 Task: Research Airbnb accommodation in Chortoq, Uzbekistan from 13th December, 2023 to 16th December, 2023 for 4 adults. Place can be private room with 4 bedrooms having 4 beds and 4 bathrooms. Property type can be flat. Amenities needed are: wifi, TV, free parkinig on premises, gym, breakfast.
Action: Mouse moved to (520, 91)
Screenshot: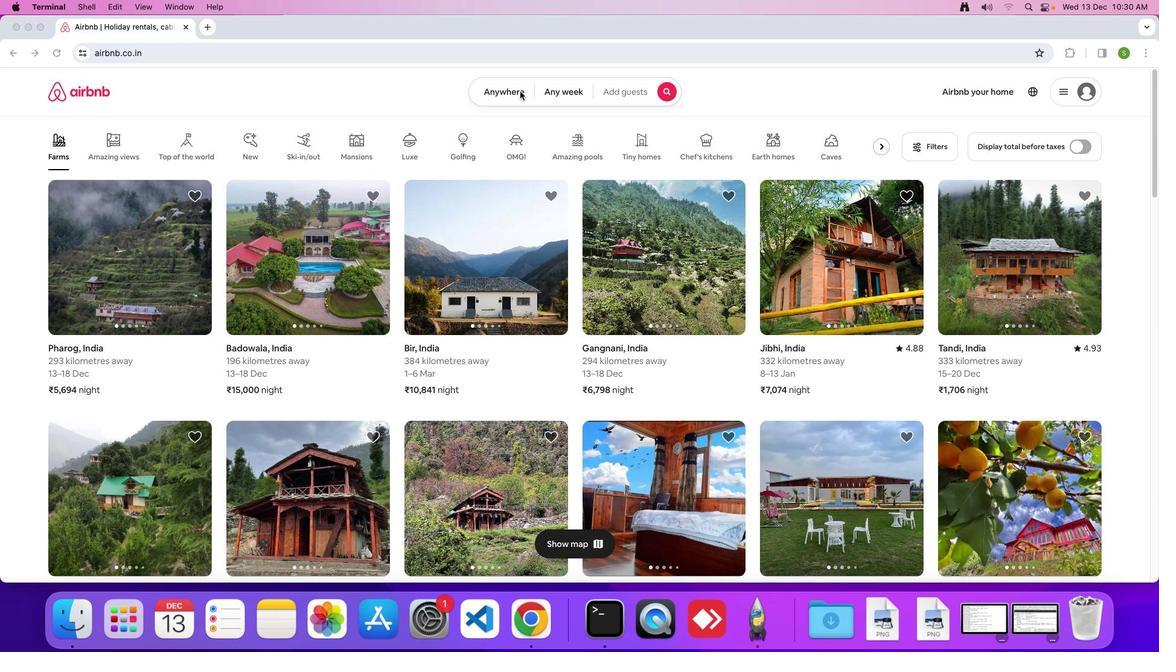 
Action: Mouse pressed left at (520, 91)
Screenshot: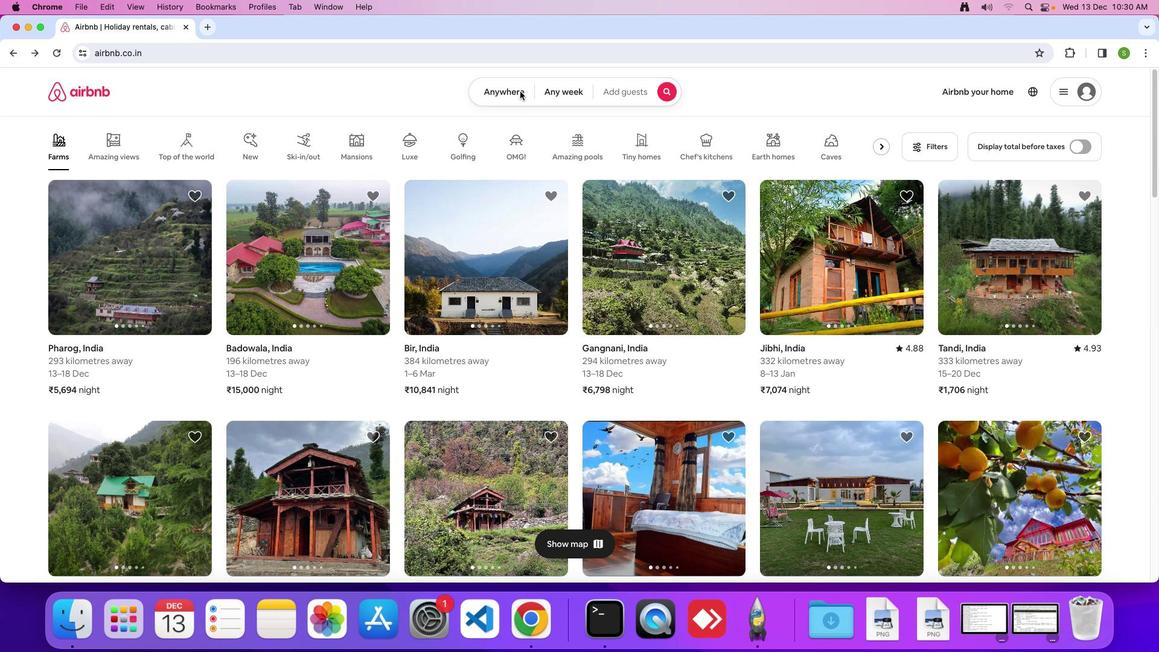 
Action: Mouse moved to (501, 87)
Screenshot: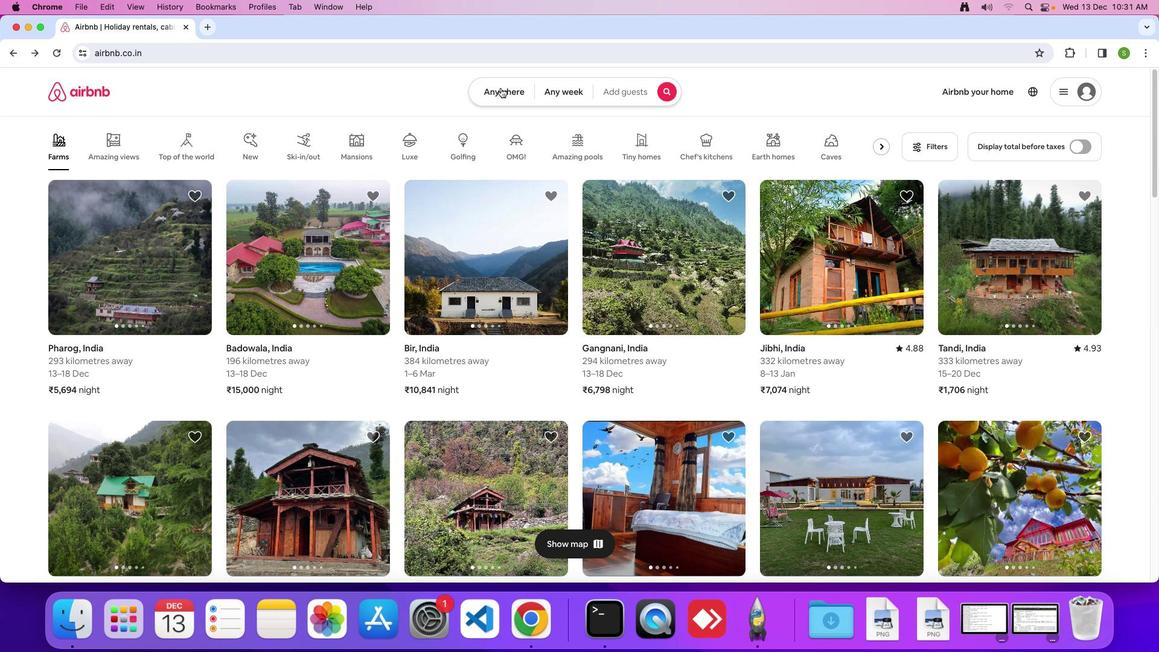 
Action: Mouse pressed left at (501, 87)
Screenshot: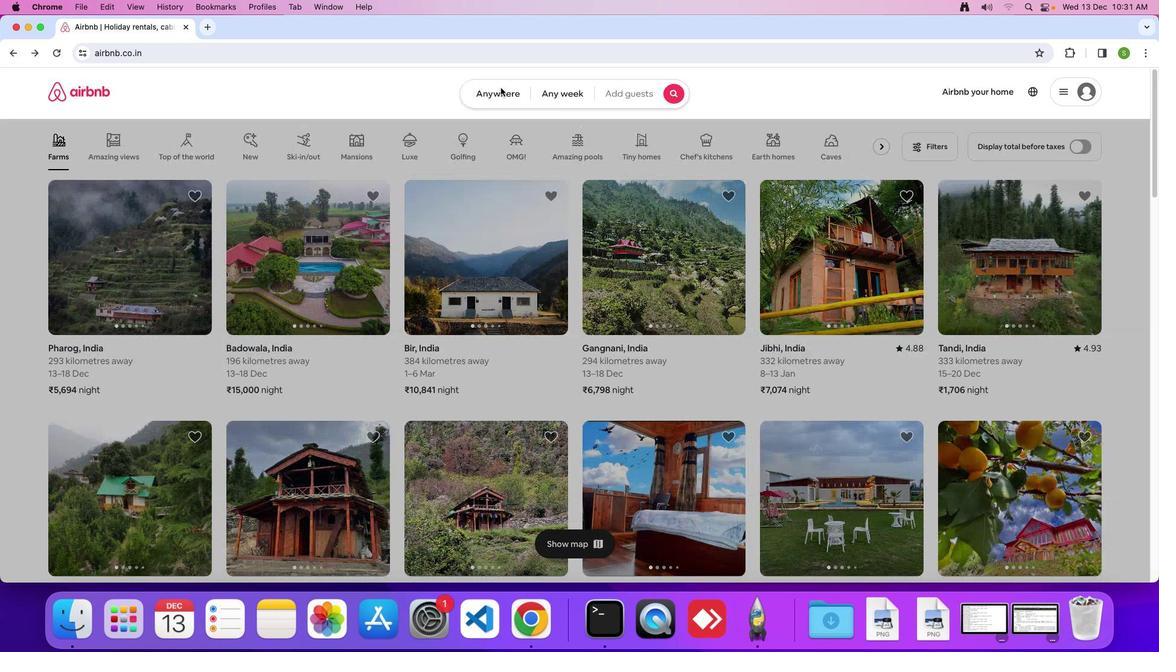 
Action: Mouse moved to (450, 137)
Screenshot: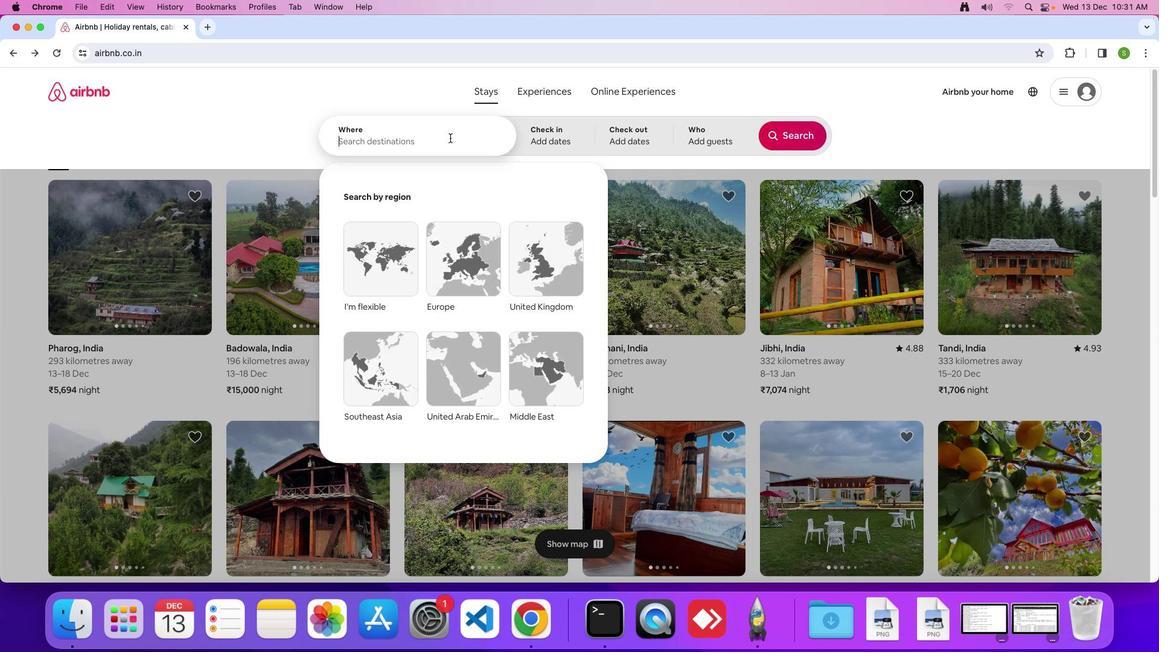 
Action: Mouse pressed left at (450, 137)
Screenshot: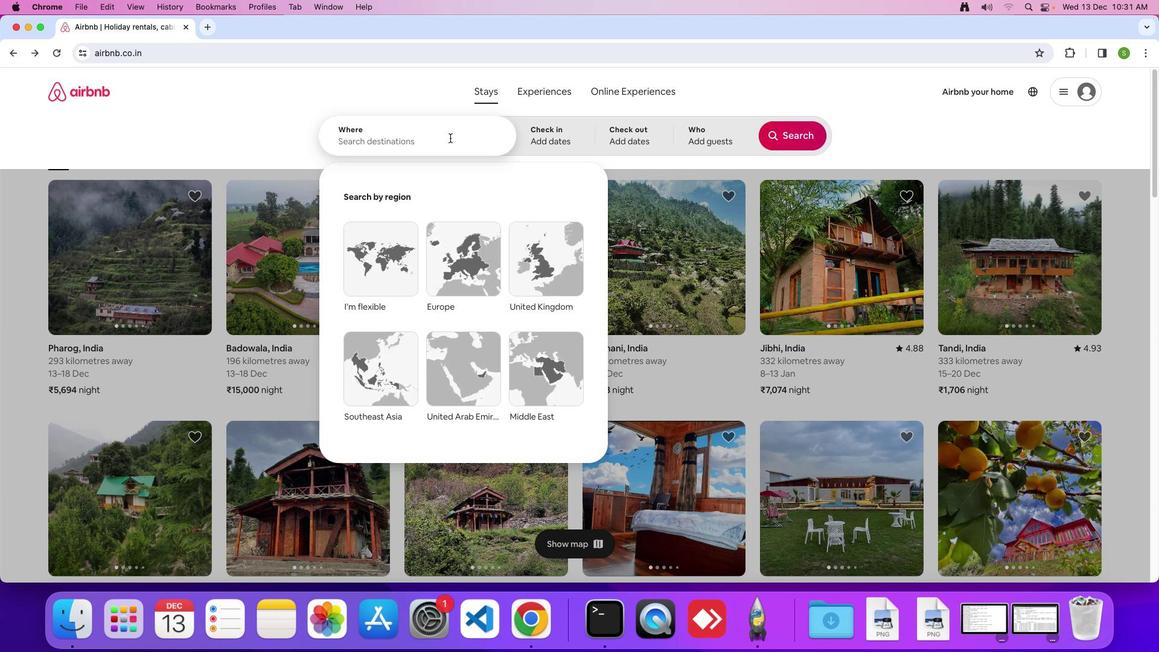 
Action: Key pressed 'C'Key.caps_lock'h''o''r''t''o''q'','Key.spaceKey.shift'U''z''b''e''k''i''s''t''a''n'Key.enter
Screenshot: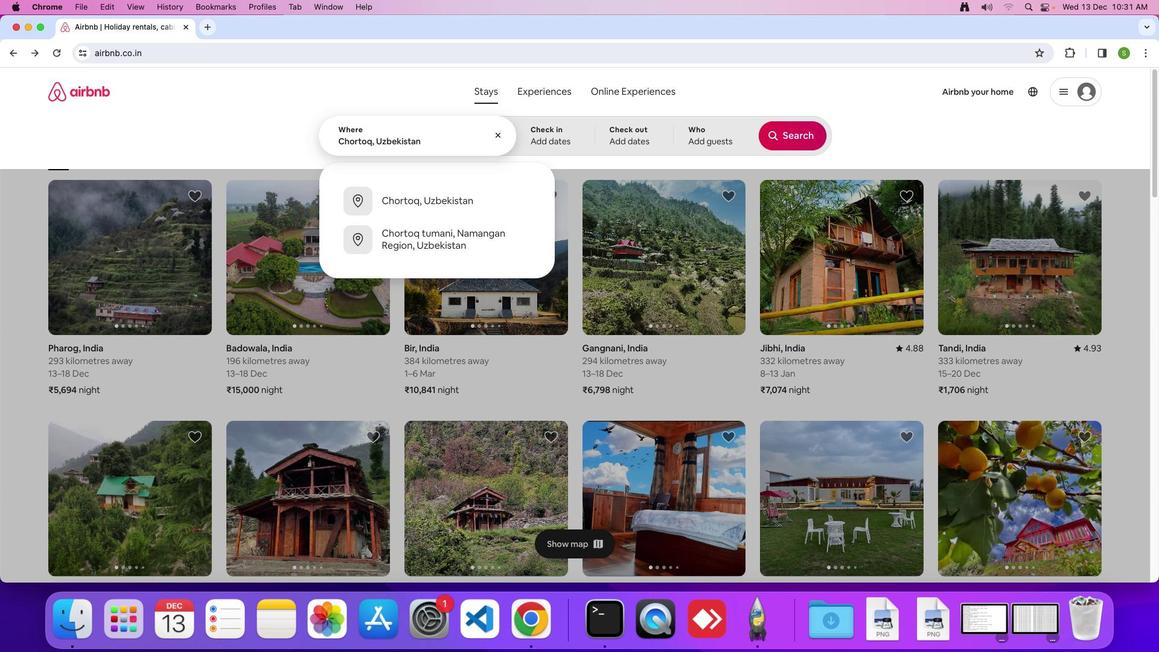 
Action: Mouse moved to (464, 340)
Screenshot: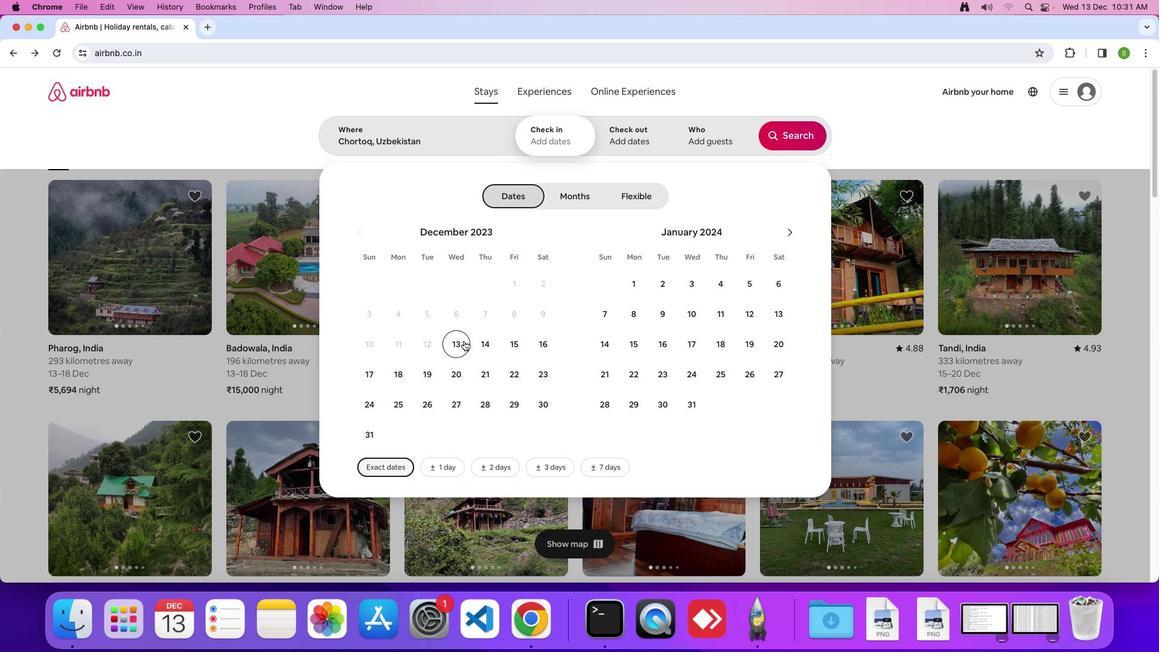 
Action: Mouse pressed left at (464, 340)
Screenshot: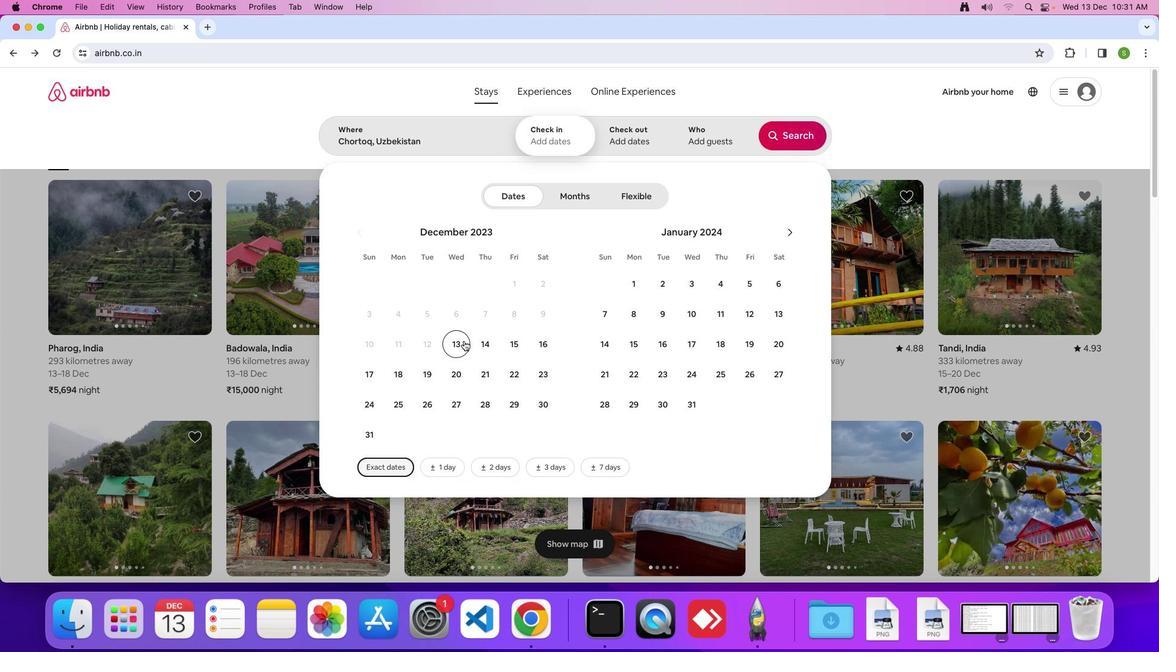 
Action: Mouse moved to (541, 339)
Screenshot: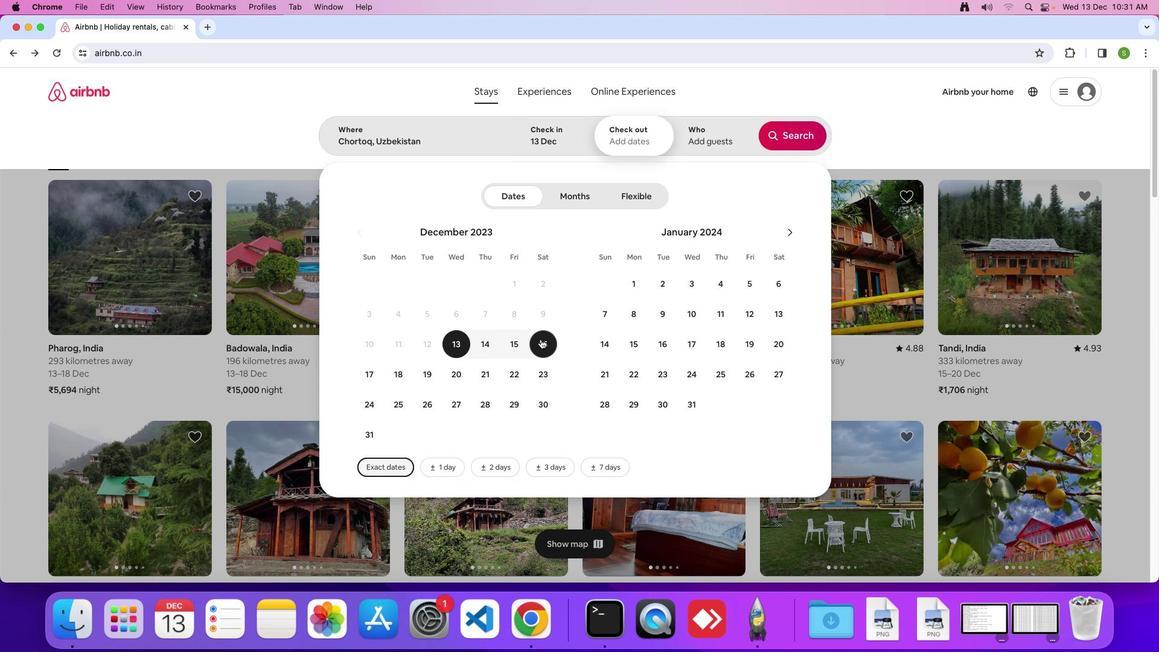 
Action: Mouse pressed left at (541, 339)
Screenshot: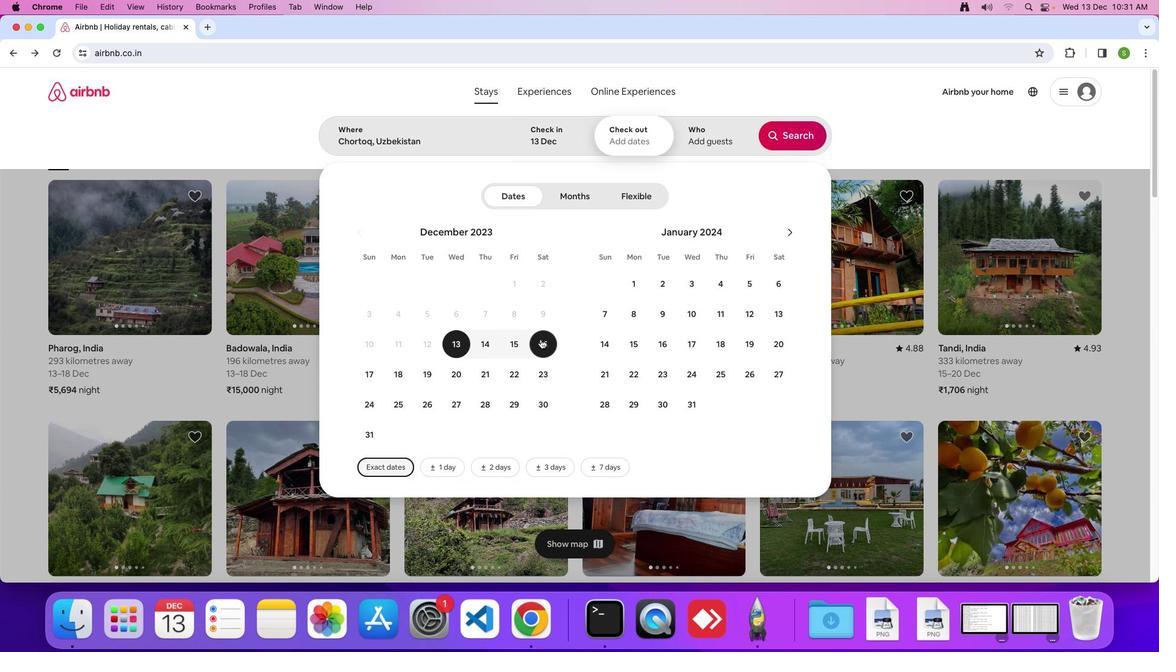 
Action: Mouse moved to (709, 136)
Screenshot: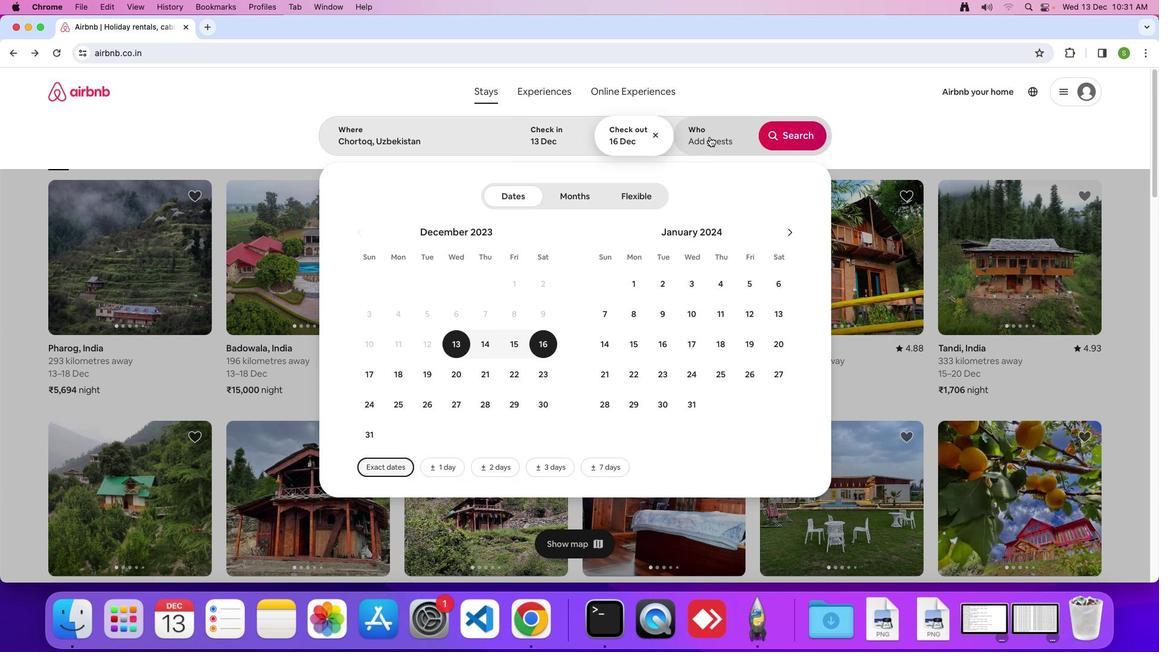 
Action: Mouse pressed left at (709, 136)
Screenshot: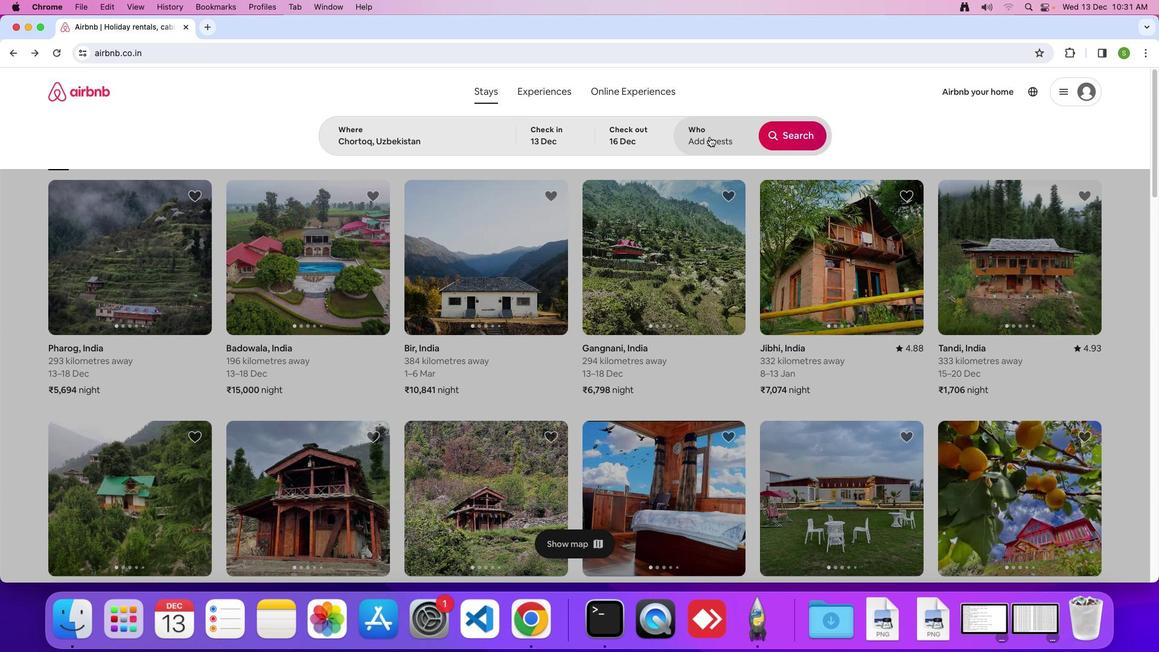 
Action: Mouse moved to (789, 203)
Screenshot: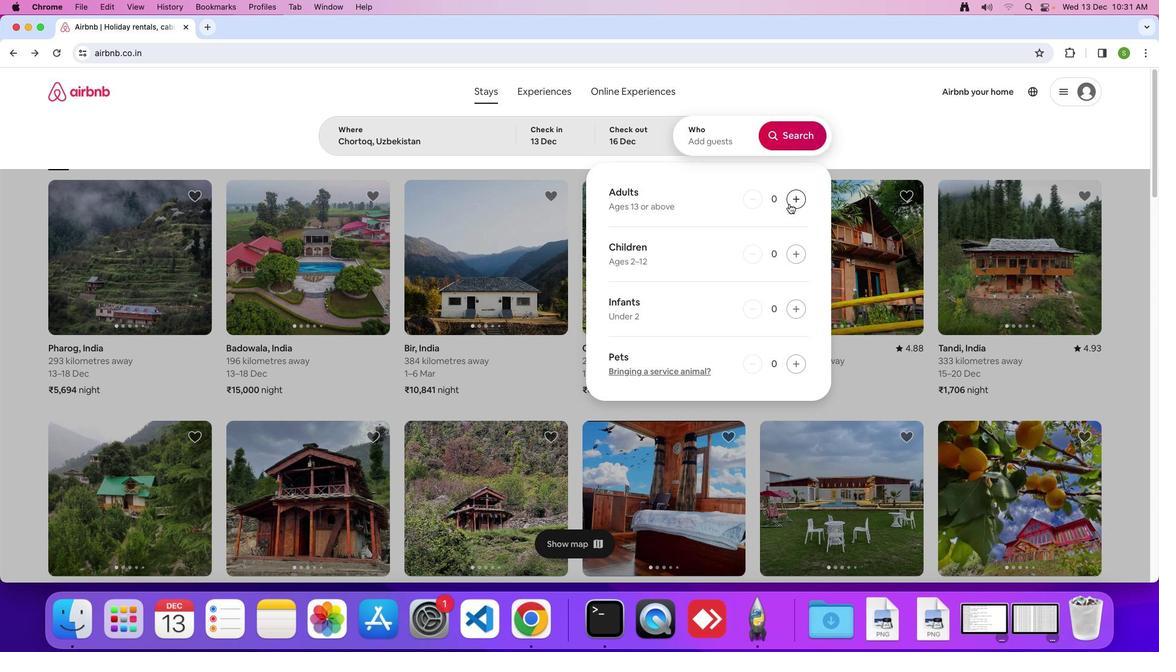 
Action: Mouse pressed left at (789, 203)
Screenshot: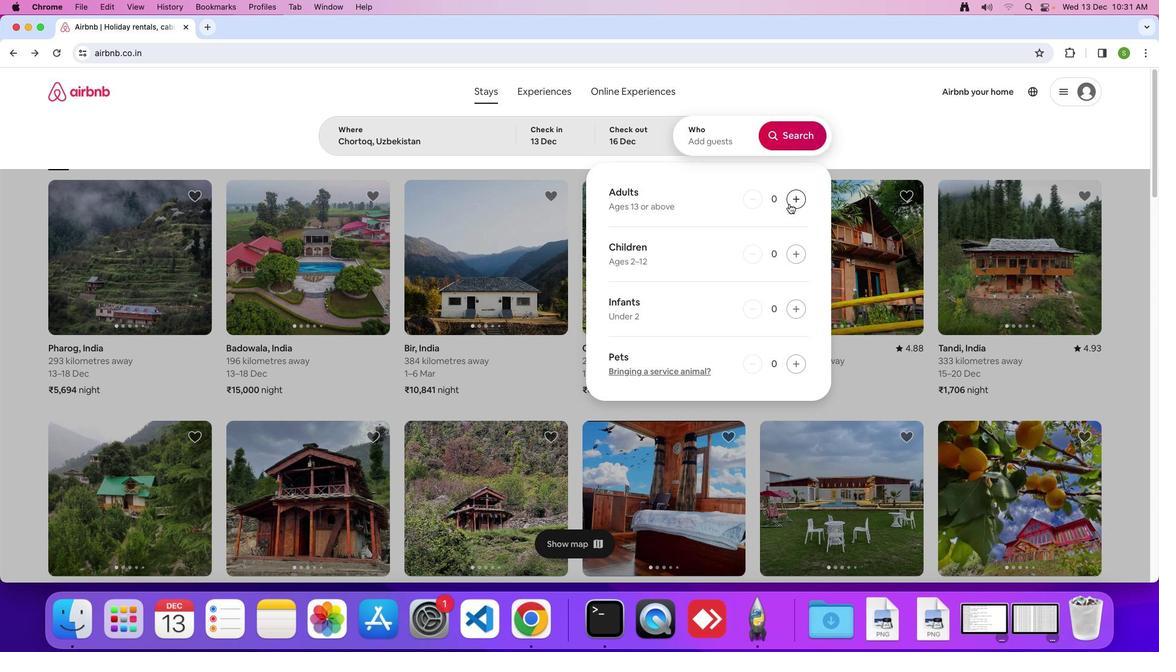 
Action: Mouse moved to (790, 202)
Screenshot: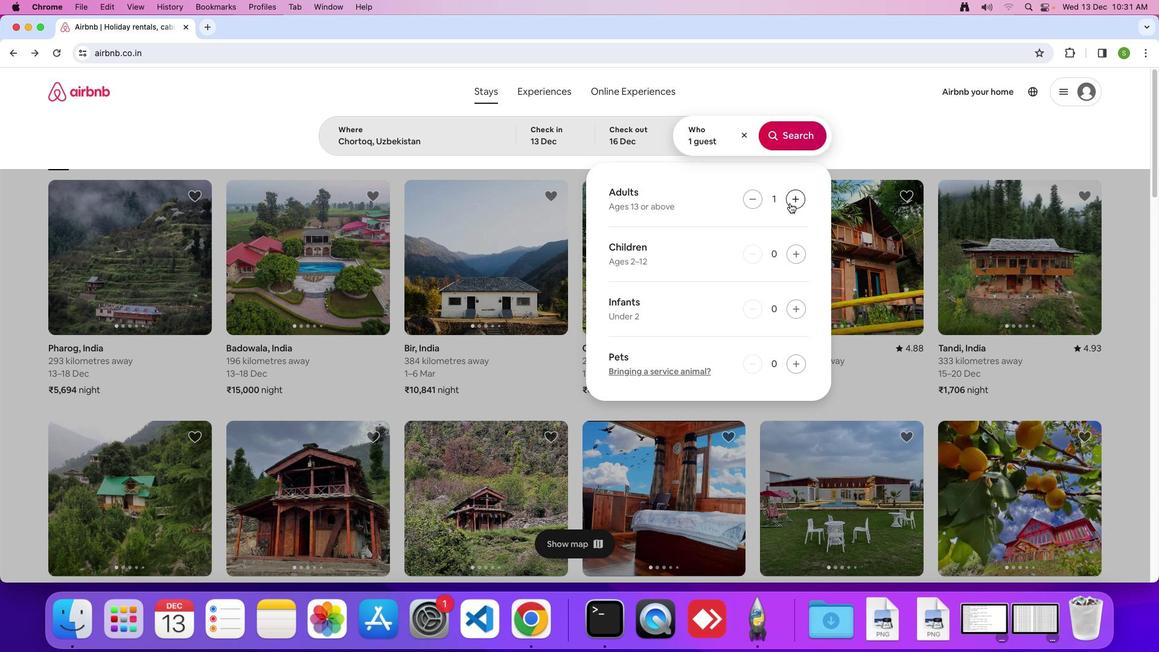 
Action: Mouse pressed left at (790, 202)
Screenshot: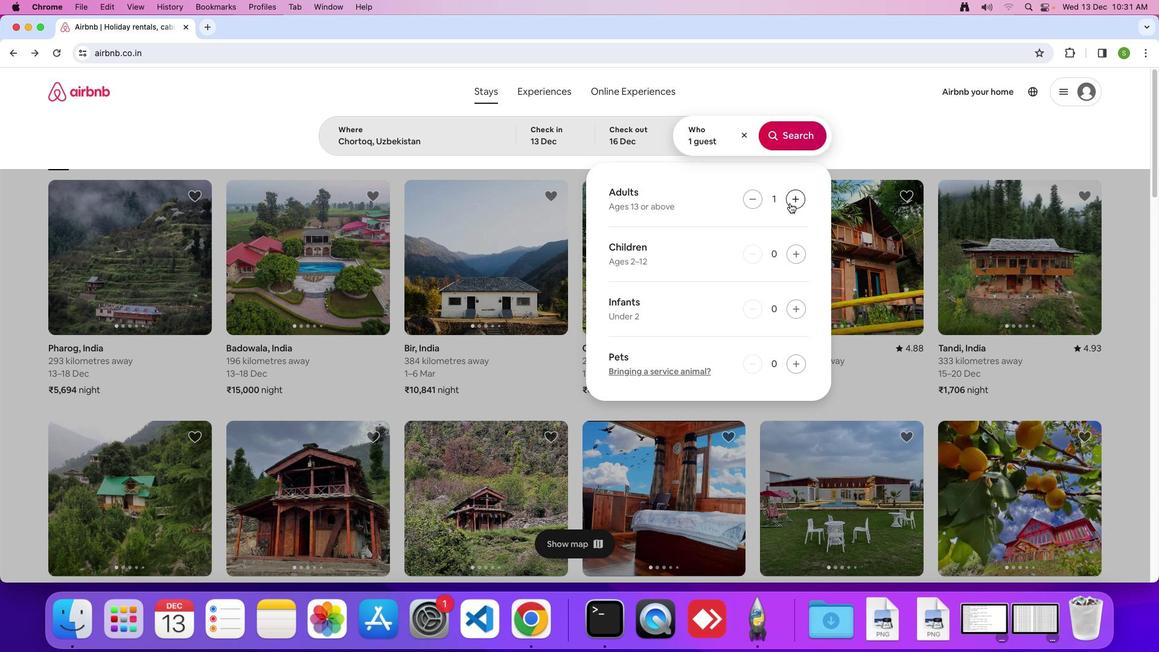 
Action: Mouse moved to (791, 201)
Screenshot: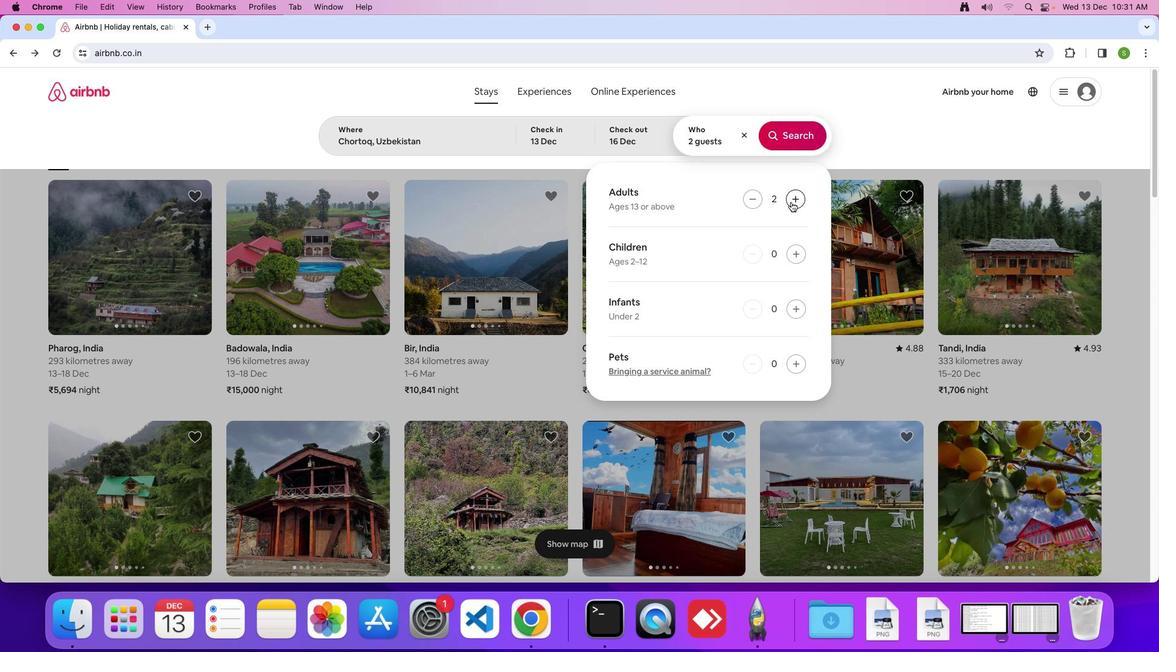 
Action: Mouse pressed left at (791, 201)
Screenshot: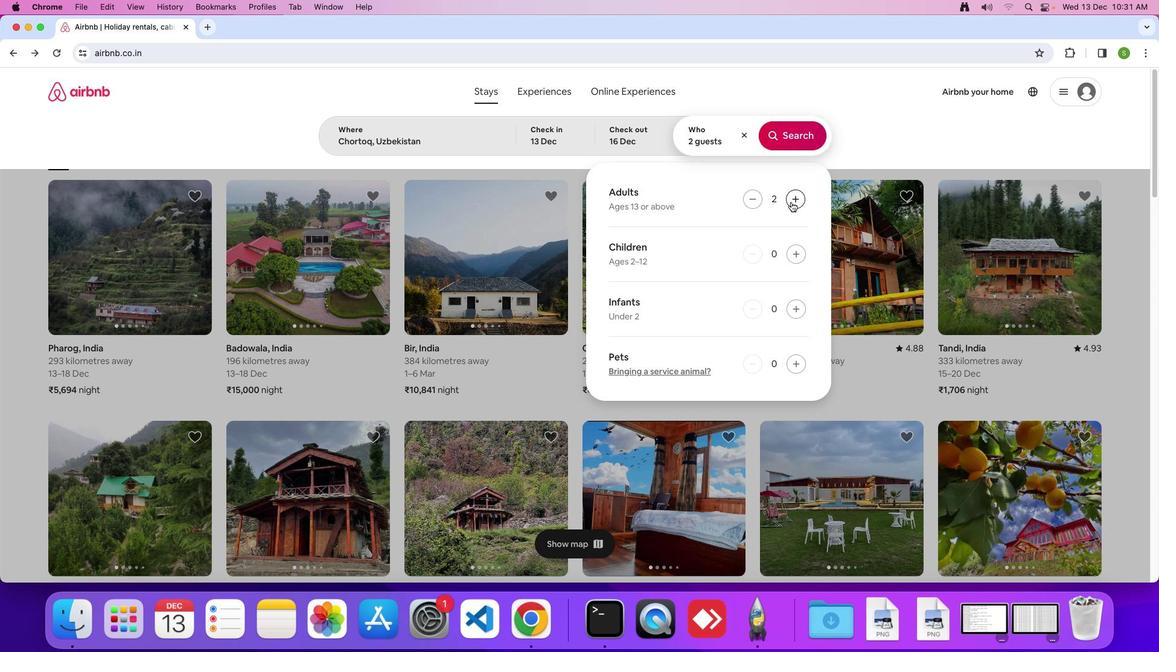 
Action: Mouse pressed left at (791, 201)
Screenshot: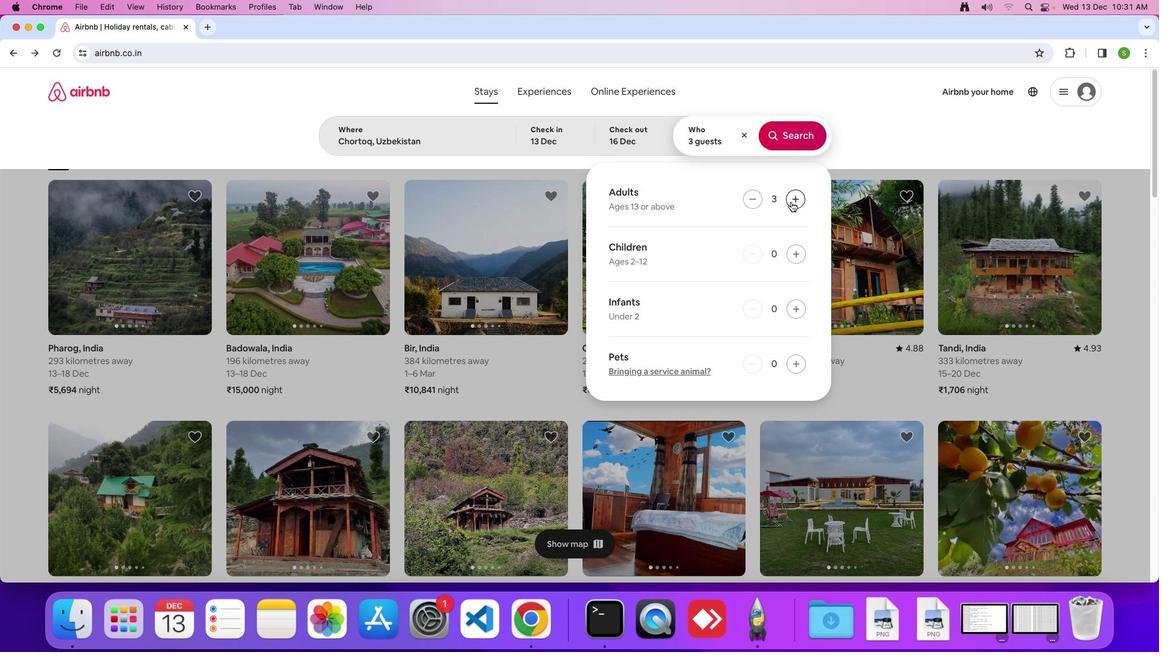 
Action: Mouse moved to (787, 138)
Screenshot: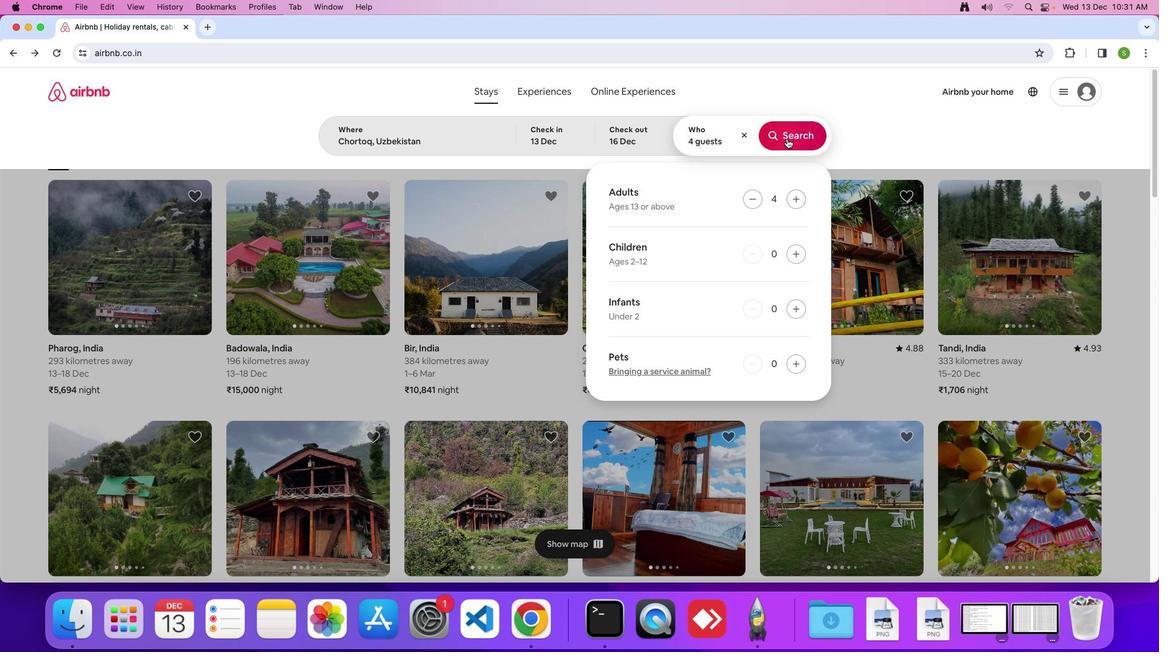 
Action: Mouse pressed left at (787, 138)
Screenshot: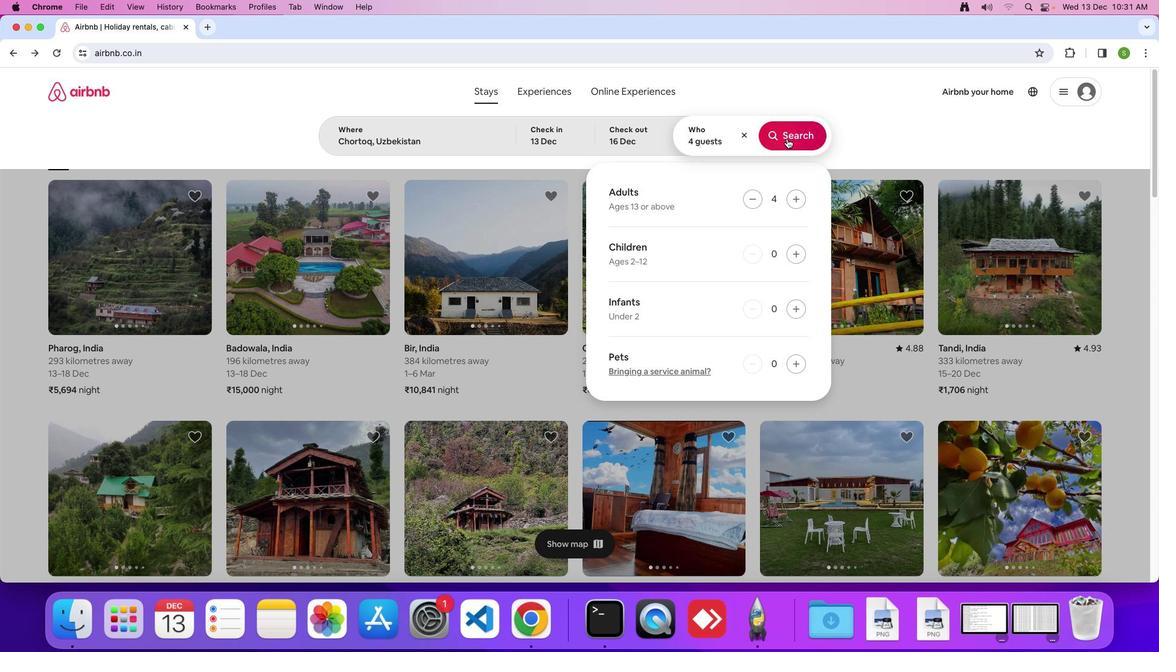 
Action: Mouse moved to (966, 145)
Screenshot: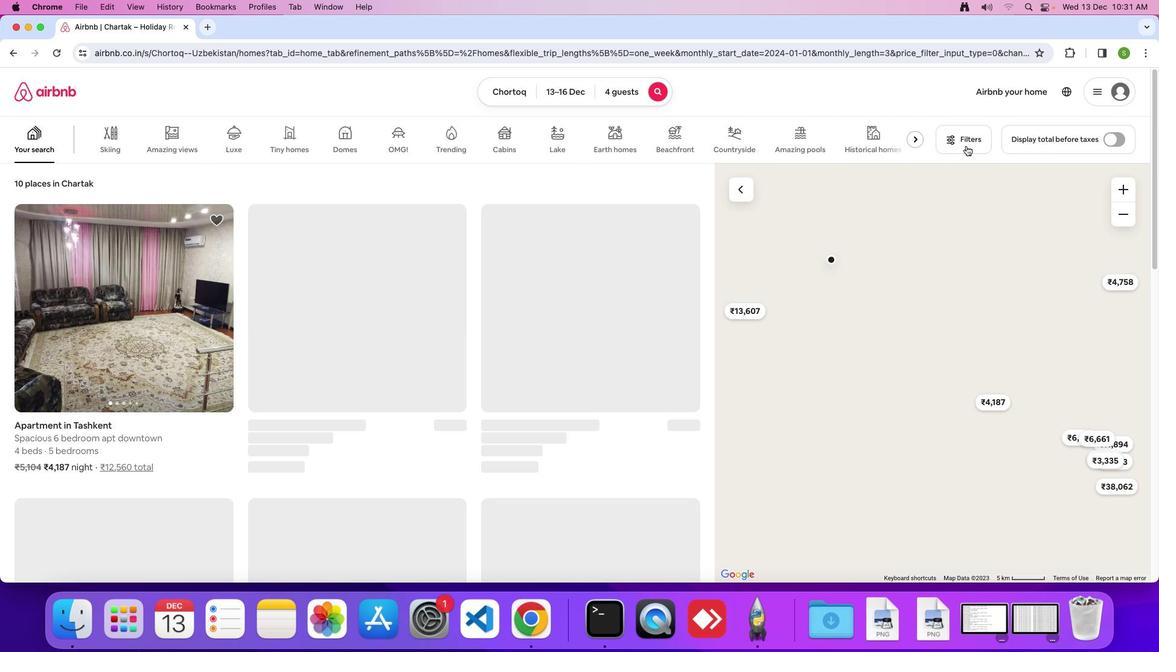
Action: Mouse pressed left at (966, 145)
Screenshot: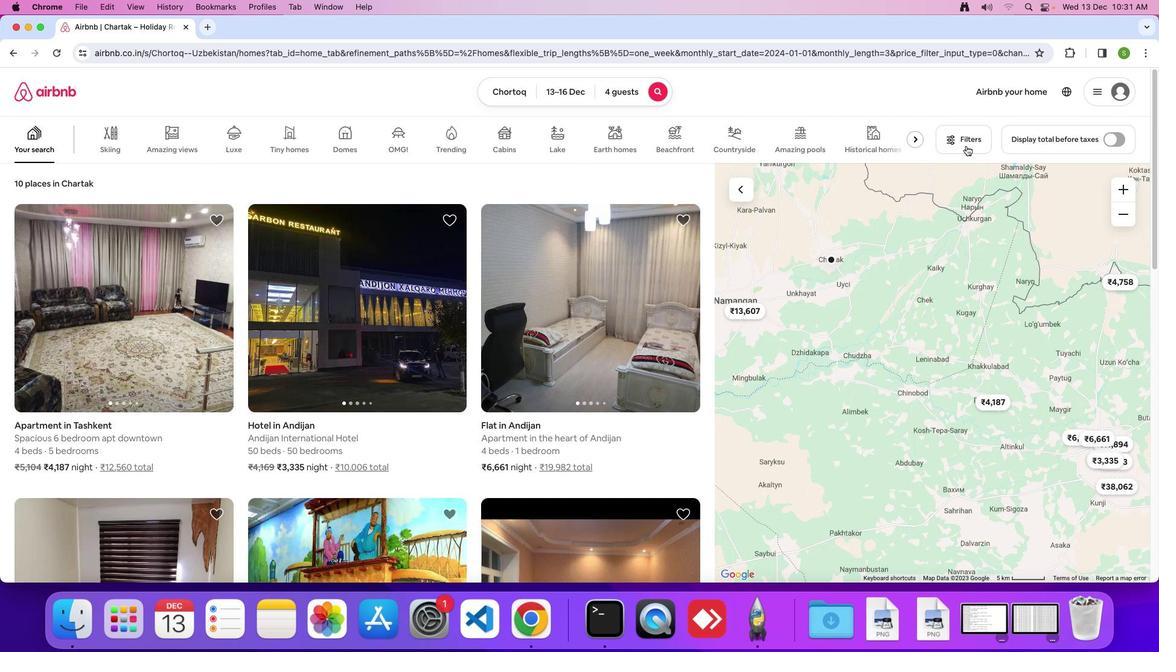 
Action: Mouse moved to (617, 352)
Screenshot: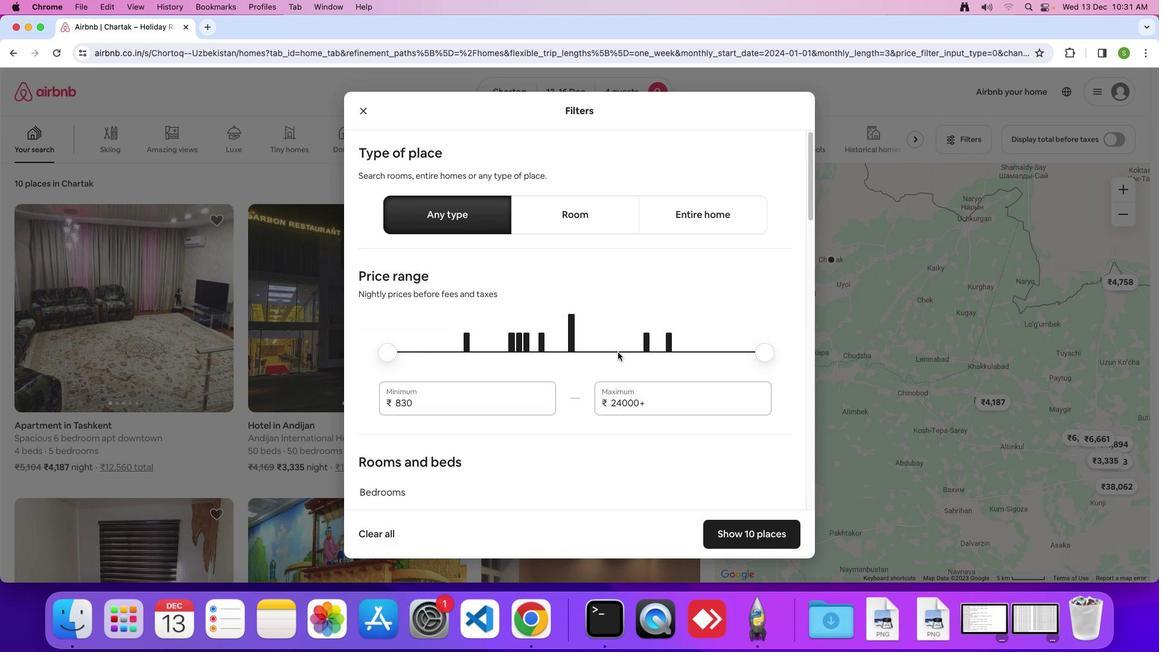 
Action: Mouse scrolled (617, 352) with delta (0, 0)
Screenshot: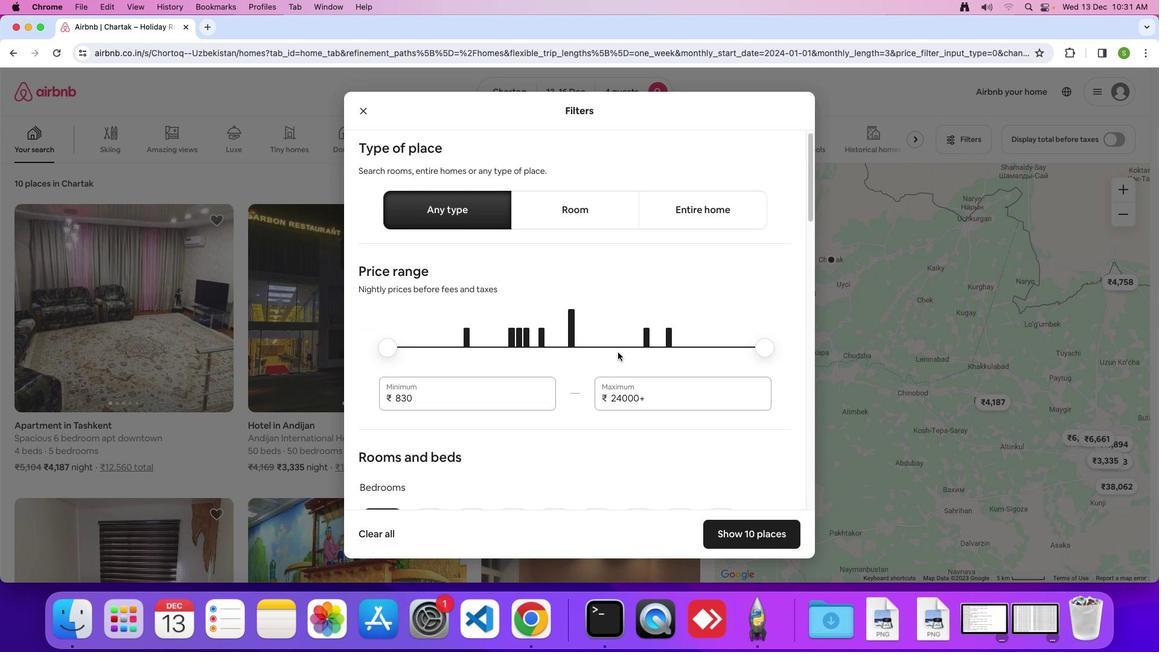 
Action: Mouse scrolled (617, 352) with delta (0, 0)
Screenshot: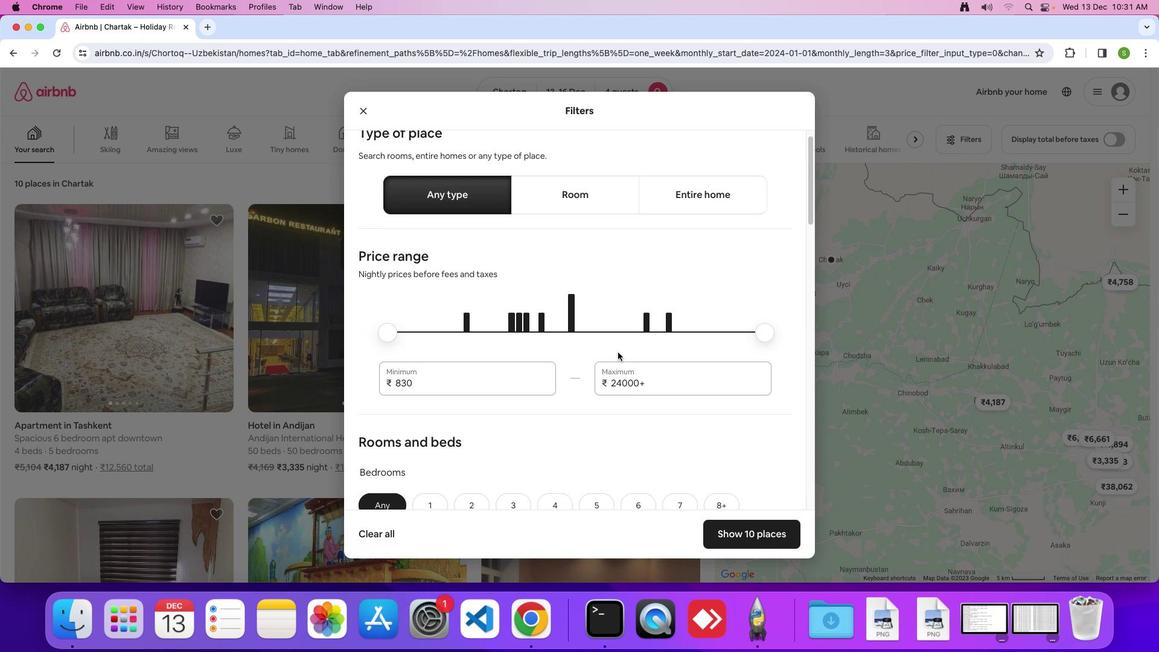 
Action: Mouse scrolled (617, 352) with delta (0, 0)
Screenshot: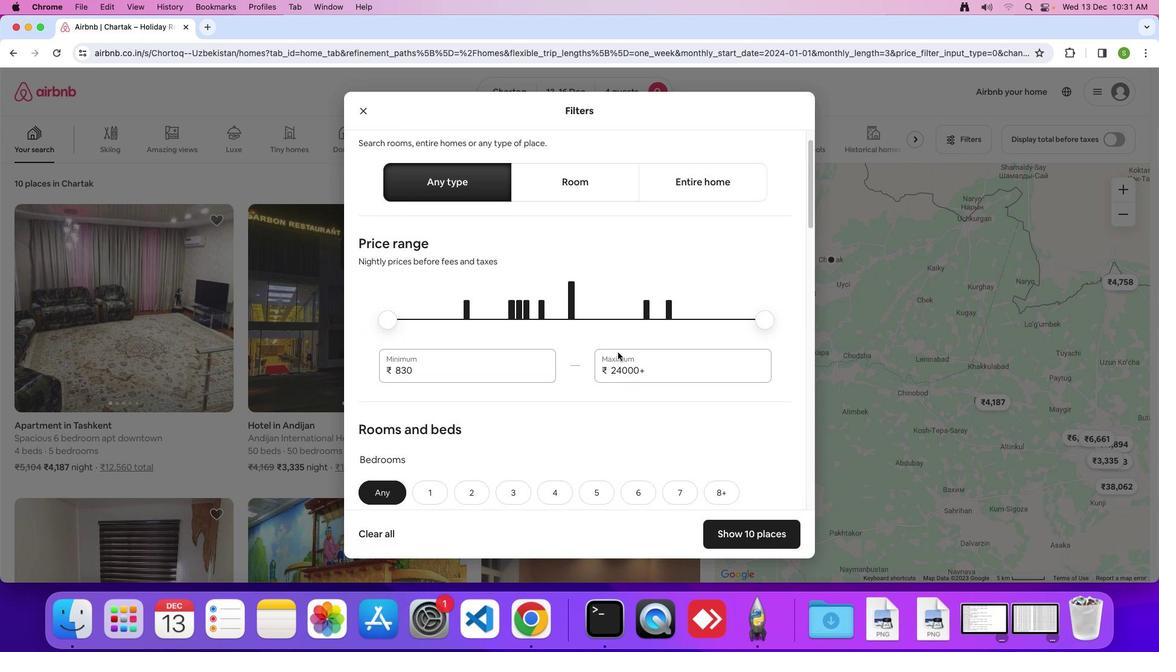
Action: Mouse scrolled (617, 352) with delta (0, 0)
Screenshot: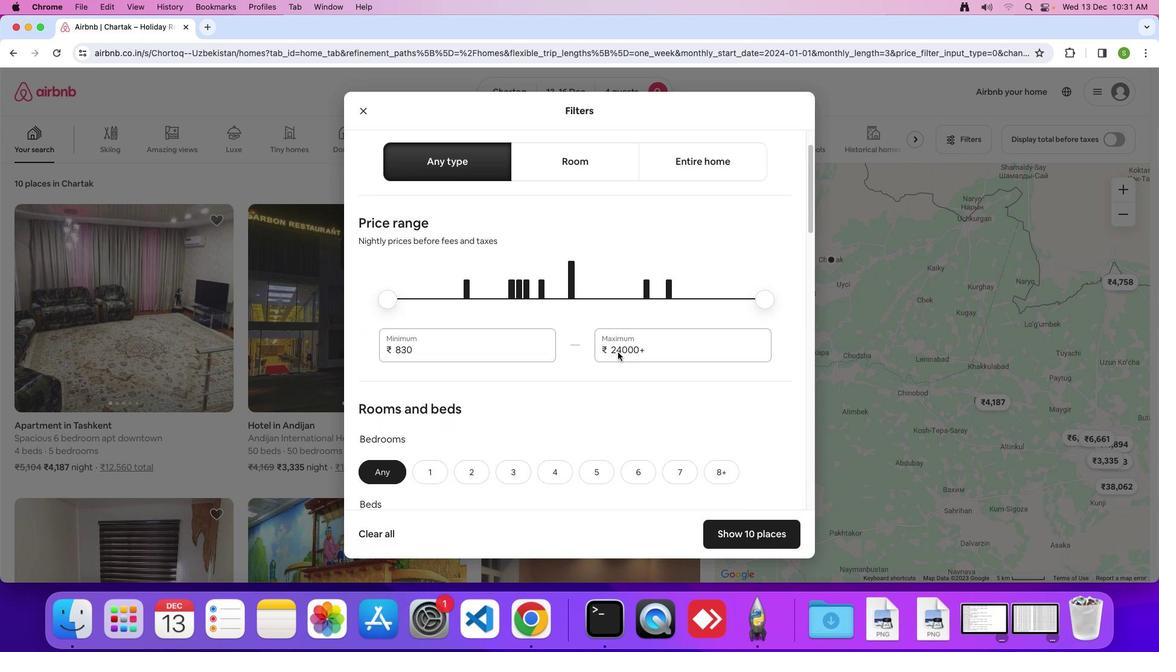 
Action: Mouse scrolled (617, 352) with delta (0, -1)
Screenshot: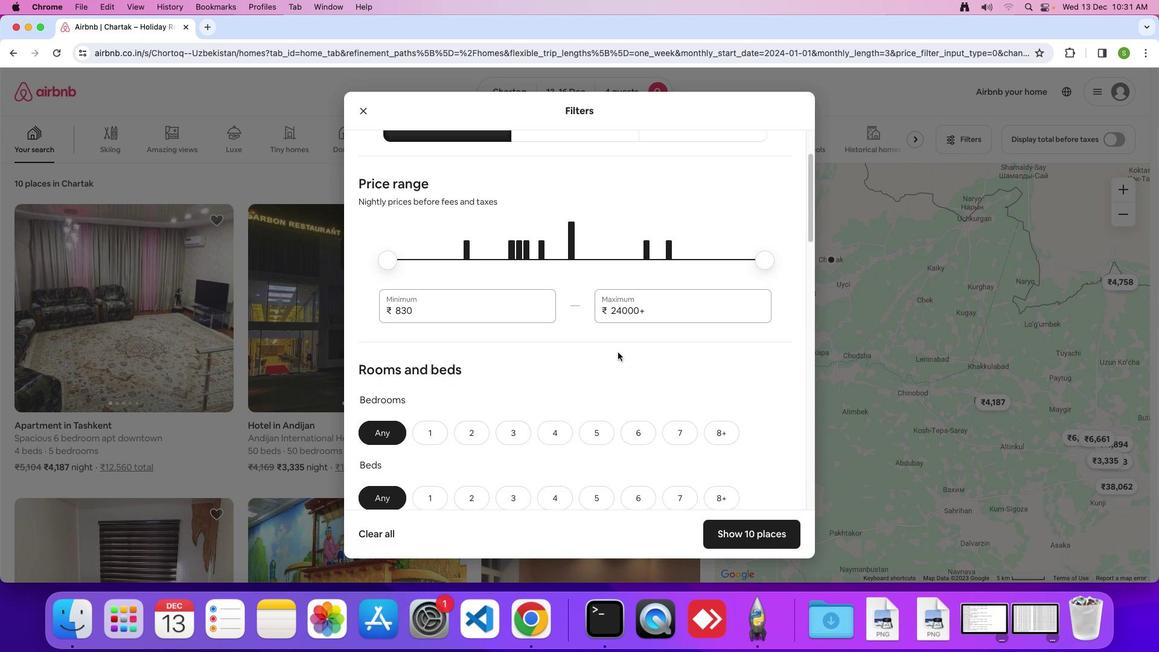 
Action: Mouse scrolled (617, 352) with delta (0, 0)
Screenshot: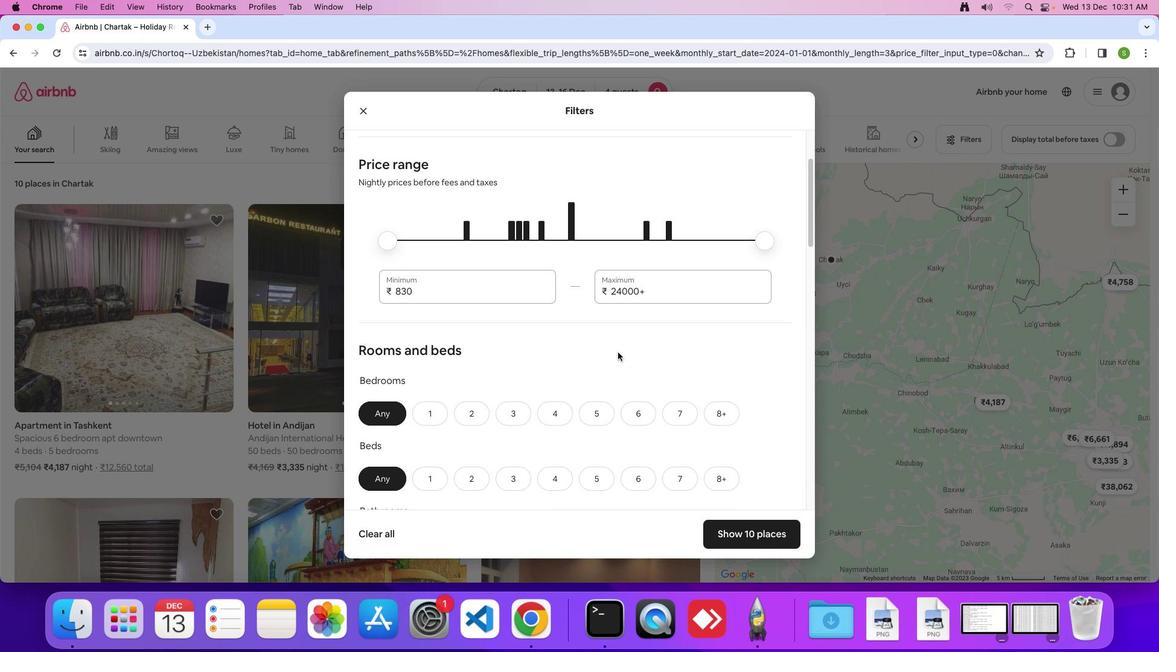 
Action: Mouse scrolled (617, 352) with delta (0, 0)
Screenshot: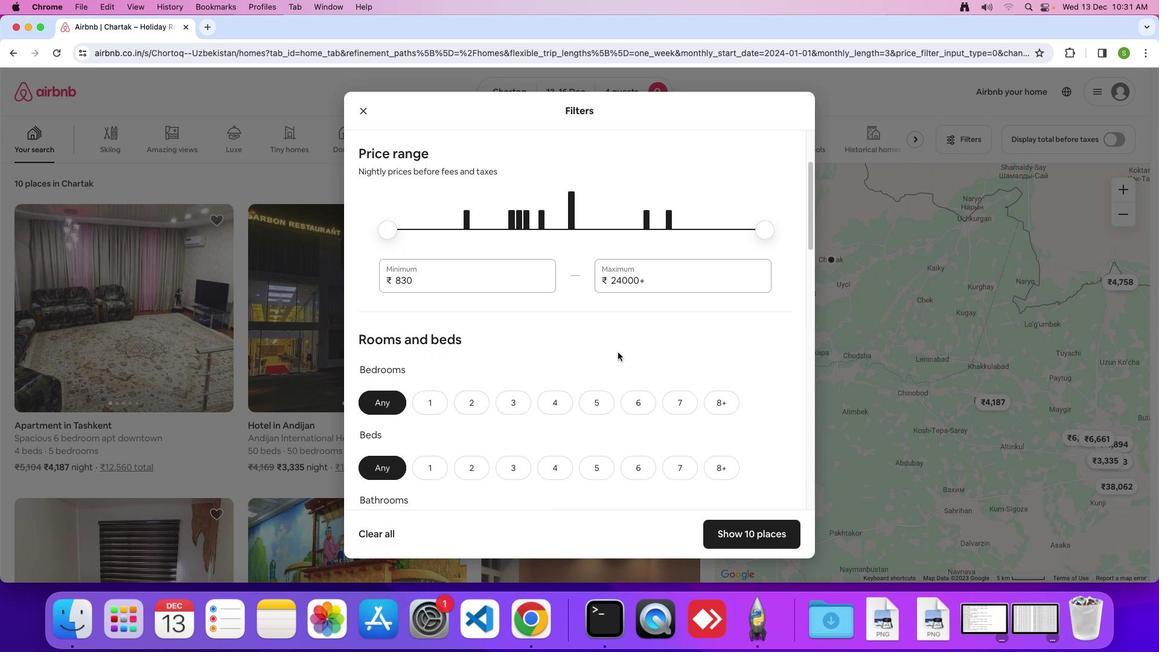 
Action: Mouse scrolled (617, 352) with delta (0, 0)
Screenshot: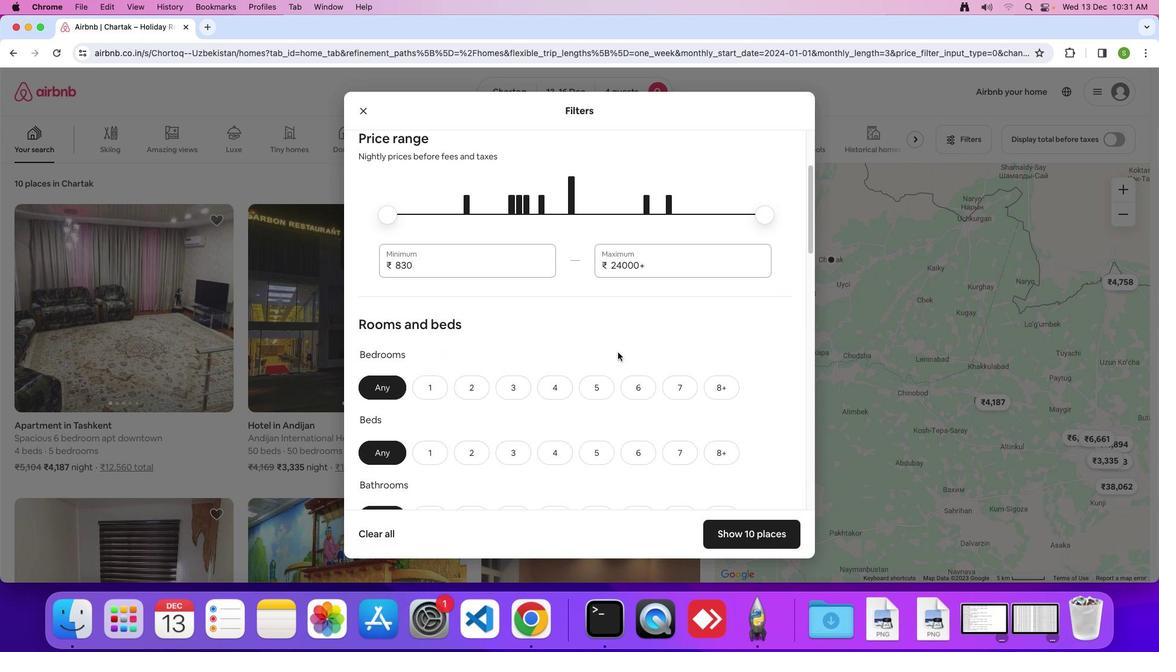 
Action: Mouse scrolled (617, 352) with delta (0, 0)
Screenshot: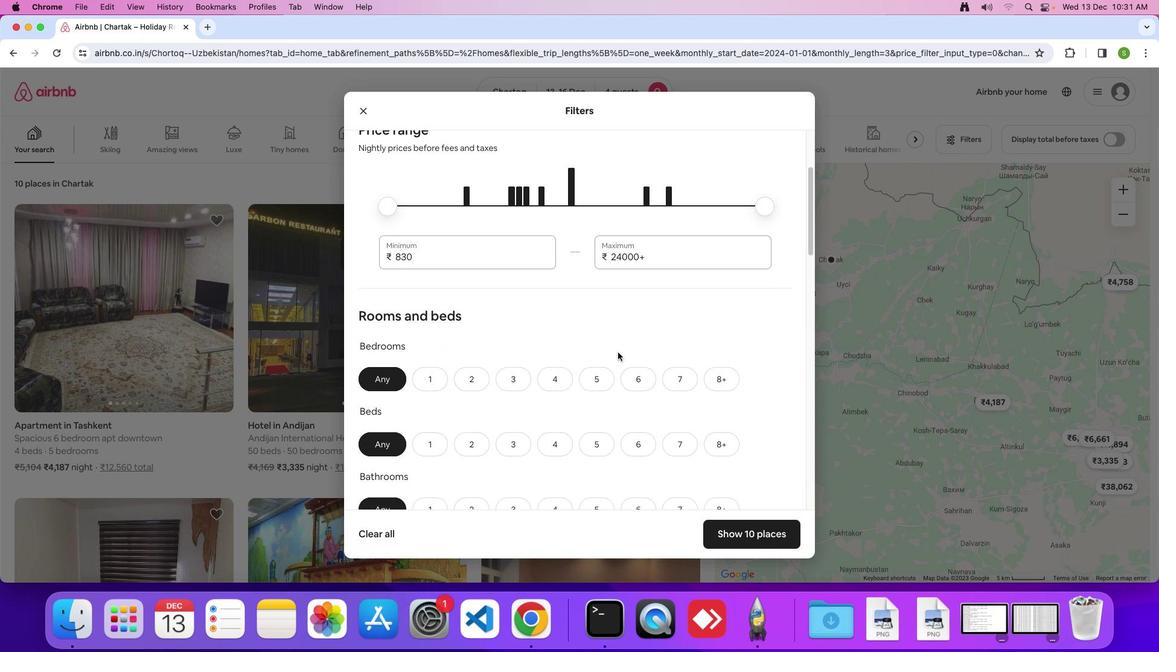 
Action: Mouse scrolled (617, 352) with delta (0, -1)
Screenshot: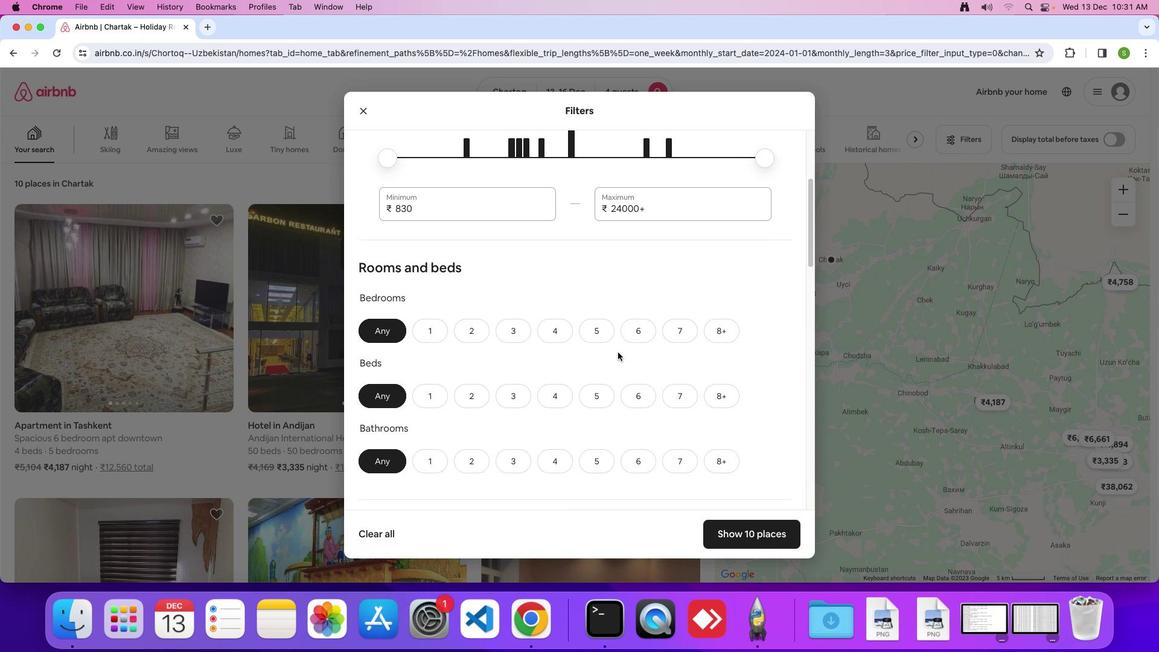 
Action: Mouse scrolled (617, 352) with delta (0, 0)
Screenshot: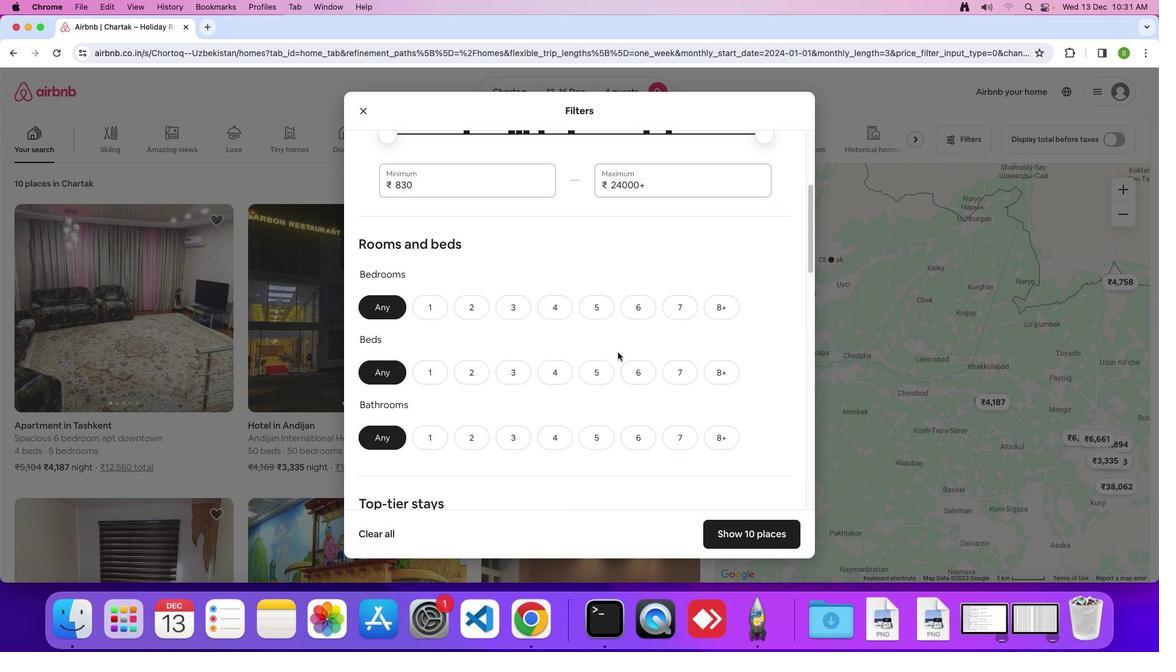 
Action: Mouse scrolled (617, 352) with delta (0, 0)
Screenshot: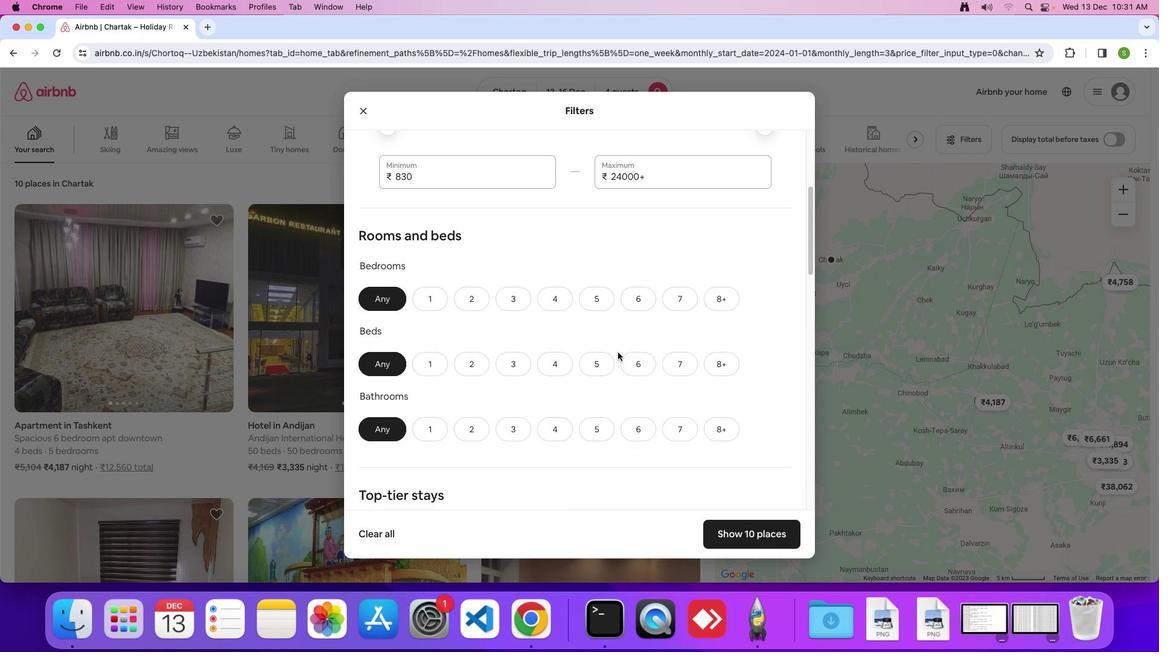 
Action: Mouse scrolled (617, 352) with delta (0, 0)
Screenshot: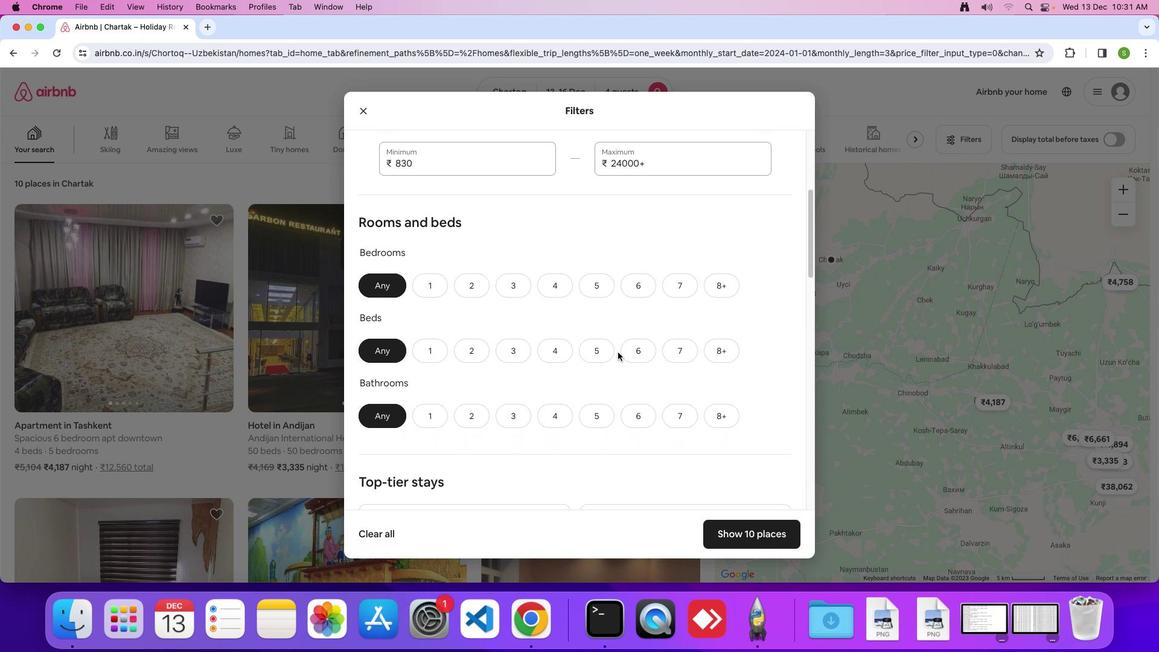 
Action: Mouse scrolled (617, 352) with delta (0, 0)
Screenshot: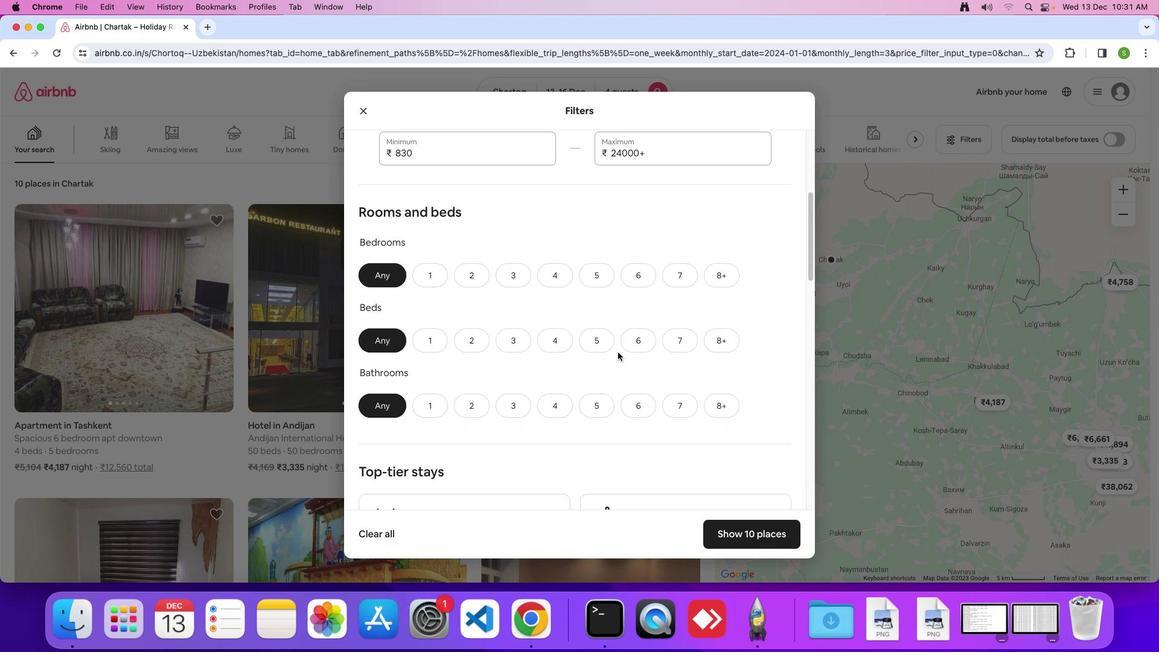
Action: Mouse scrolled (617, 352) with delta (0, 0)
Screenshot: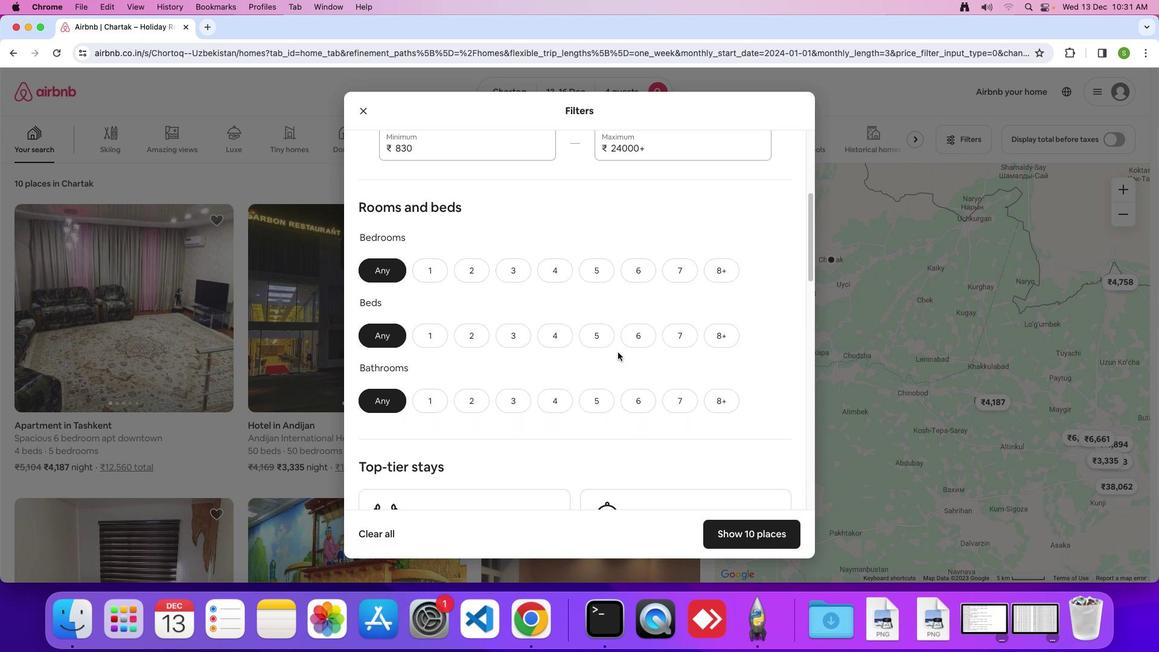 
Action: Mouse scrolled (617, 352) with delta (0, 0)
Screenshot: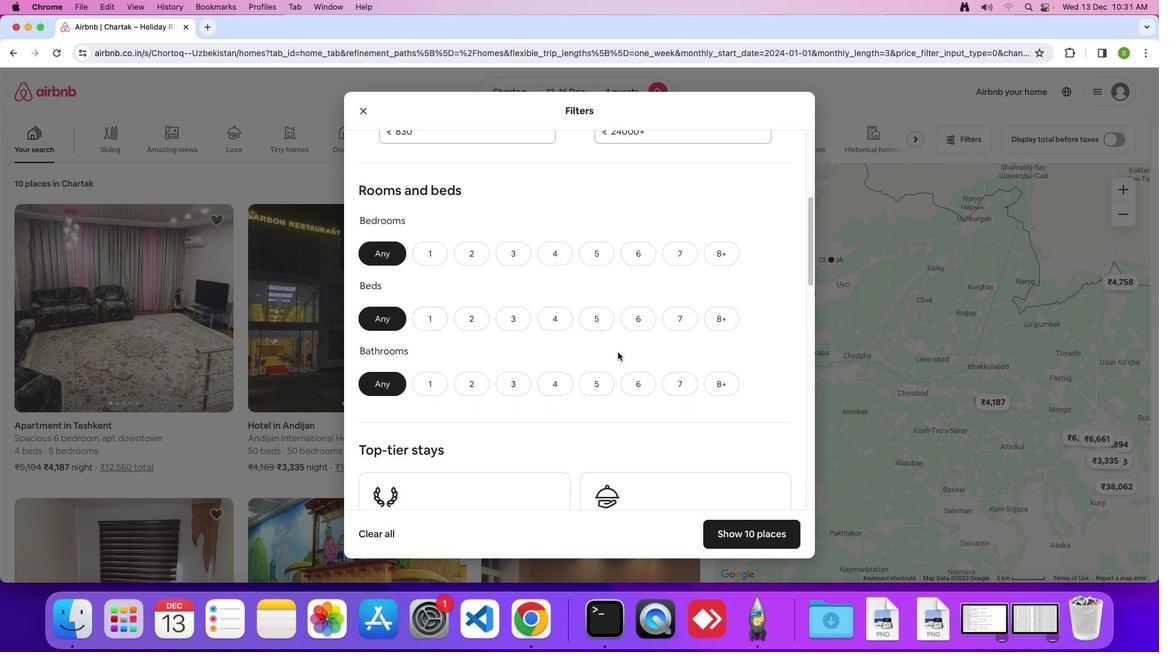
Action: Mouse scrolled (617, 352) with delta (0, 0)
Screenshot: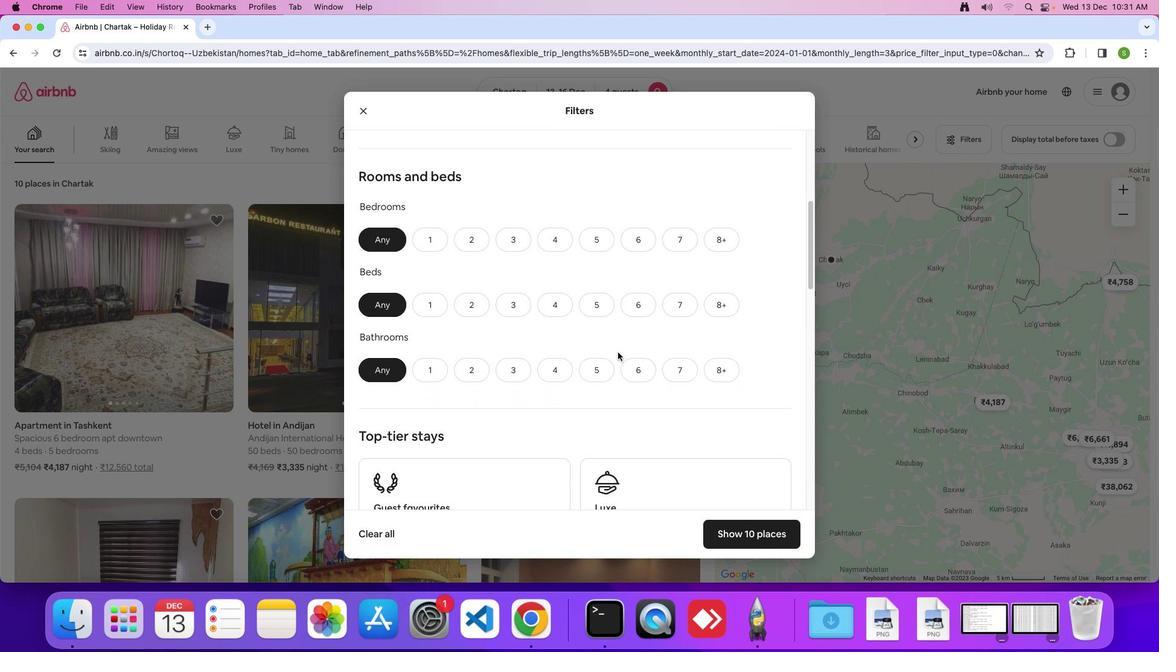 
Action: Mouse scrolled (617, 352) with delta (0, 0)
Screenshot: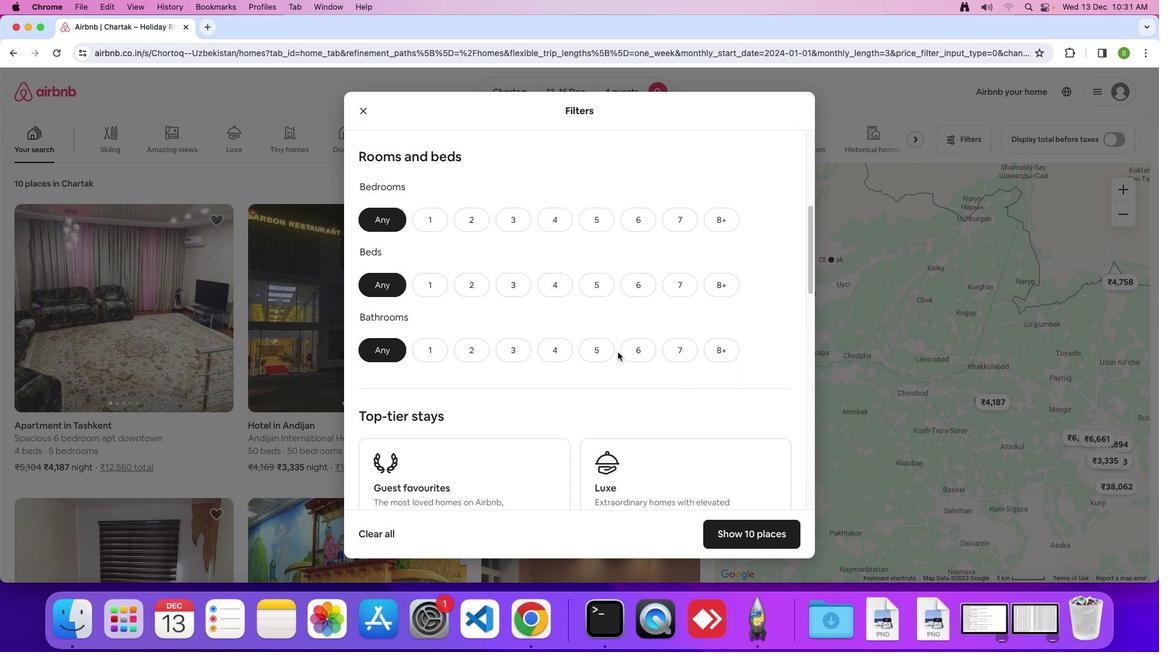 
Action: Mouse scrolled (617, 352) with delta (0, 0)
Screenshot: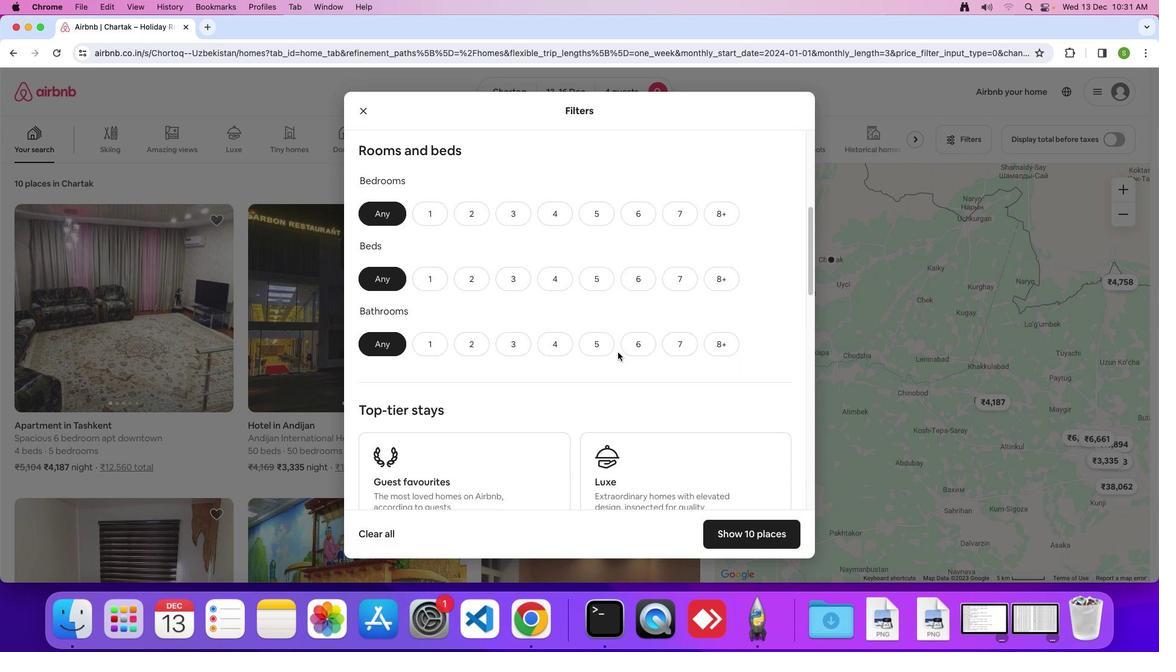 
Action: Mouse moved to (564, 211)
Screenshot: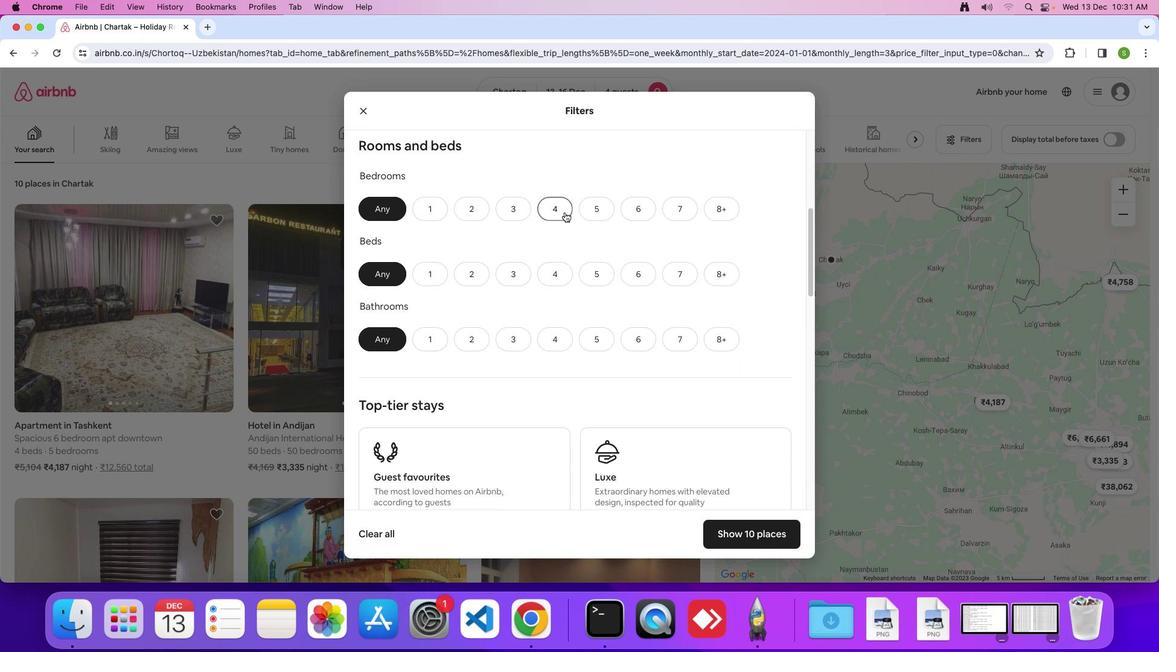 
Action: Mouse pressed left at (564, 211)
Screenshot: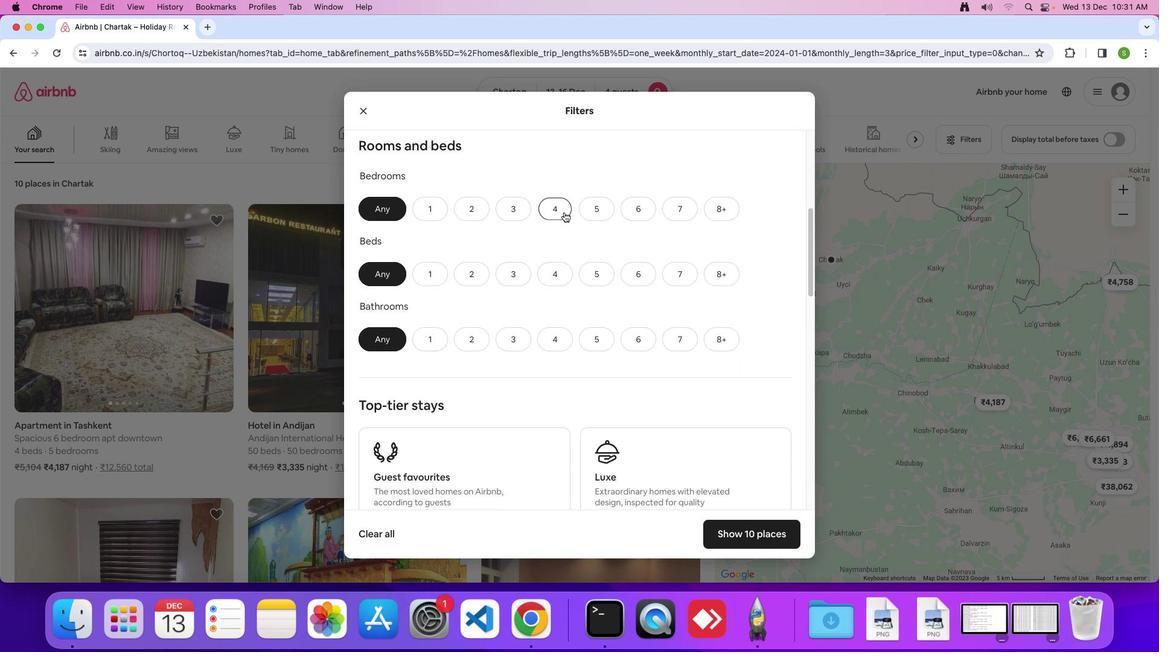 
Action: Mouse moved to (556, 274)
Screenshot: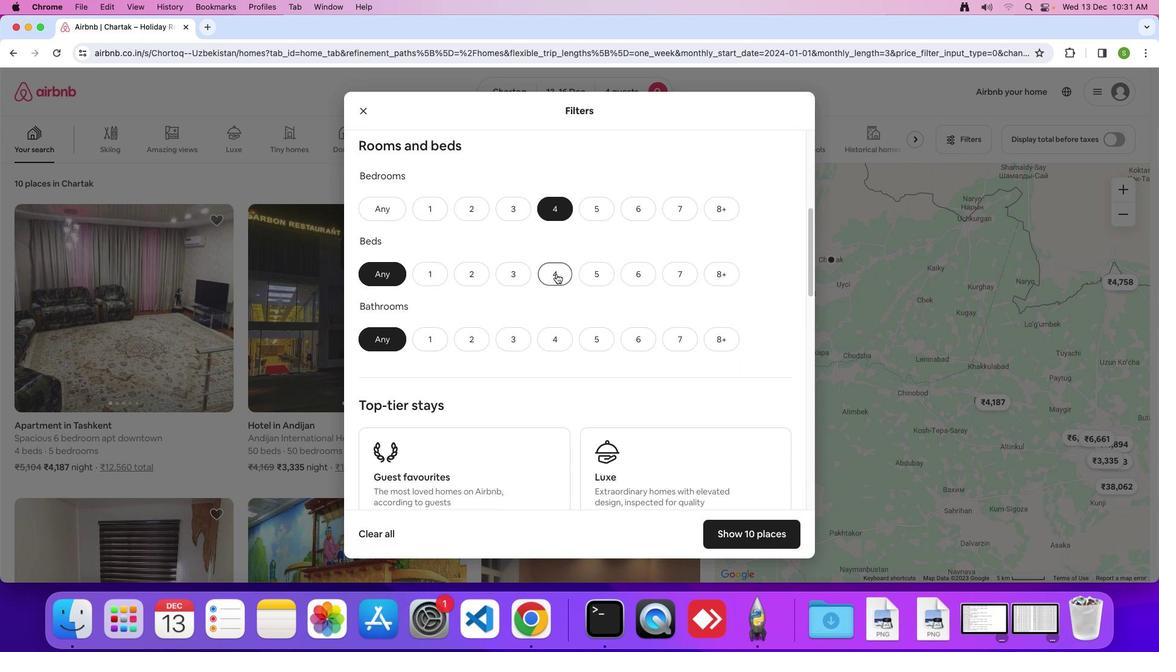 
Action: Mouse pressed left at (556, 274)
Screenshot: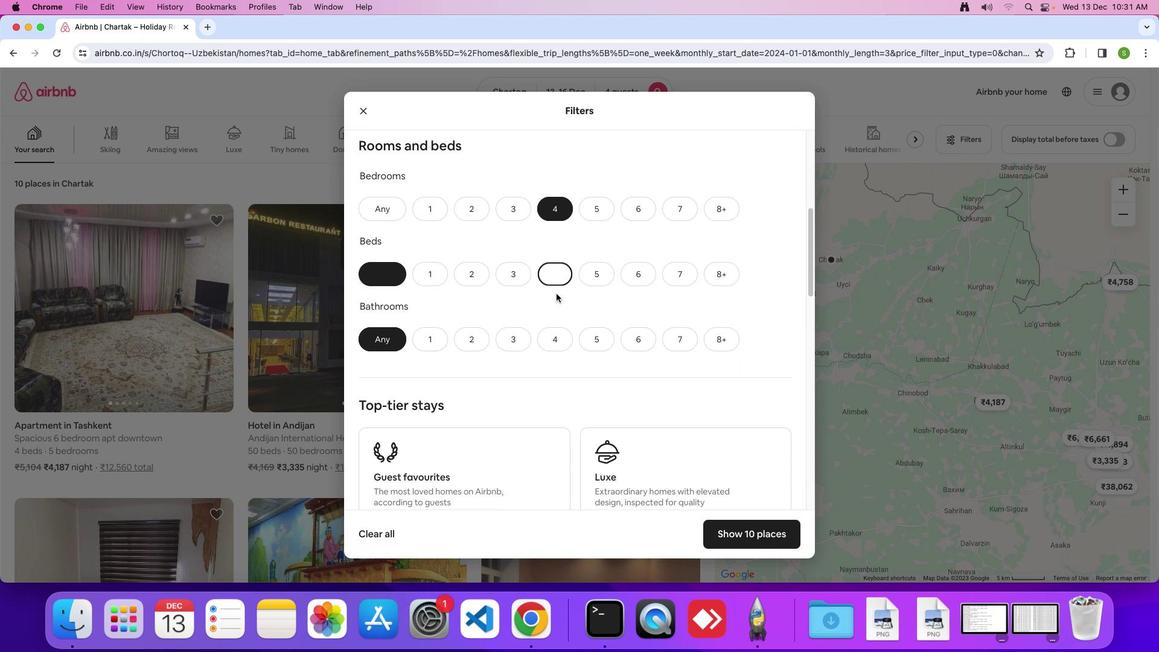 
Action: Mouse moved to (551, 338)
Screenshot: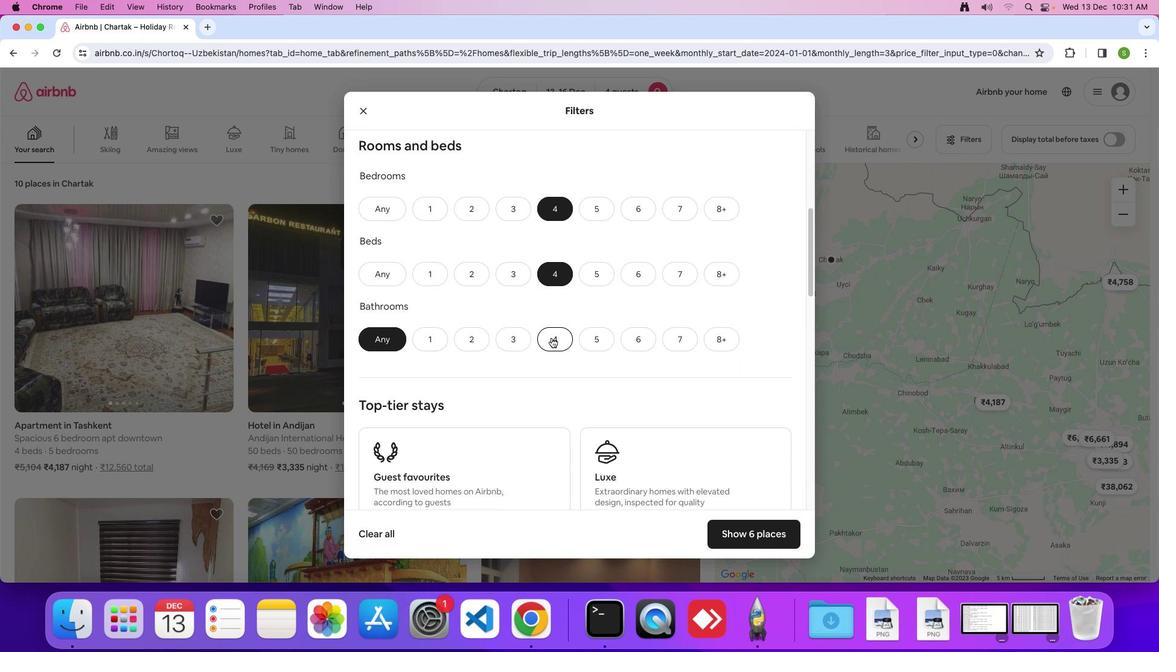 
Action: Mouse pressed left at (551, 338)
Screenshot: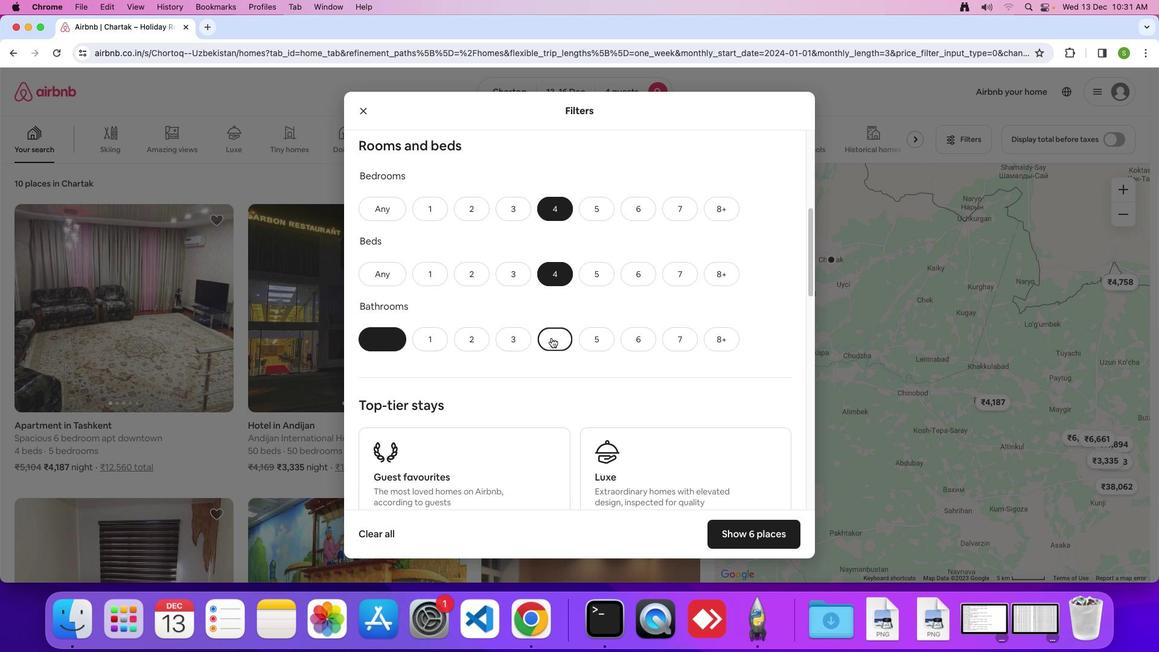 
Action: Mouse moved to (614, 315)
Screenshot: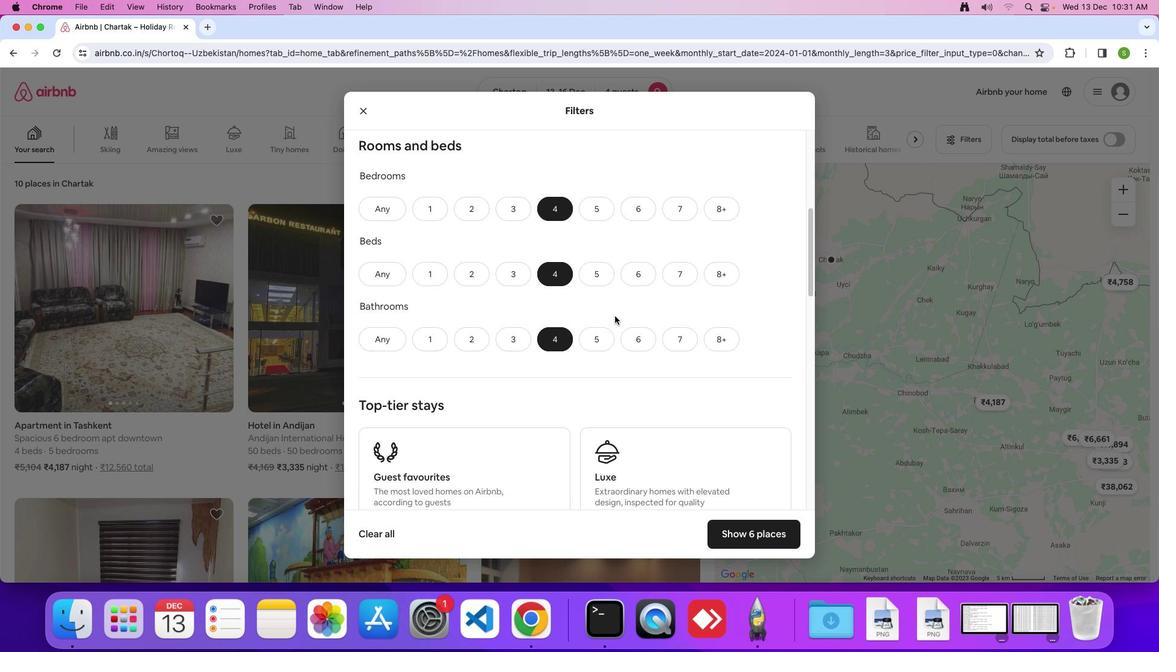 
Action: Mouse scrolled (614, 315) with delta (0, 0)
Screenshot: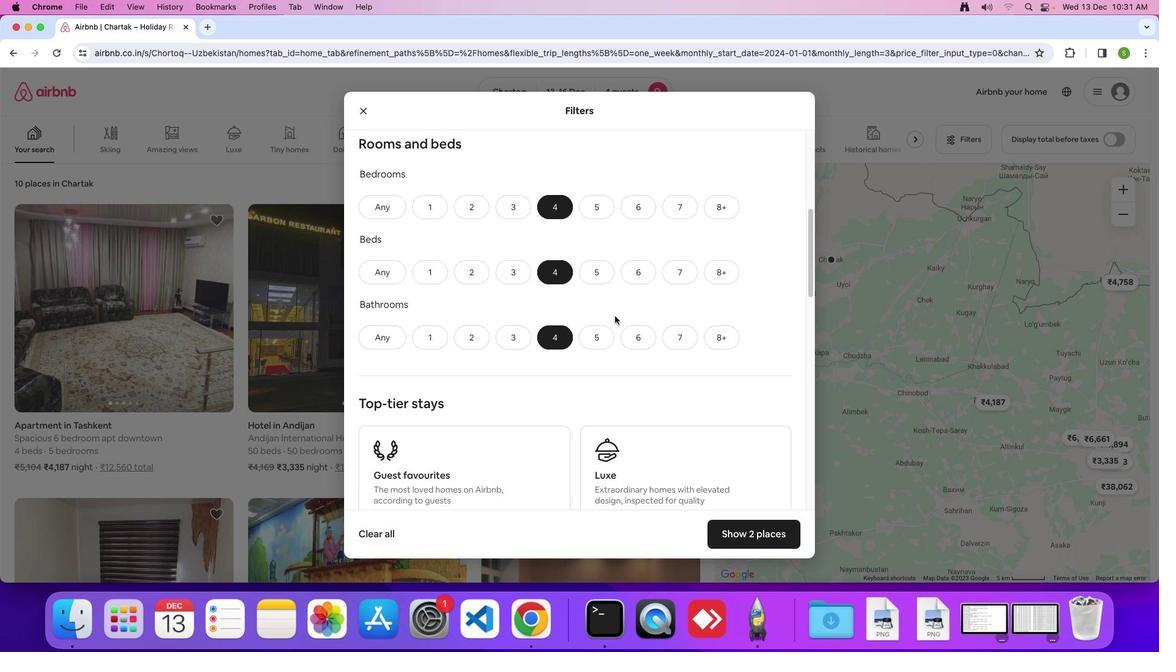 
Action: Mouse scrolled (614, 315) with delta (0, 0)
Screenshot: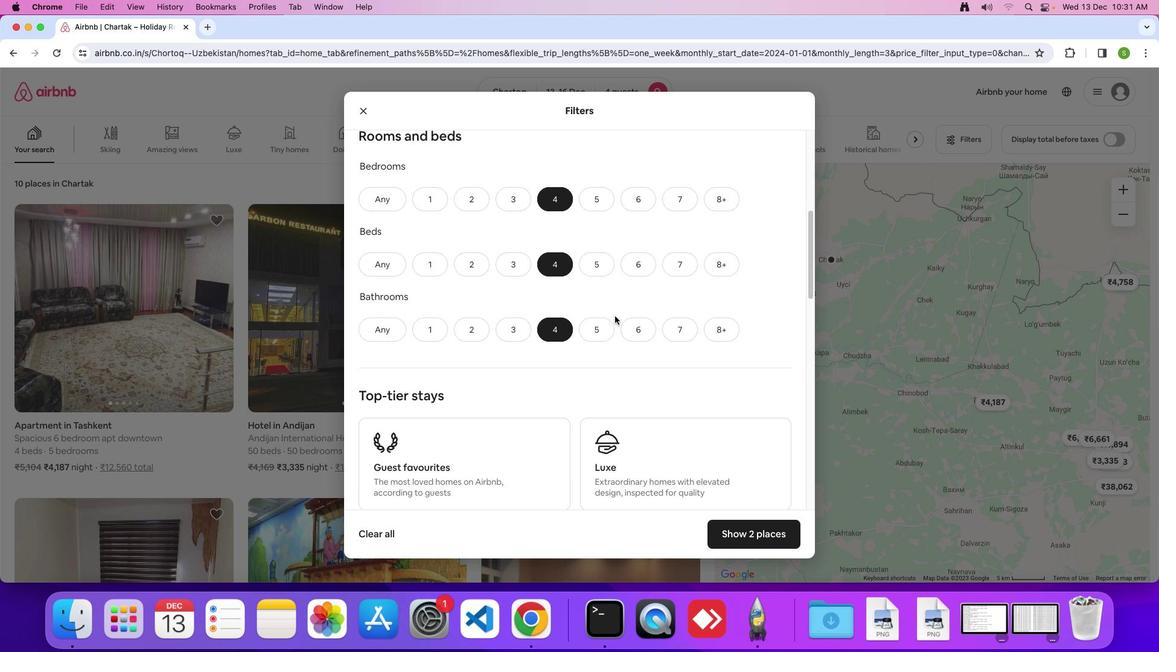 
Action: Mouse scrolled (614, 315) with delta (0, 0)
Screenshot: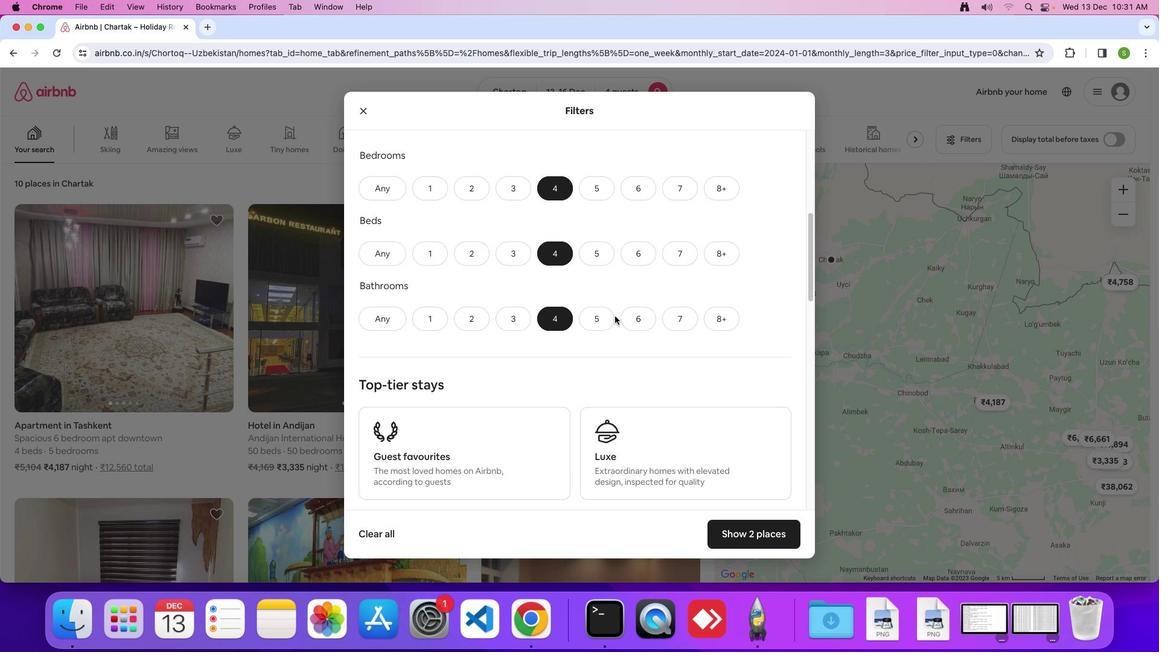 
Action: Mouse scrolled (614, 315) with delta (0, 0)
Screenshot: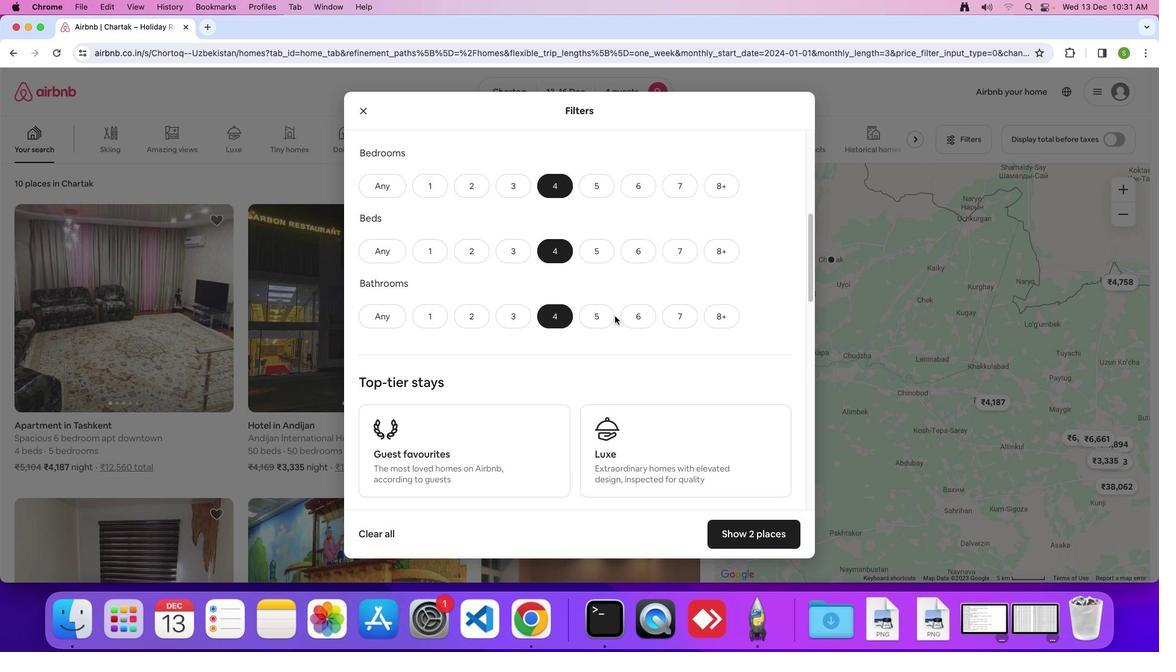 
Action: Mouse scrolled (614, 315) with delta (0, 0)
Screenshot: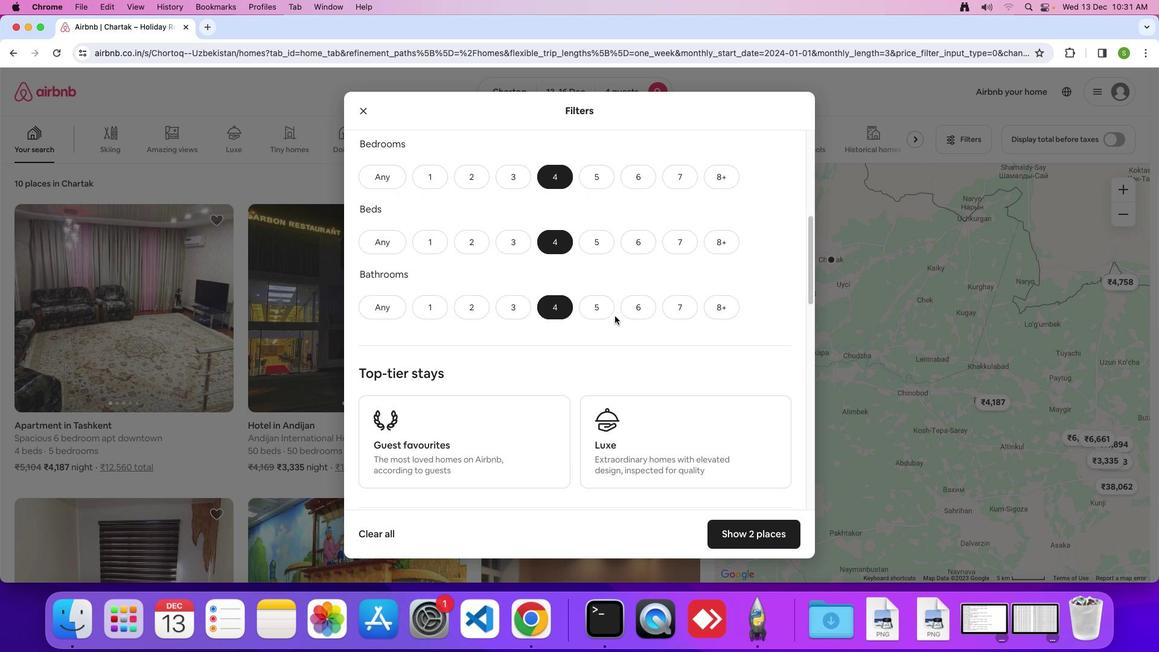 
Action: Mouse scrolled (614, 315) with delta (0, 0)
Screenshot: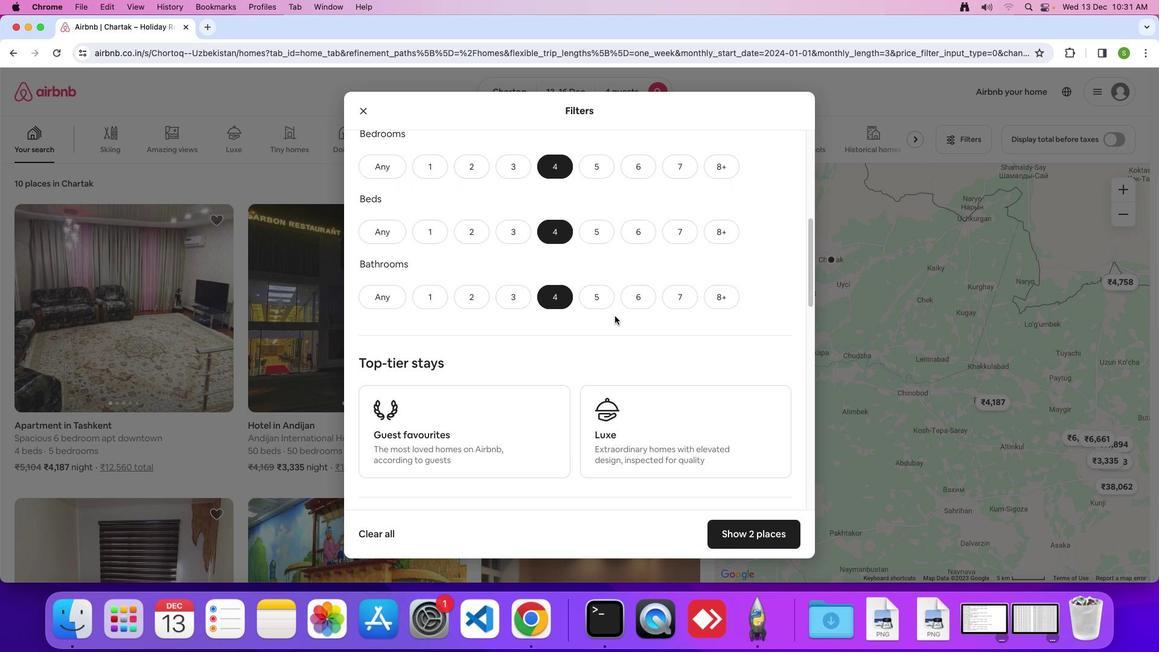 
Action: Mouse scrolled (614, 315) with delta (0, 0)
Screenshot: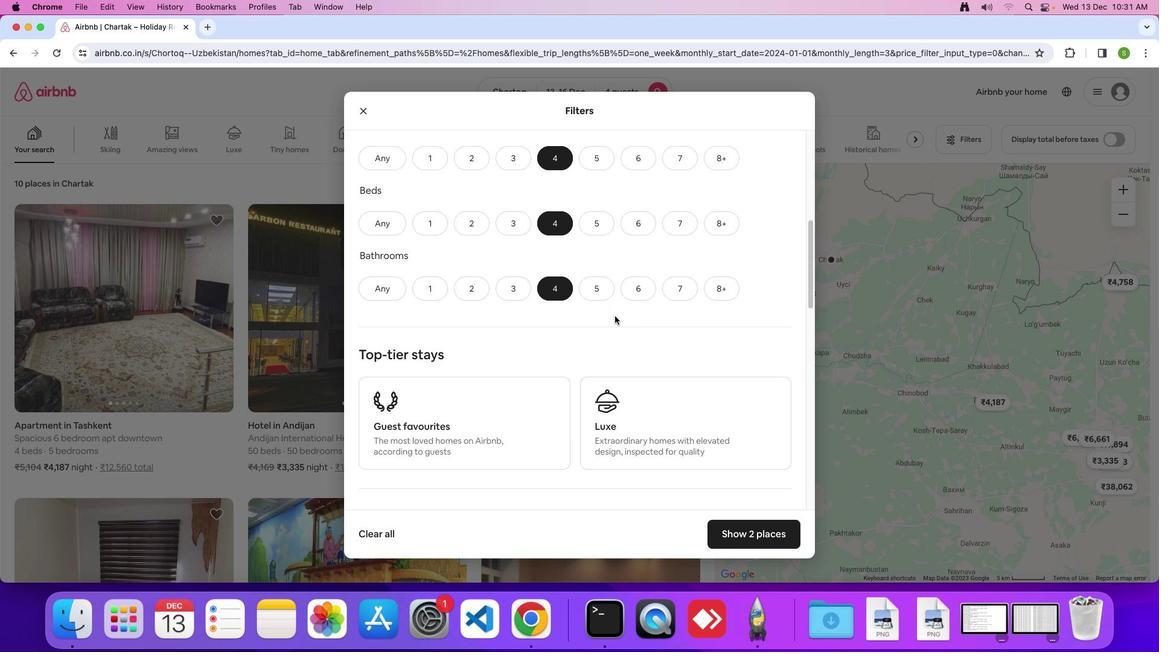 
Action: Mouse scrolled (614, 315) with delta (0, 0)
Screenshot: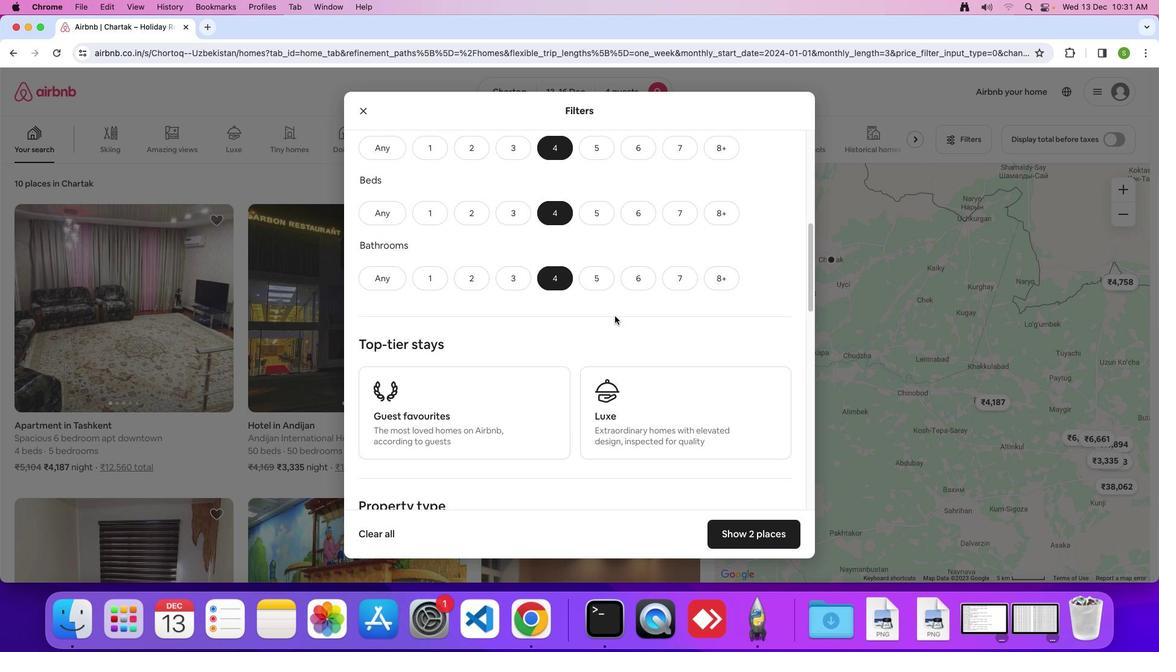 
Action: Mouse scrolled (614, 315) with delta (0, 0)
Screenshot: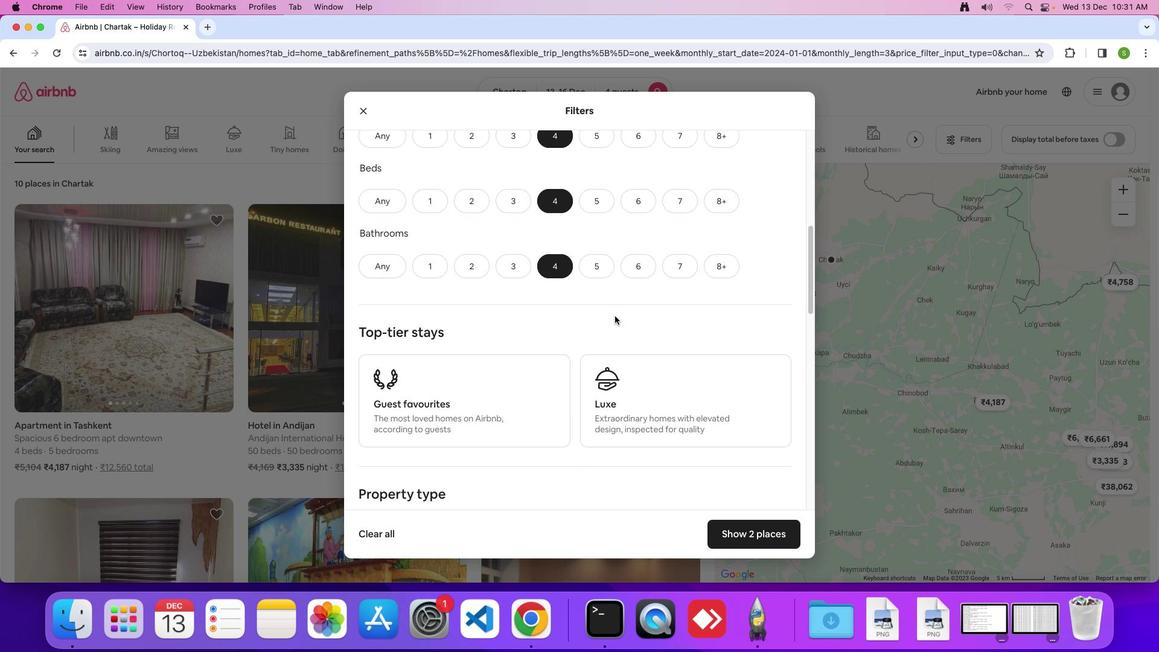 
Action: Mouse scrolled (614, 315) with delta (0, -1)
Screenshot: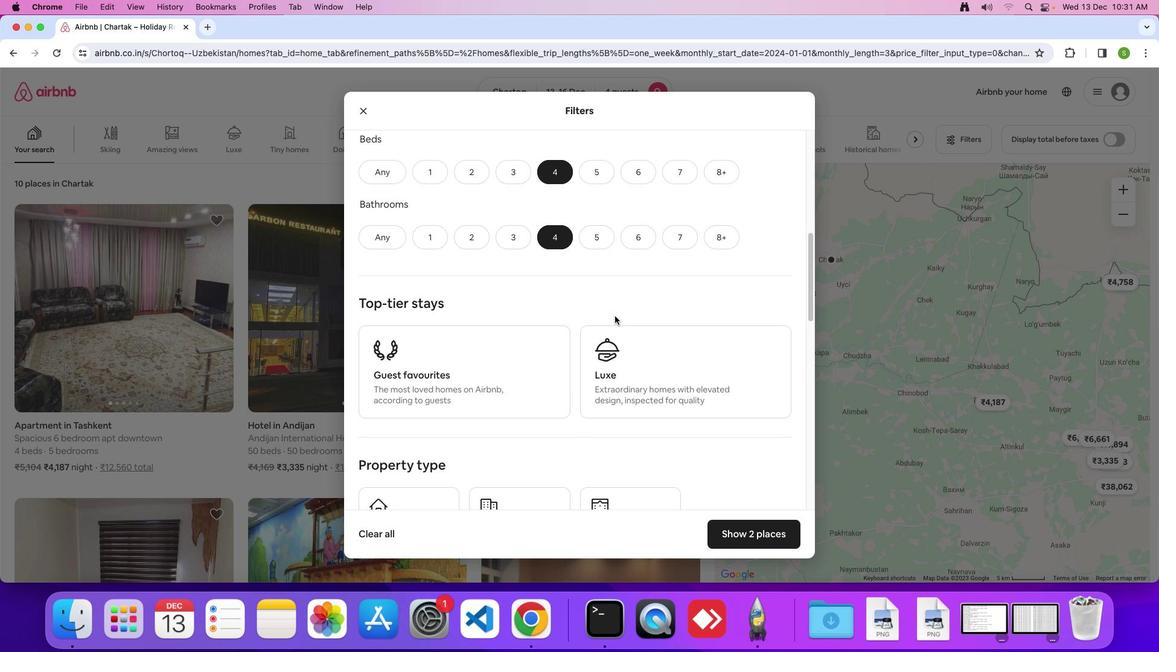 
Action: Mouse scrolled (614, 315) with delta (0, 0)
Screenshot: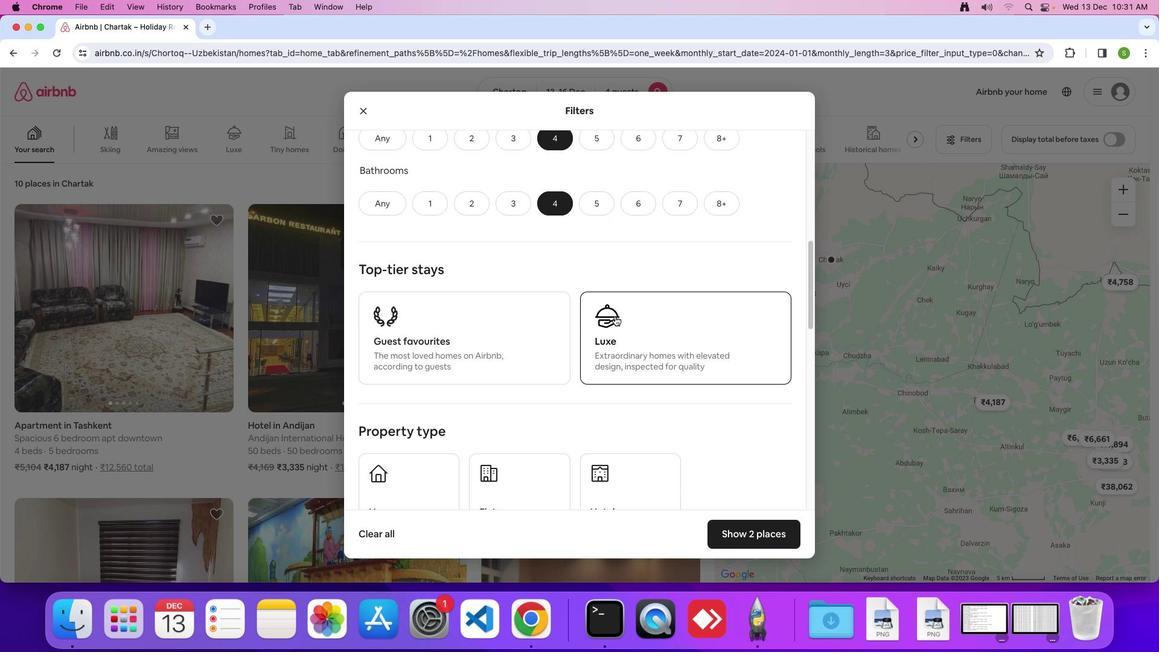 
Action: Mouse scrolled (614, 315) with delta (0, 0)
Screenshot: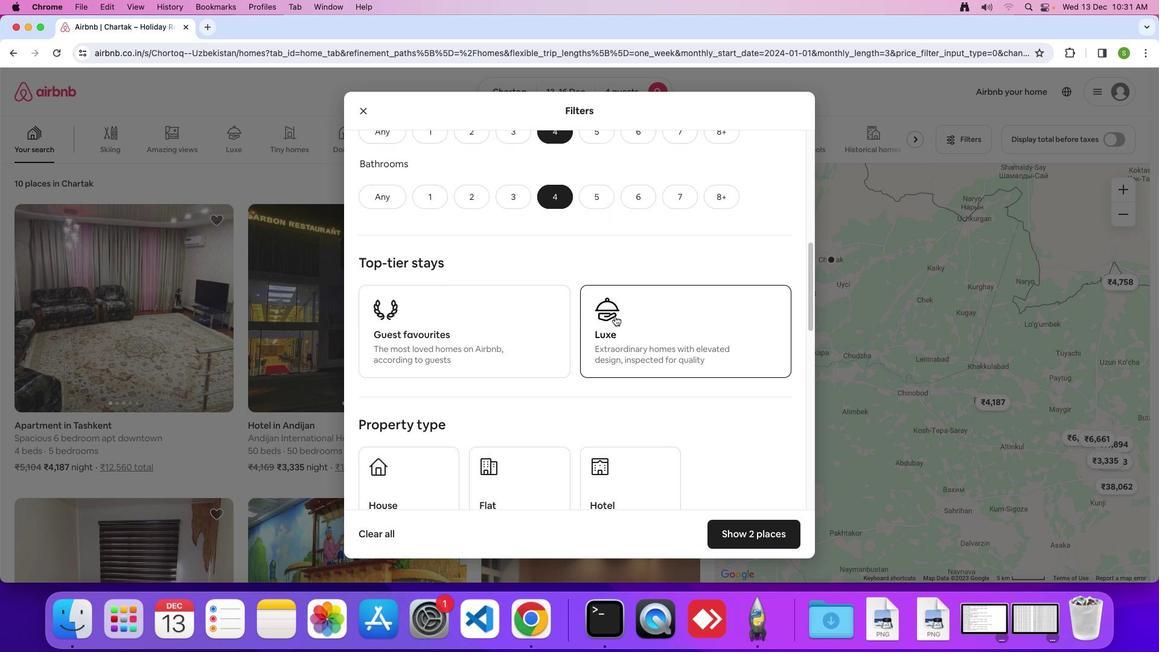 
Action: Mouse scrolled (614, 315) with delta (0, 0)
Screenshot: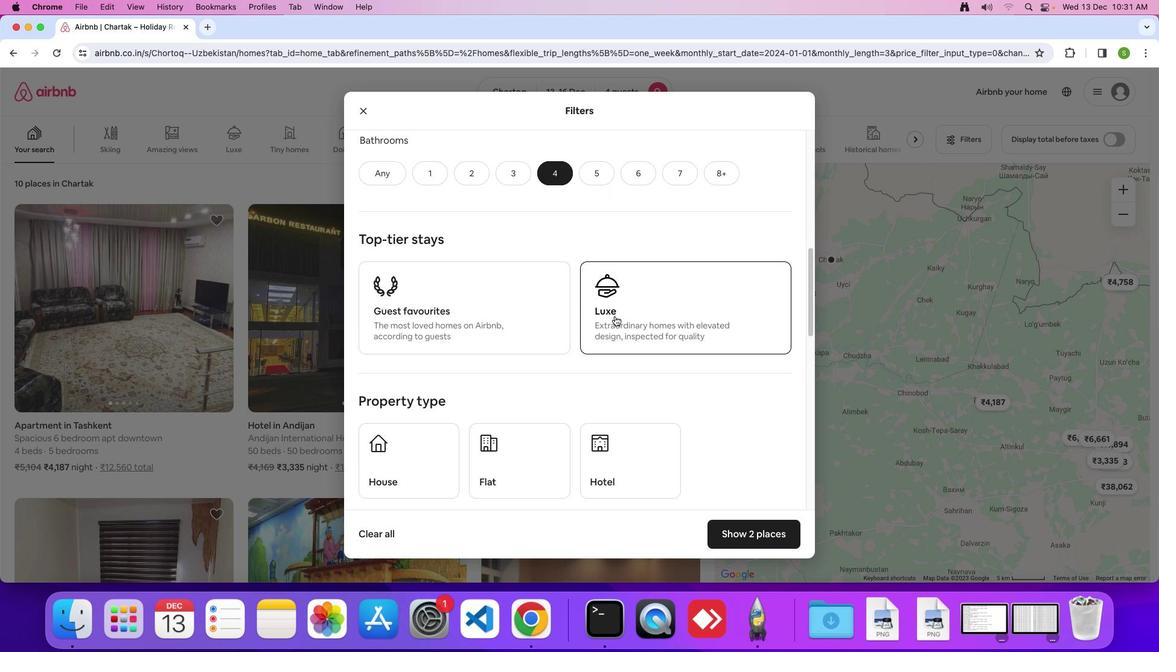 
Action: Mouse scrolled (614, 315) with delta (0, 0)
Screenshot: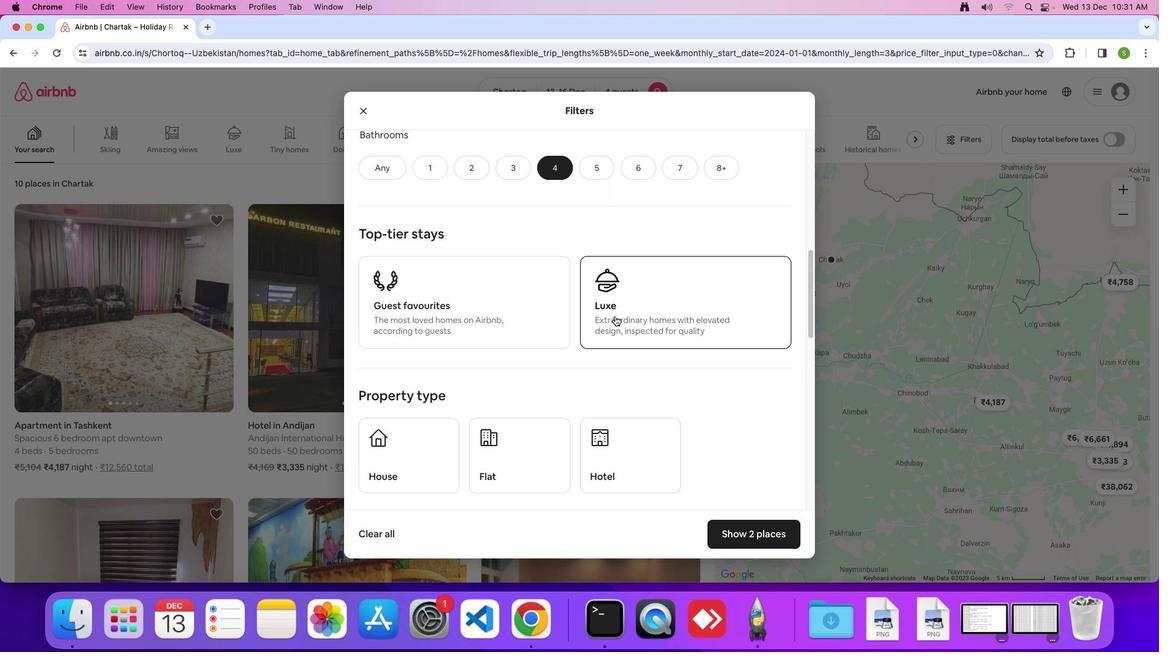 
Action: Mouse scrolled (614, 315) with delta (0, -1)
Screenshot: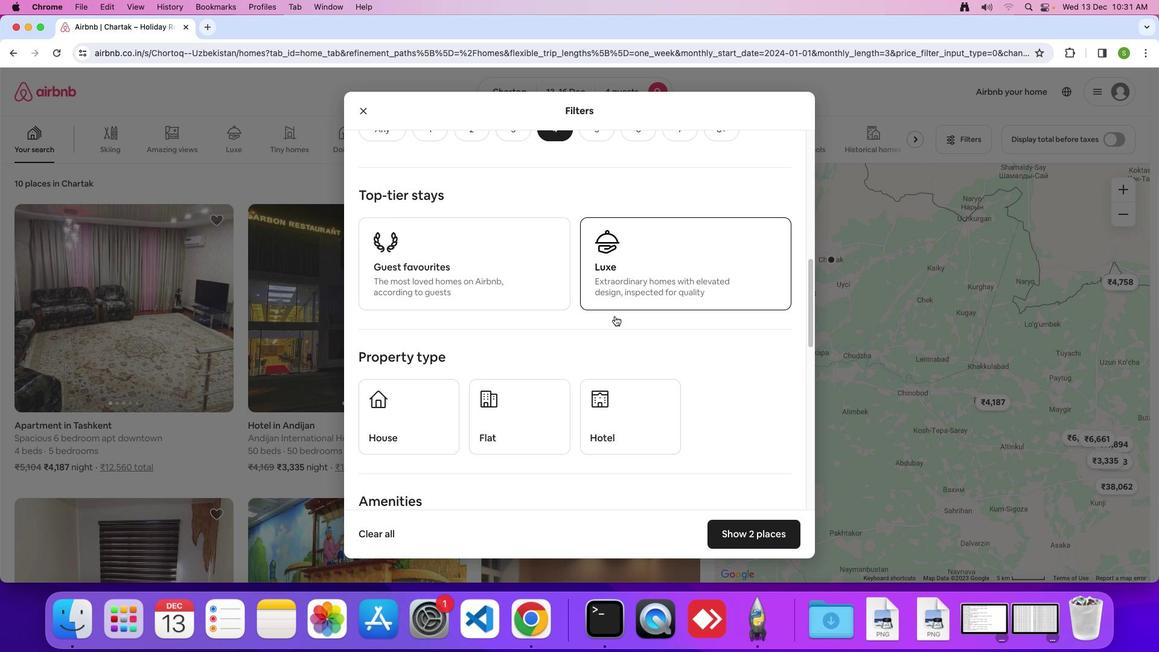 
Action: Mouse scrolled (614, 315) with delta (0, 0)
Screenshot: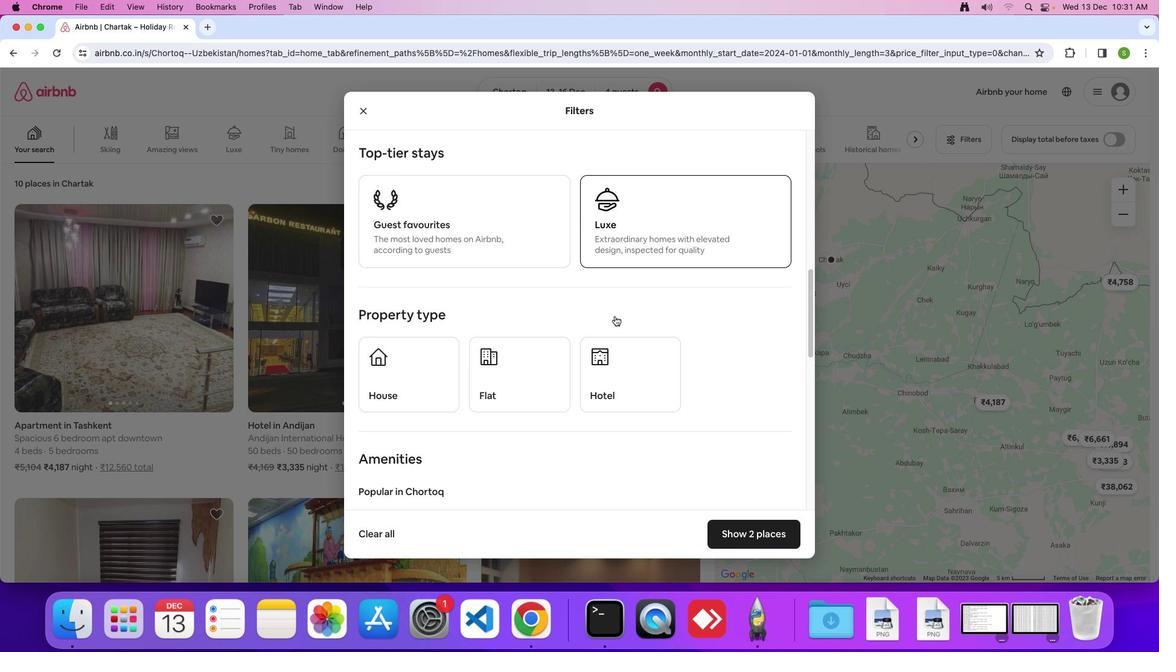 
Action: Mouse scrolled (614, 315) with delta (0, 0)
Screenshot: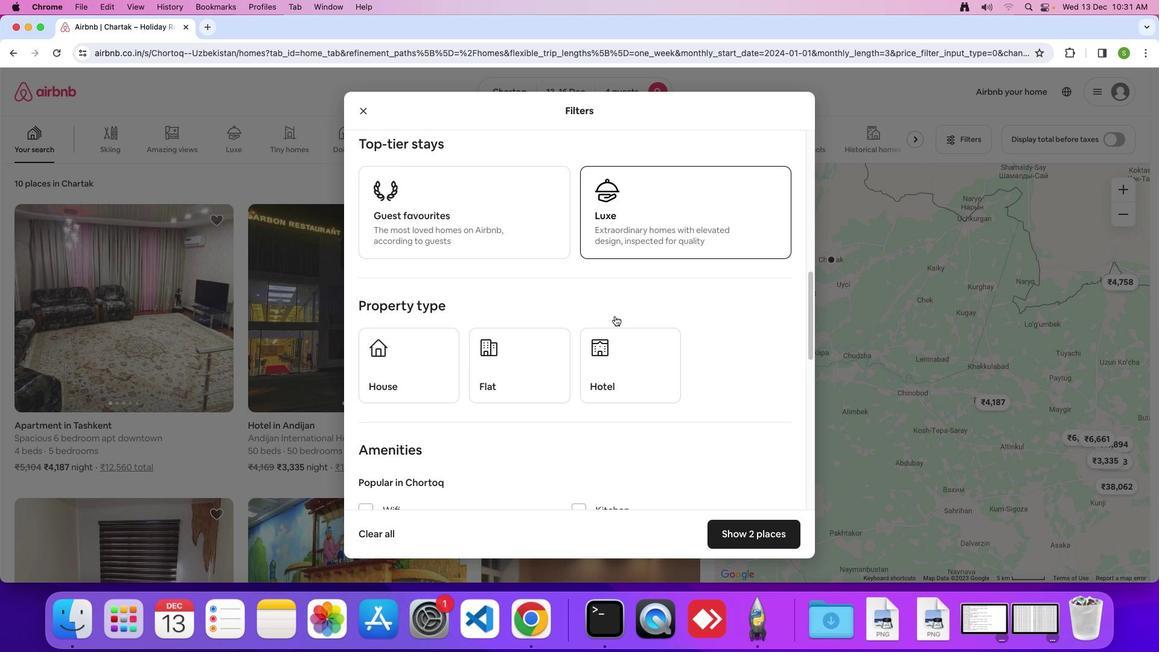 
Action: Mouse moved to (539, 329)
Screenshot: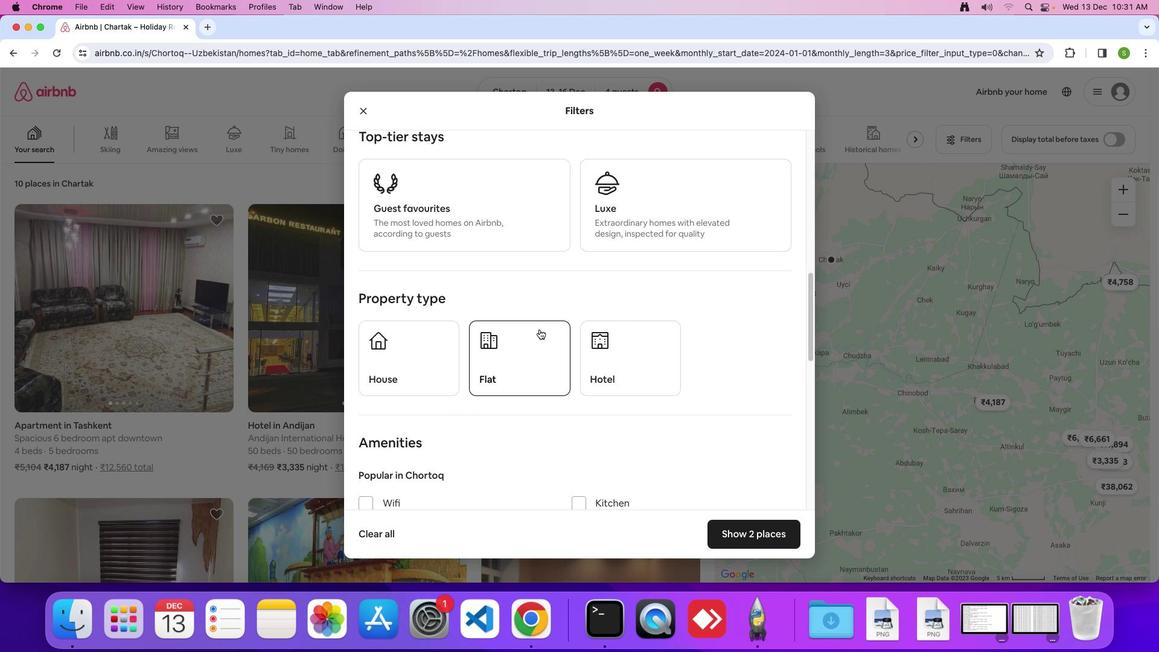 
Action: Mouse pressed left at (539, 329)
Screenshot: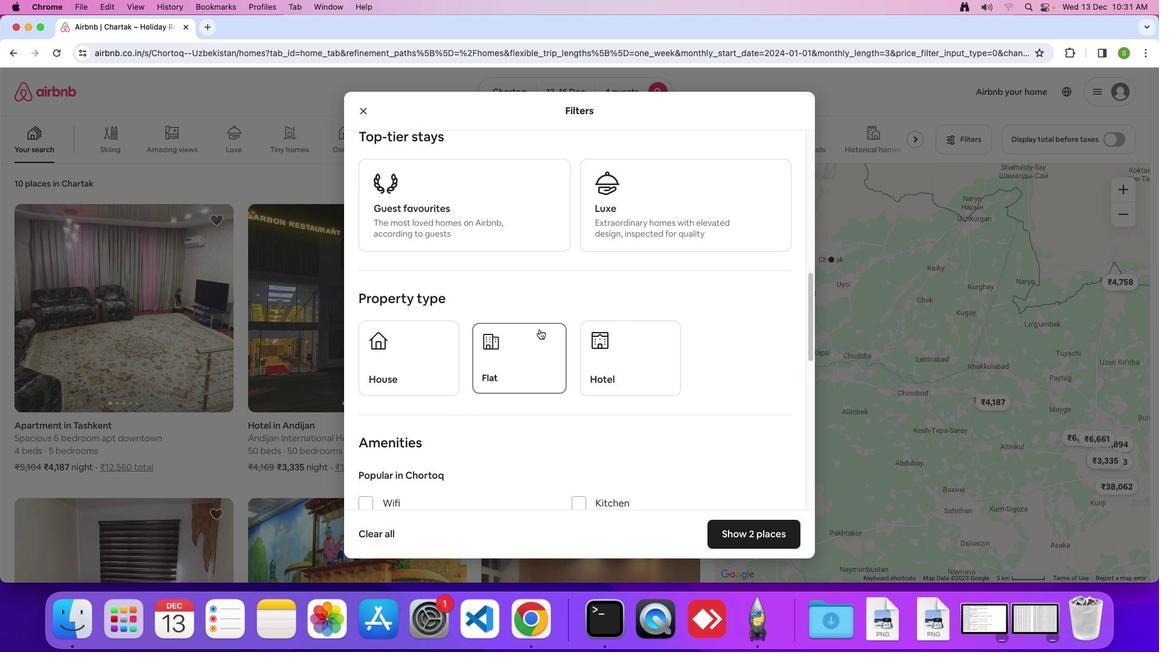 
Action: Mouse moved to (665, 315)
Screenshot: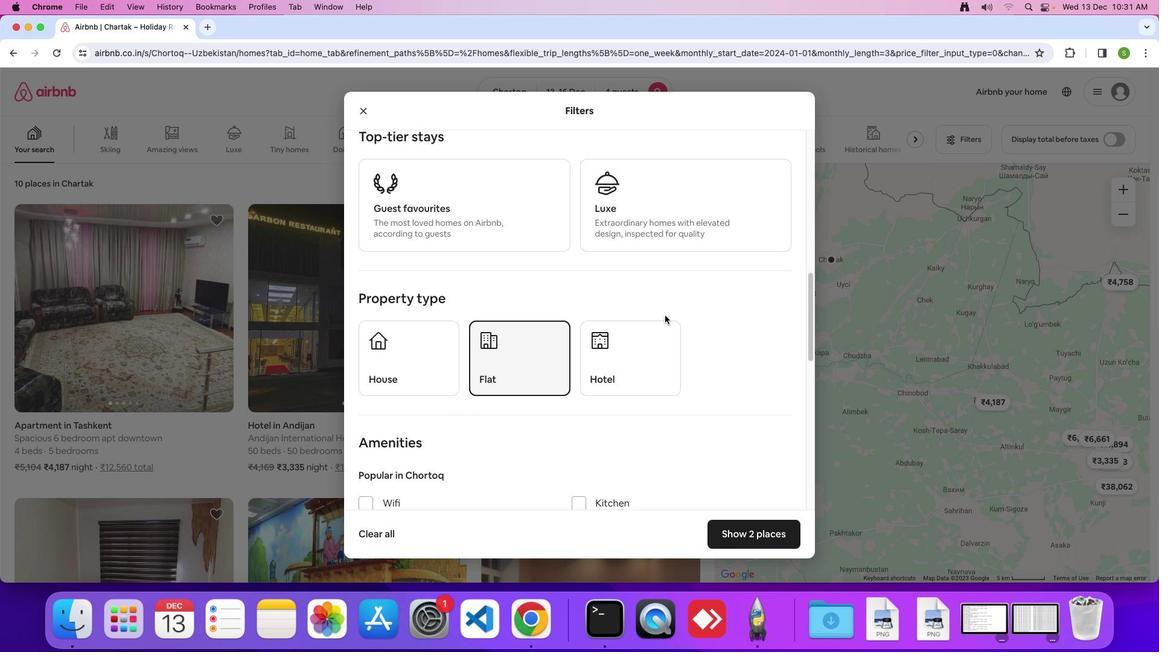 
Action: Mouse scrolled (665, 315) with delta (0, 0)
Screenshot: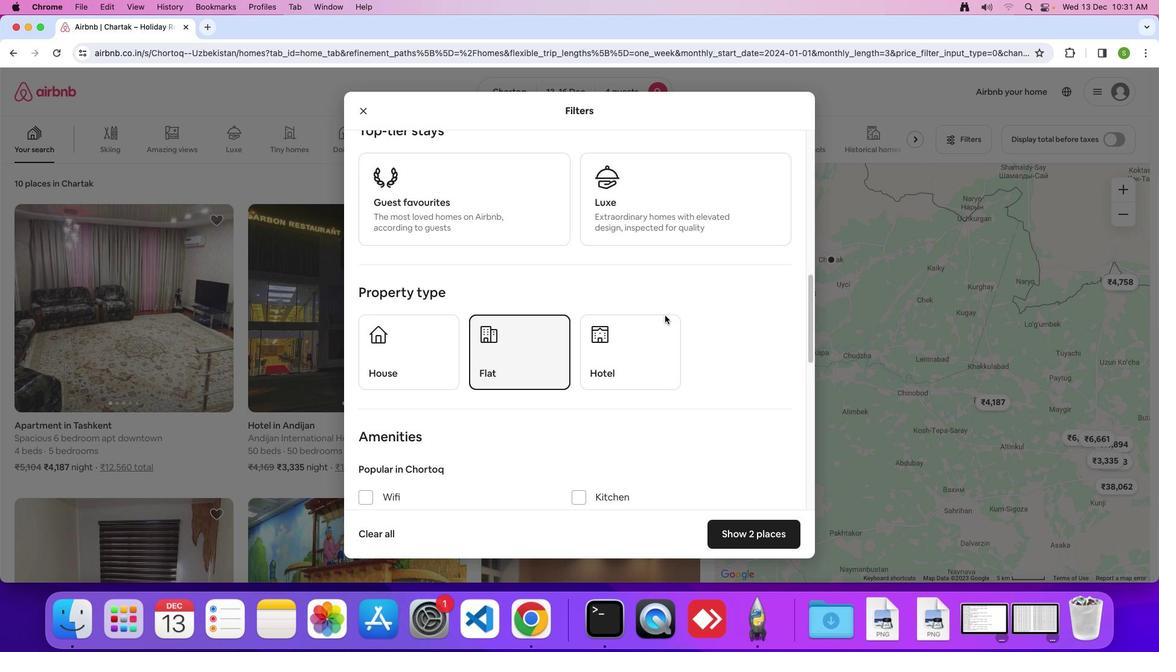 
Action: Mouse scrolled (665, 315) with delta (0, 0)
Screenshot: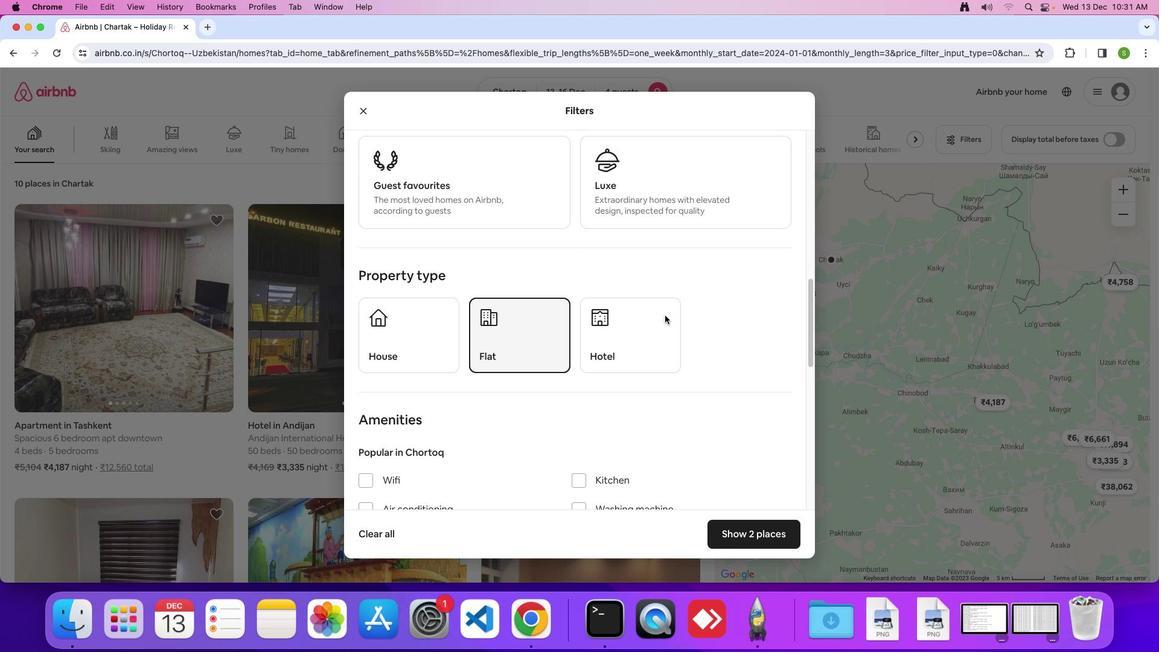 
Action: Mouse scrolled (665, 315) with delta (0, -1)
Screenshot: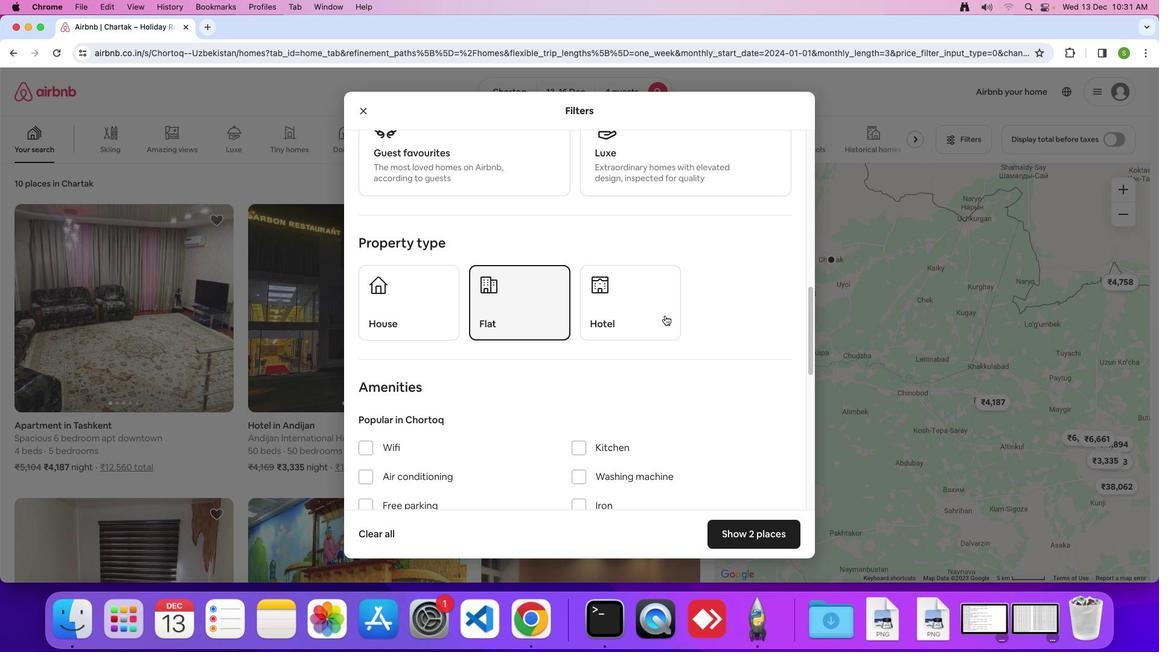 
Action: Mouse scrolled (665, 315) with delta (0, 0)
Screenshot: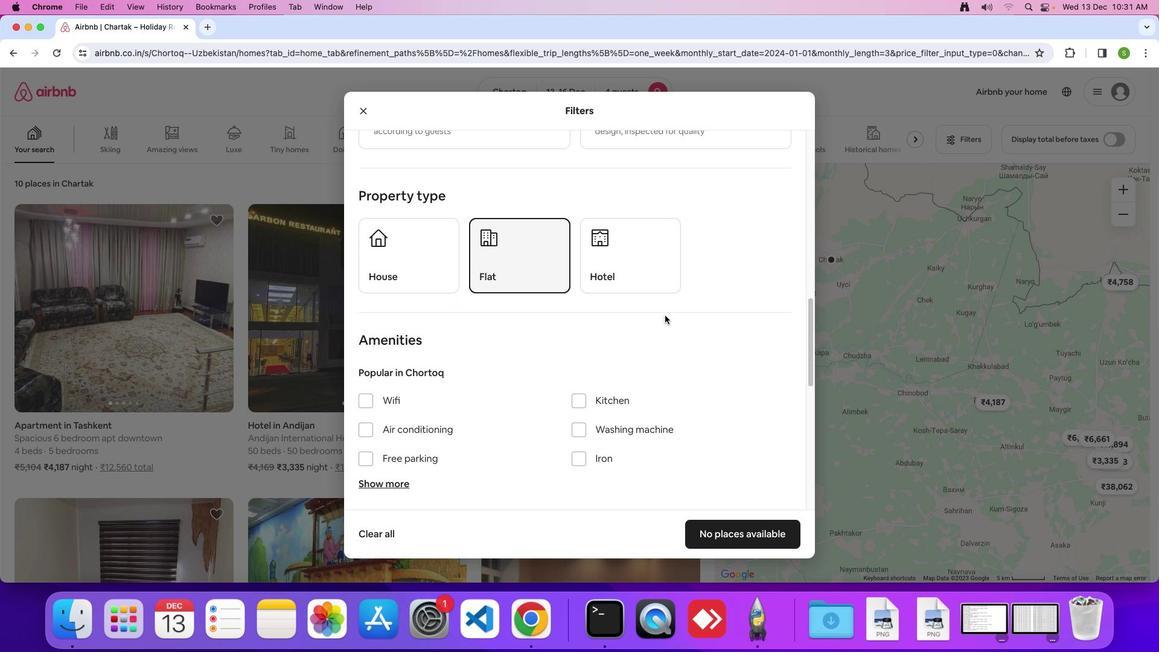 
Action: Mouse scrolled (665, 315) with delta (0, 0)
Screenshot: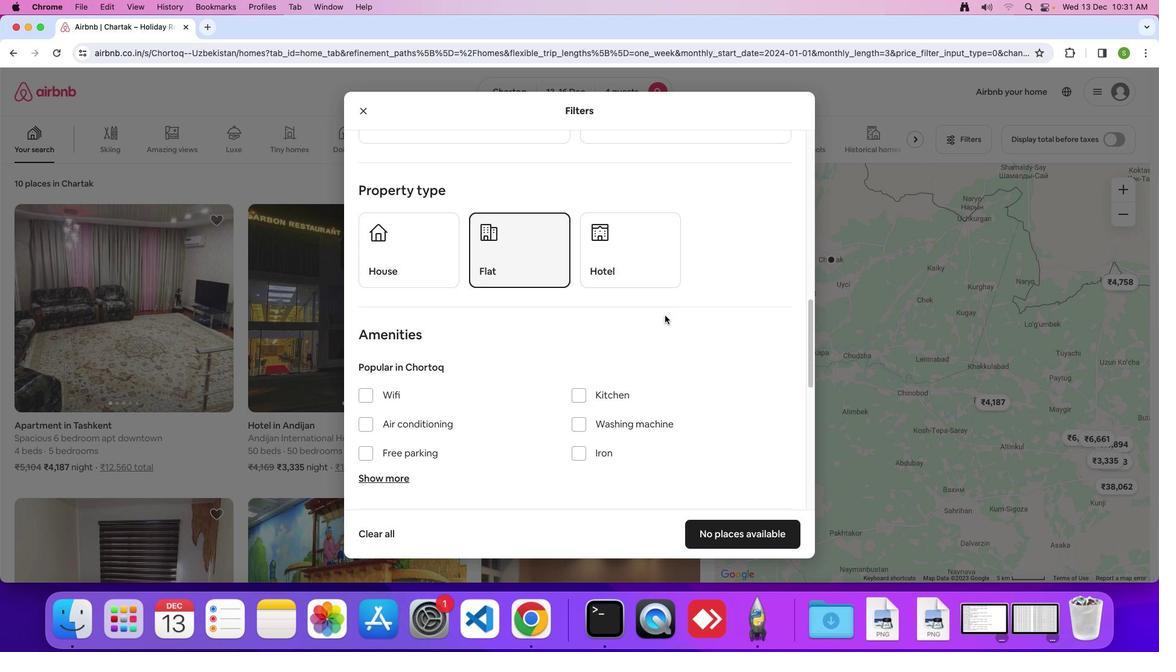 
Action: Mouse scrolled (665, 315) with delta (0, 0)
Screenshot: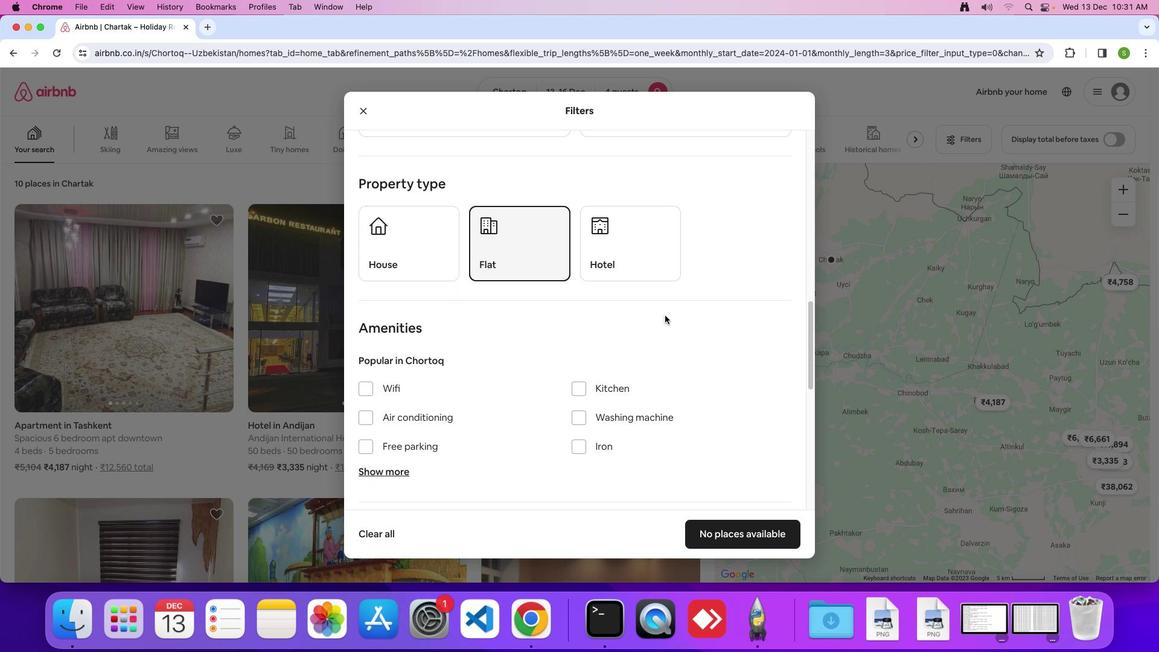 
Action: Mouse scrolled (665, 315) with delta (0, 0)
Screenshot: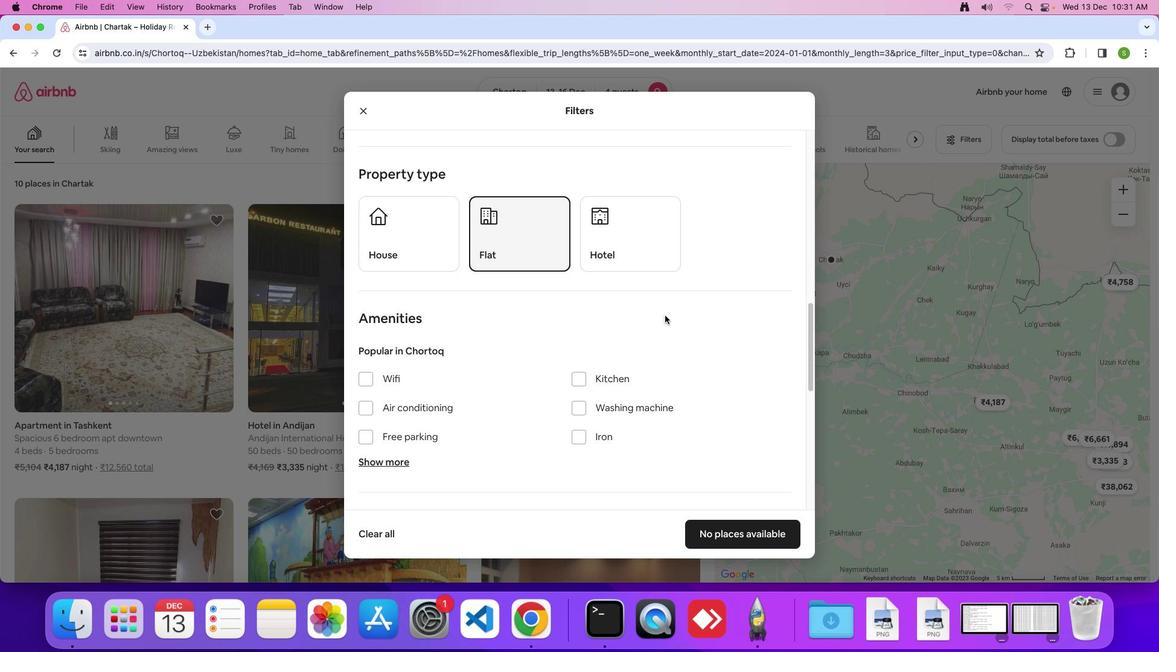
Action: Mouse scrolled (665, 315) with delta (0, 0)
Screenshot: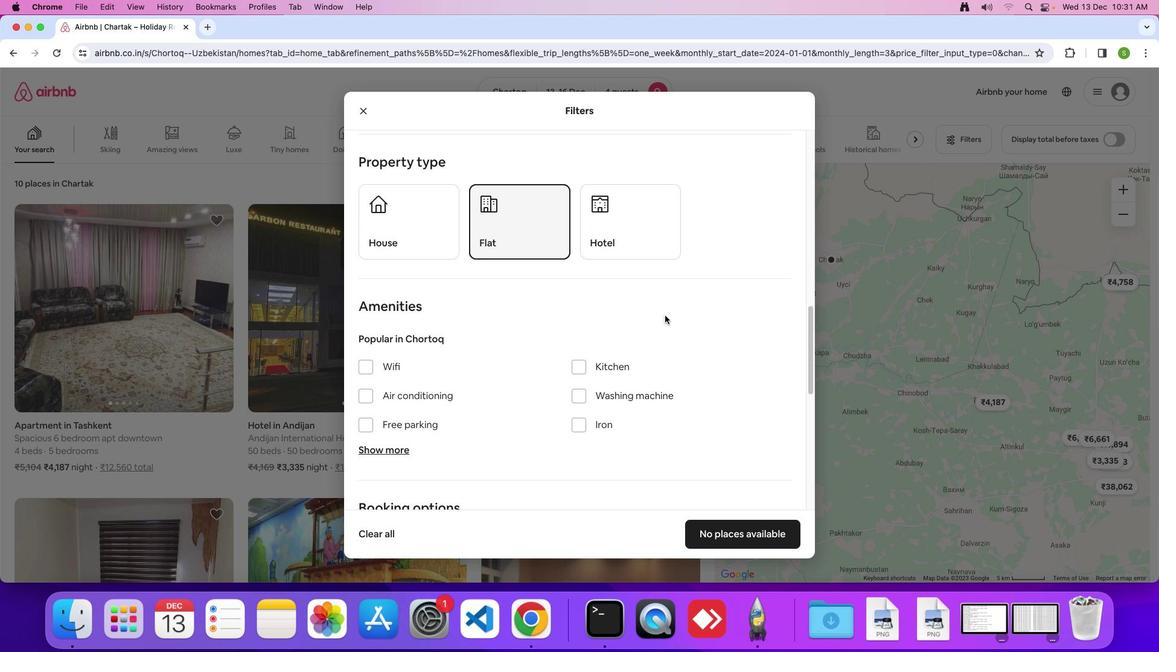 
Action: Mouse scrolled (665, 315) with delta (0, 0)
Screenshot: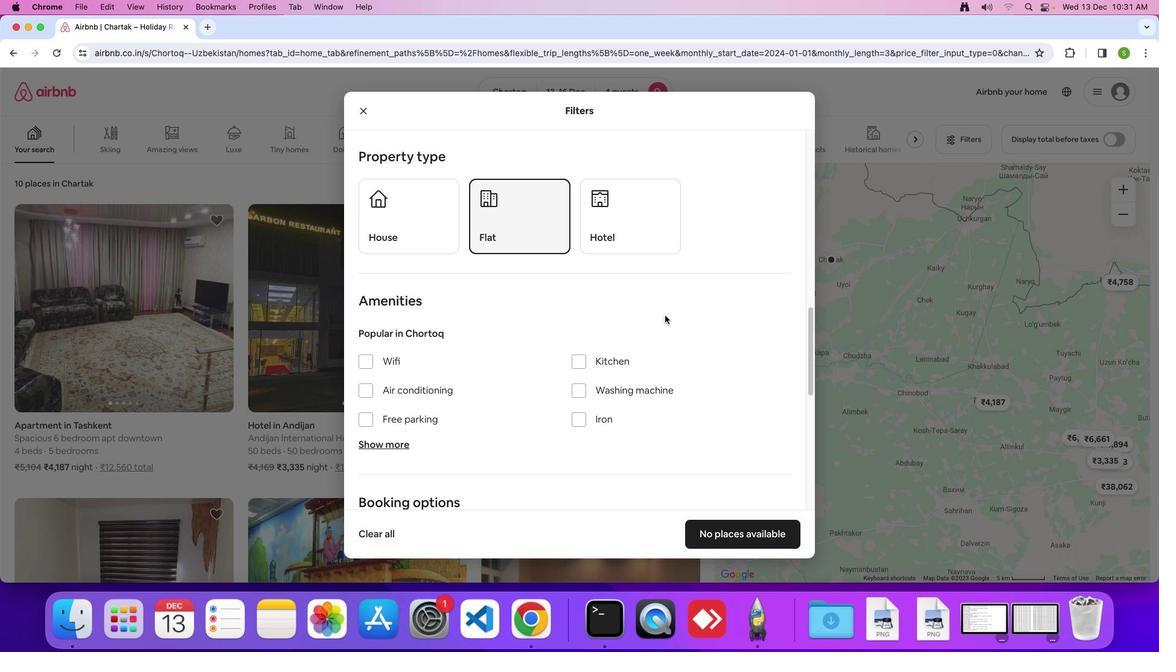
Action: Mouse scrolled (665, 315) with delta (0, 0)
Screenshot: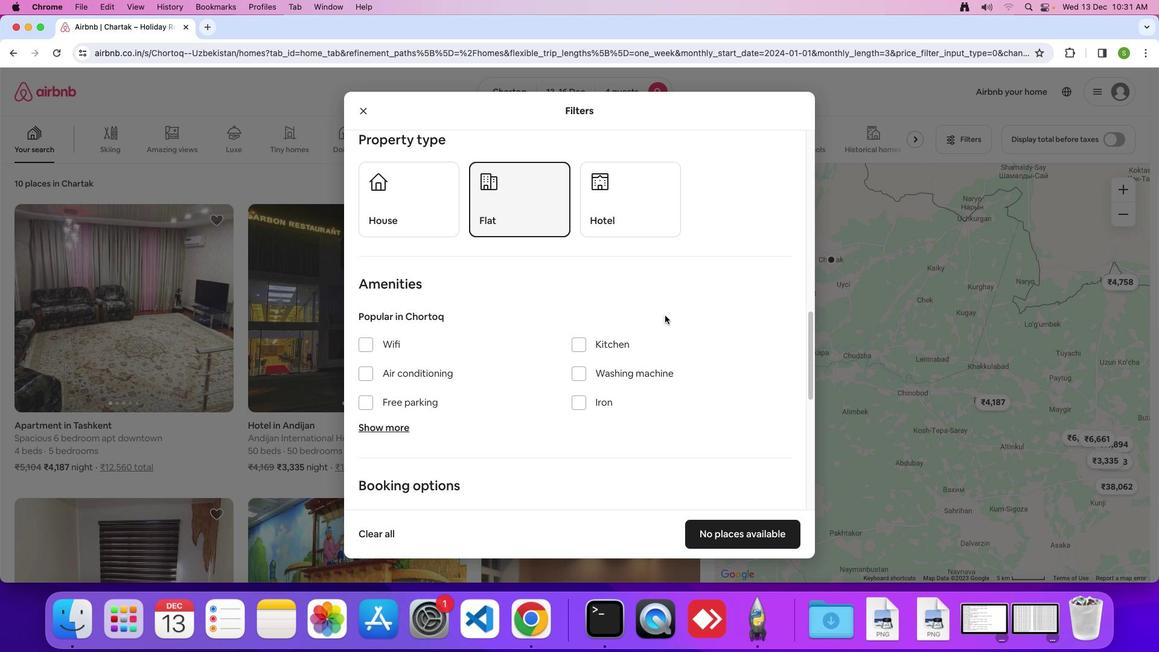 
Action: Mouse scrolled (665, 315) with delta (0, 0)
Screenshot: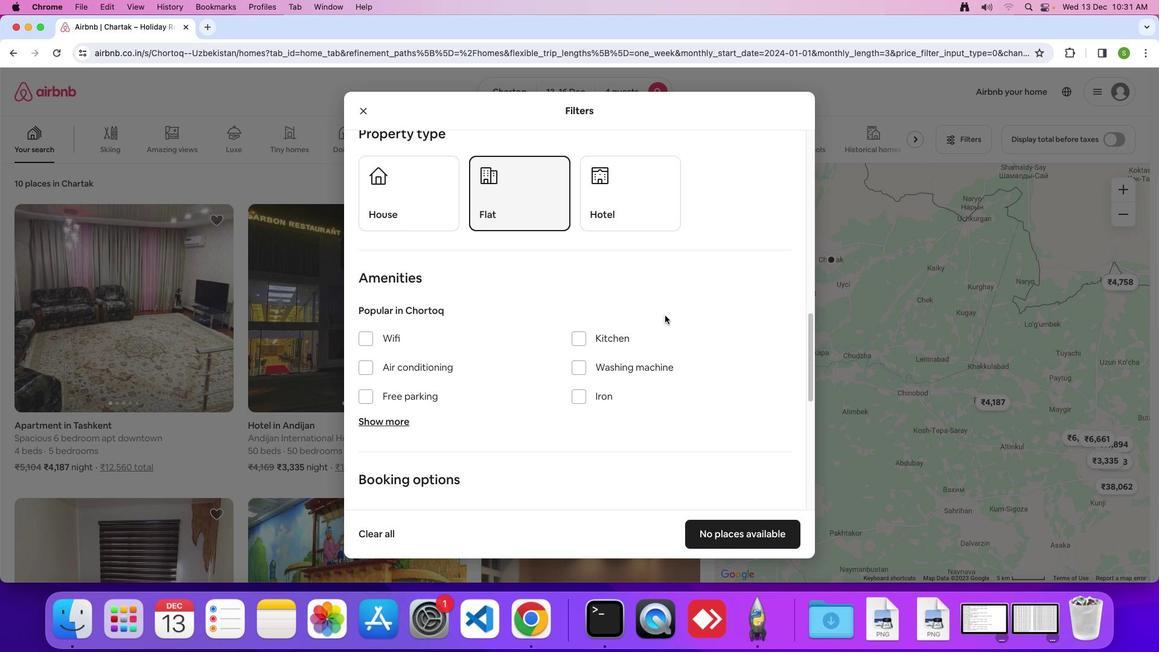 
Action: Mouse scrolled (665, 315) with delta (0, 0)
Screenshot: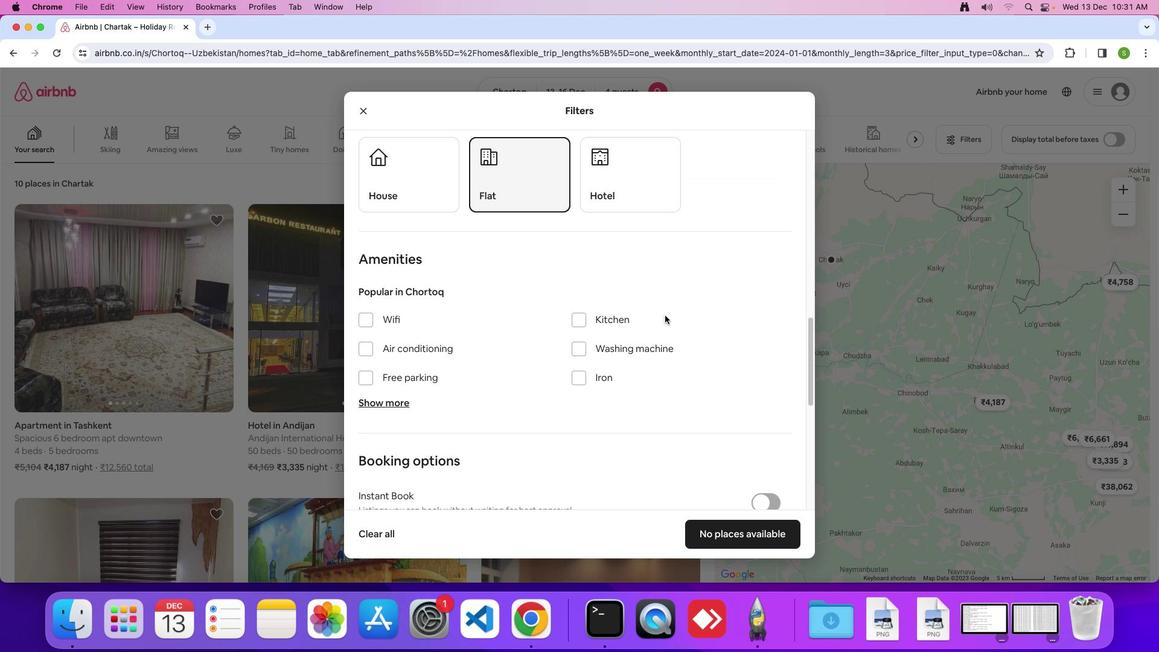 
Action: Mouse scrolled (665, 315) with delta (0, 0)
Screenshot: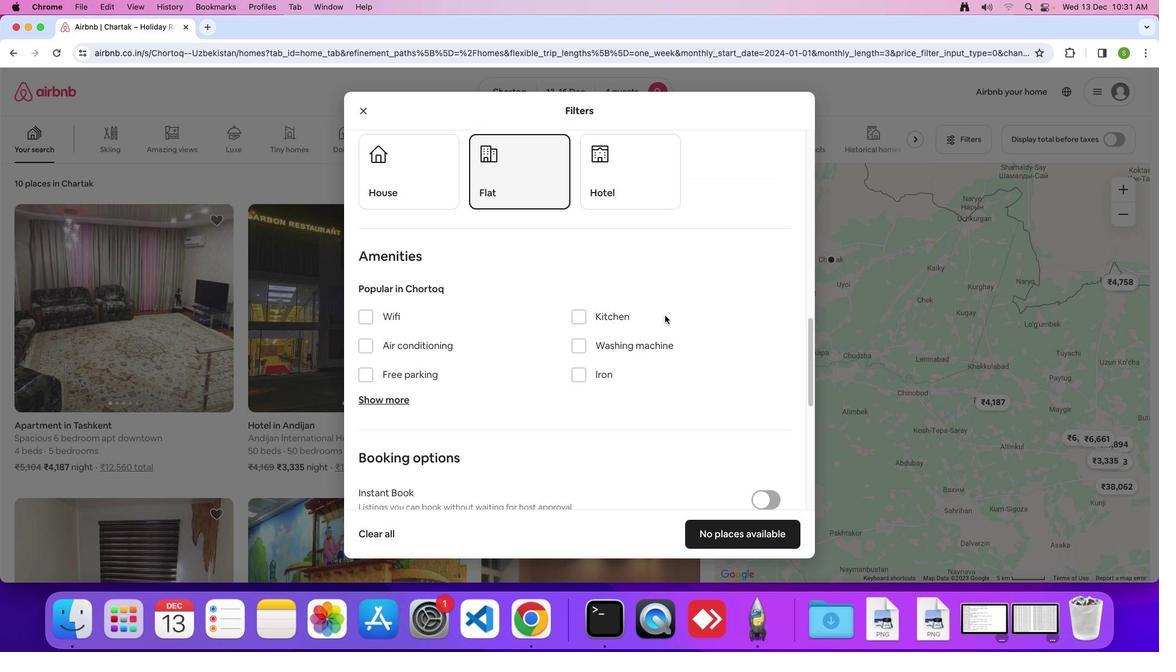 
Action: Mouse scrolled (665, 315) with delta (0, 0)
Screenshot: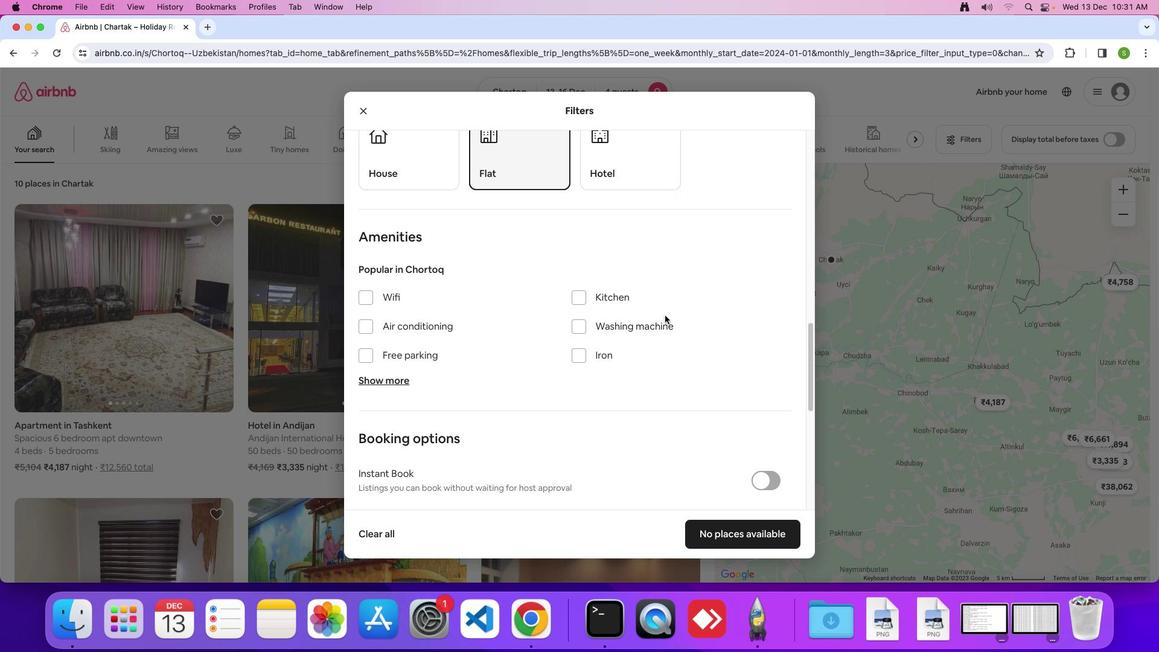 
Action: Mouse scrolled (665, 315) with delta (0, 0)
Screenshot: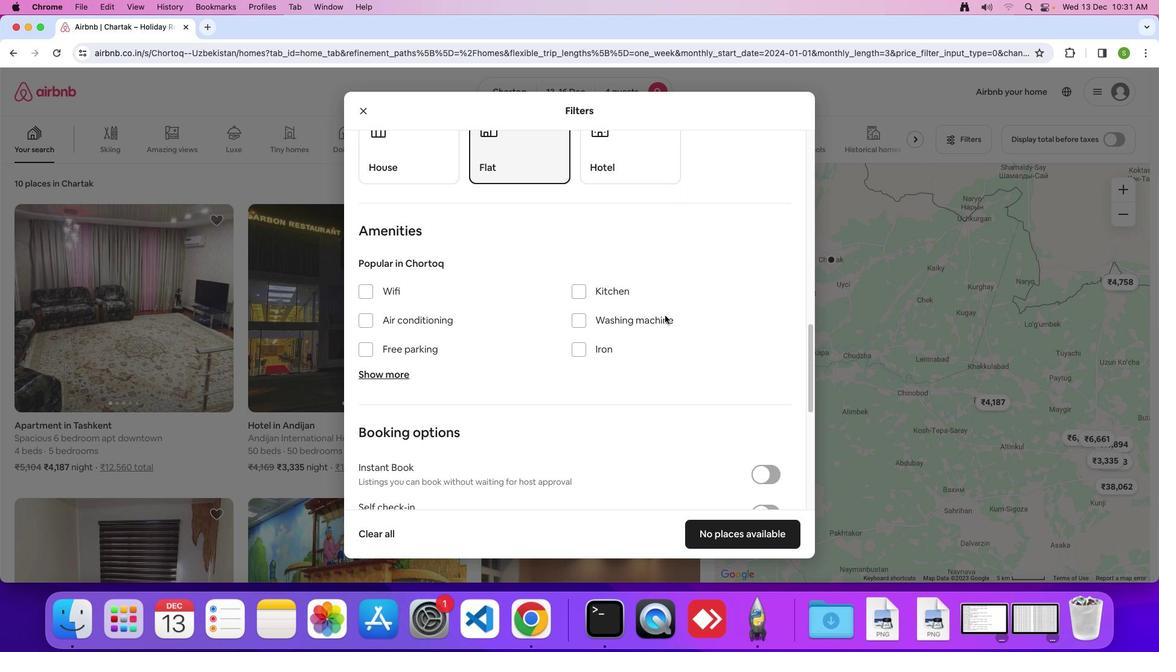 
Action: Mouse scrolled (665, 315) with delta (0, -1)
Screenshot: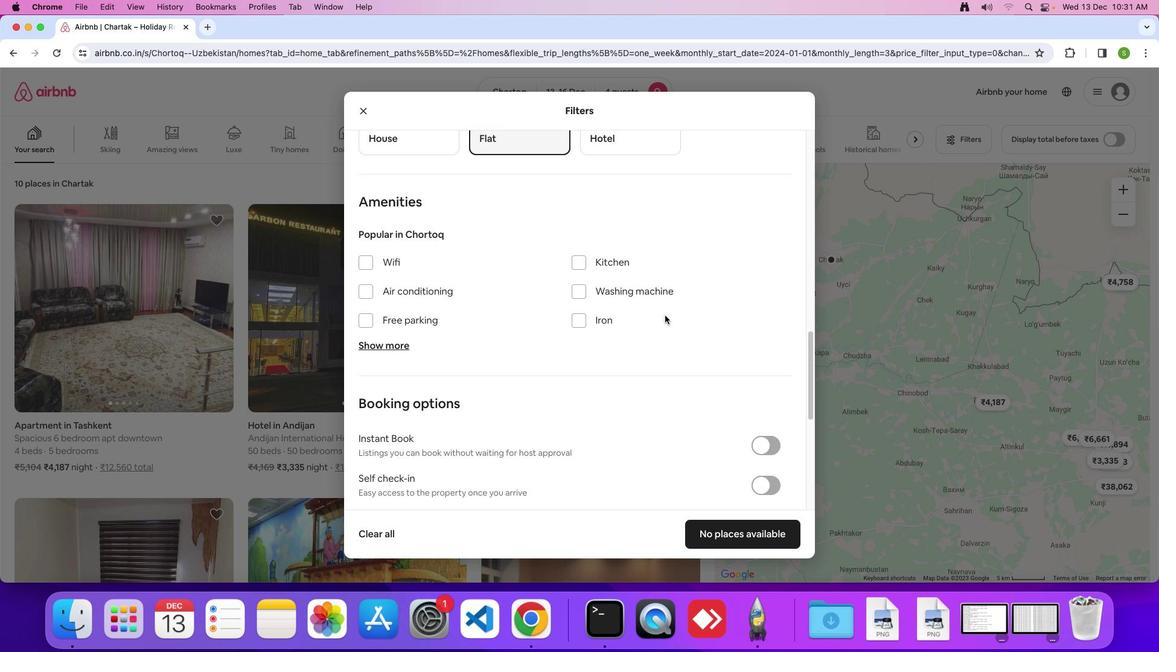 
Action: Mouse scrolled (665, 315) with delta (0, 0)
Screenshot: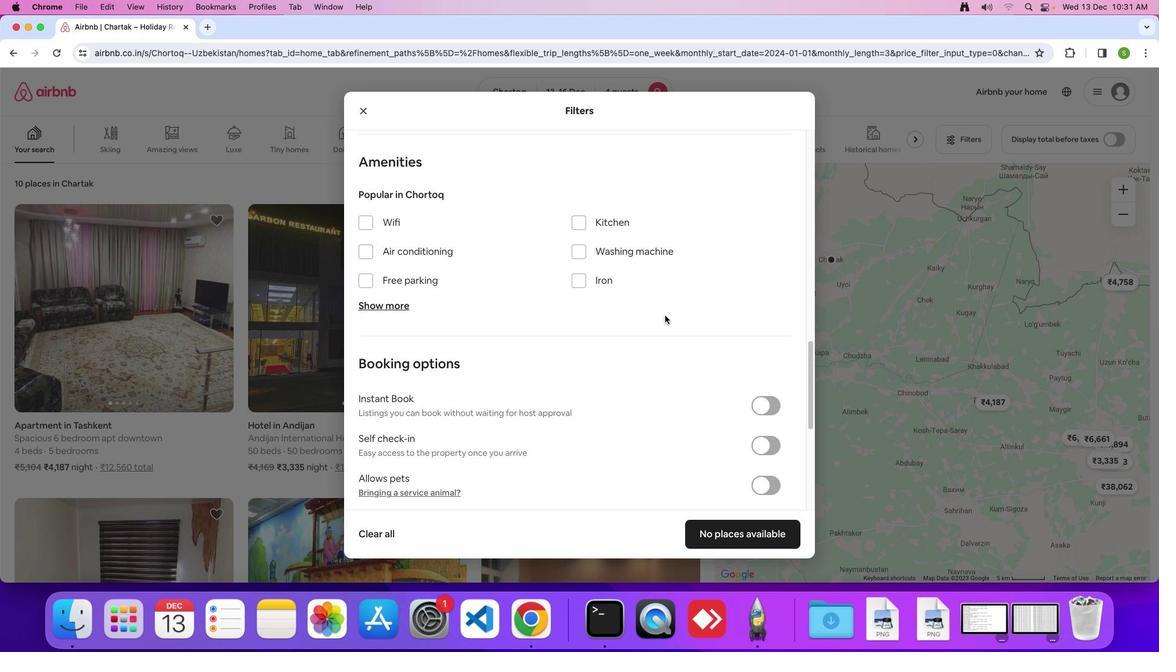
Action: Mouse scrolled (665, 315) with delta (0, 0)
Screenshot: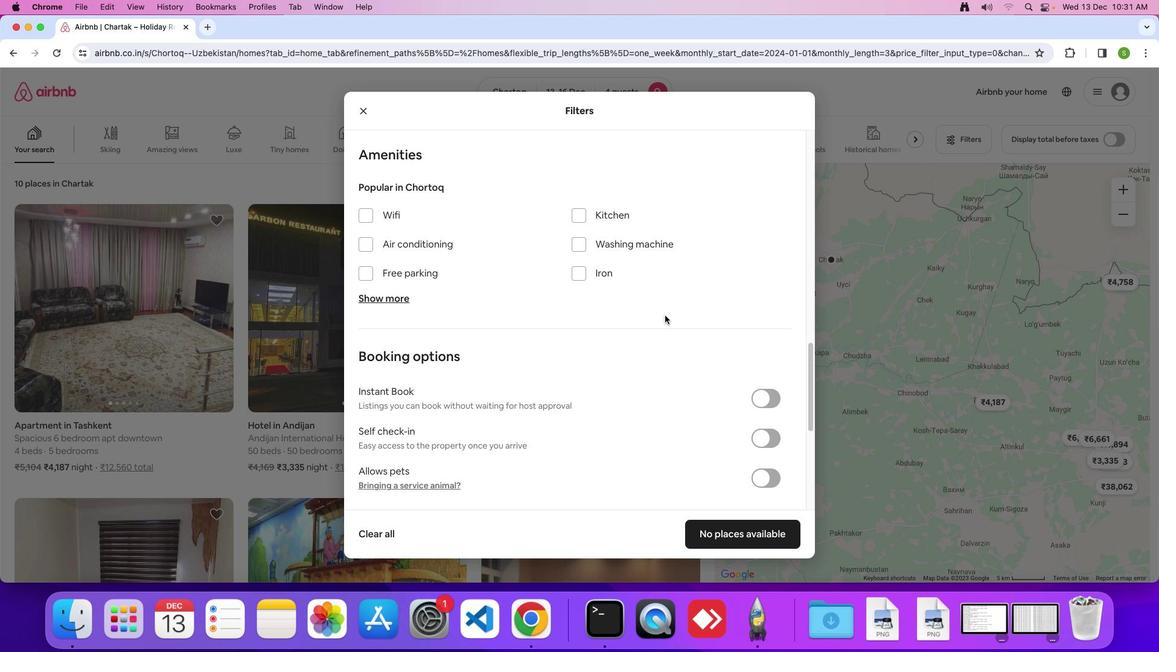 
Action: Mouse moved to (365, 207)
Screenshot: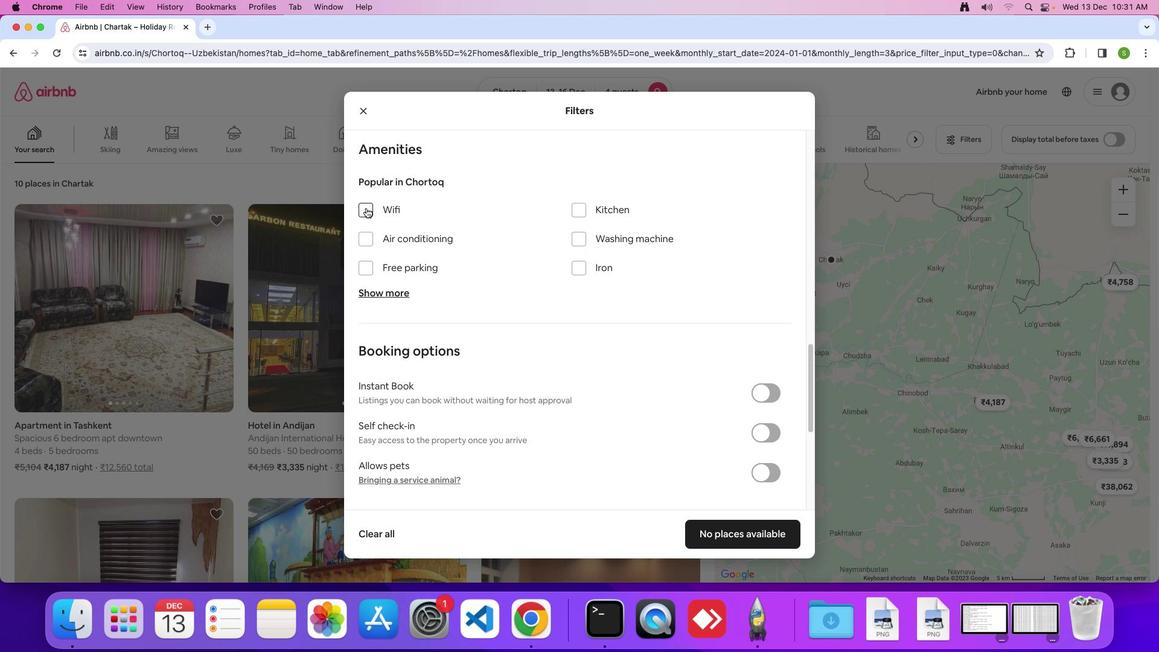 
Action: Mouse pressed left at (365, 207)
Screenshot: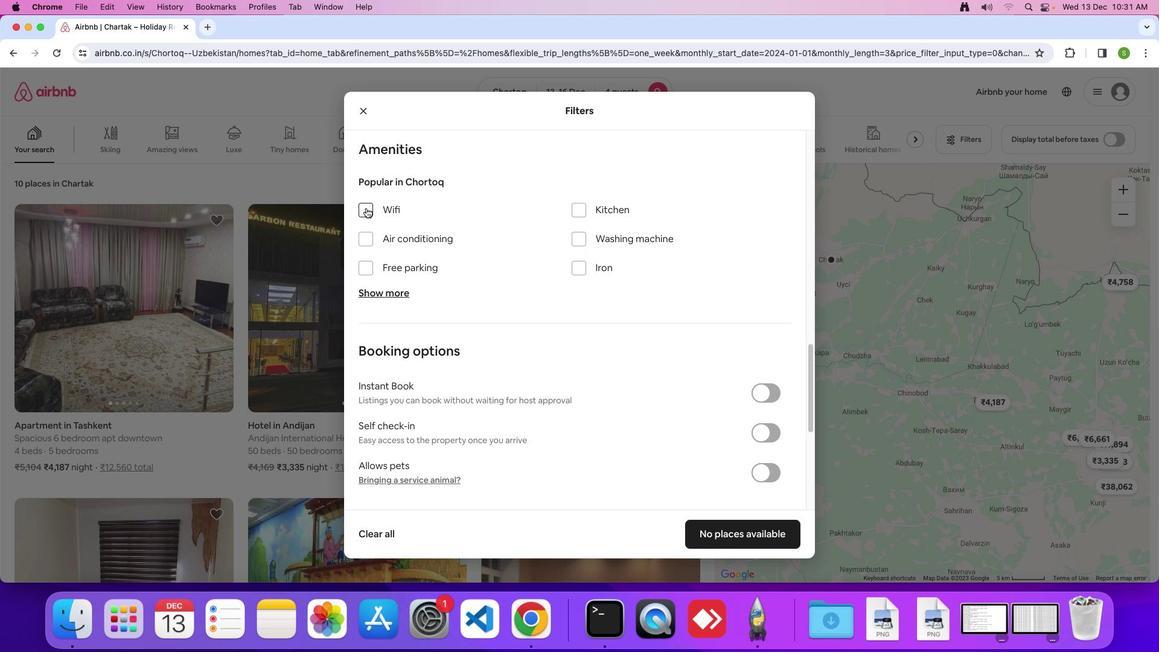 
Action: Mouse moved to (370, 271)
Screenshot: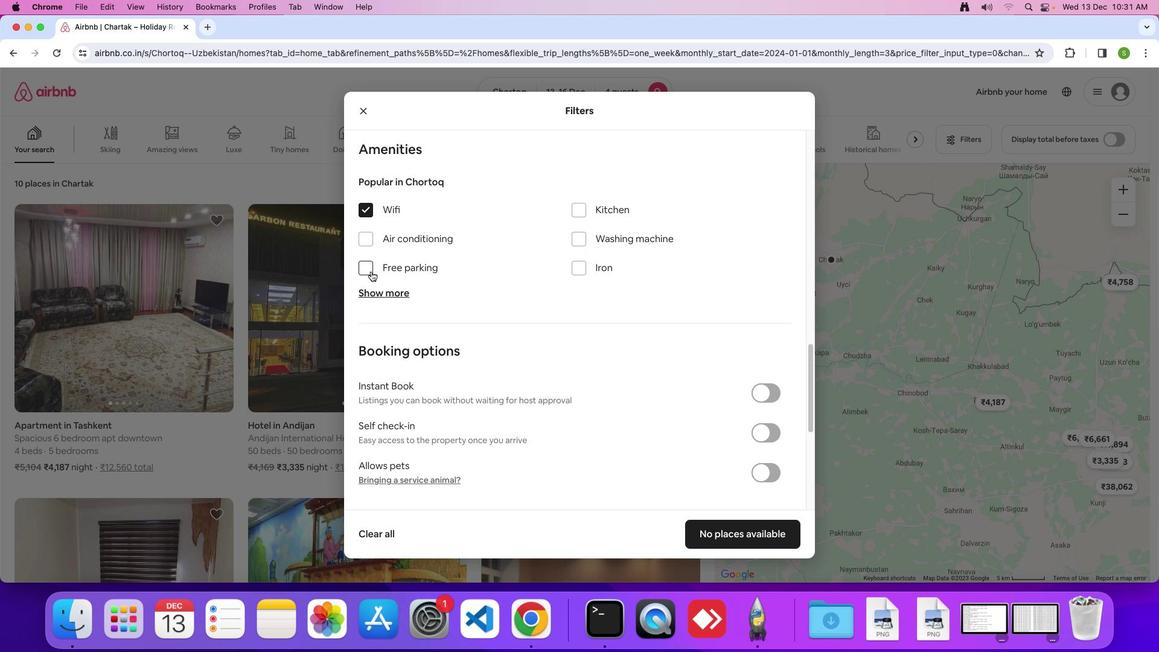 
Action: Mouse pressed left at (370, 271)
Screenshot: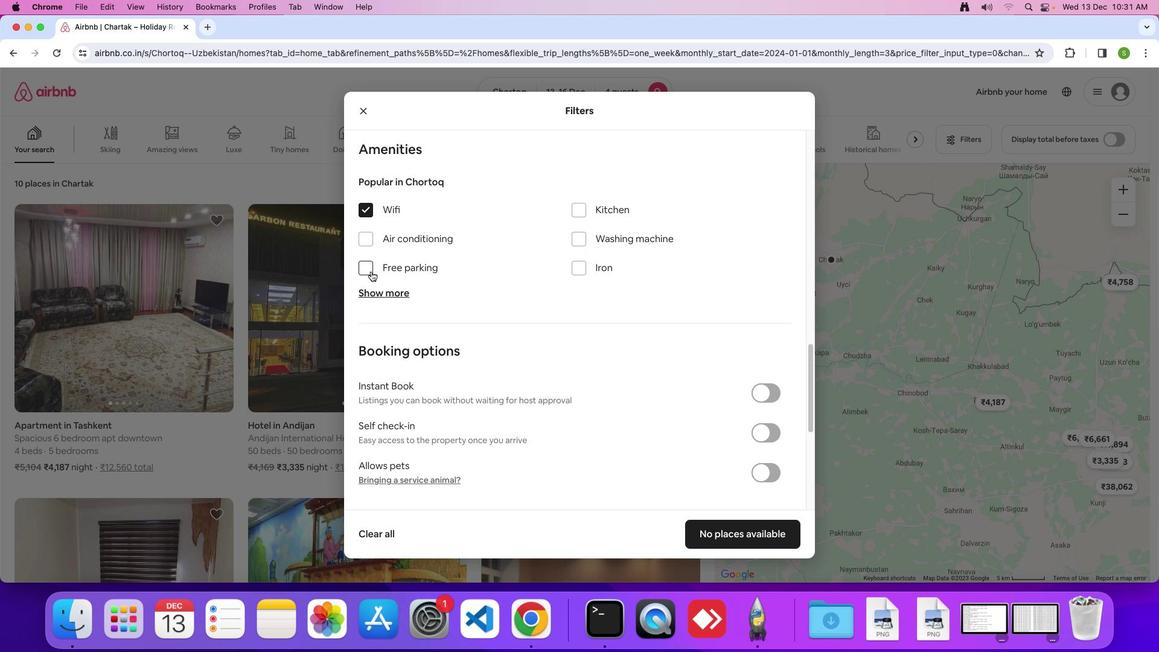 
Action: Mouse moved to (397, 292)
Screenshot: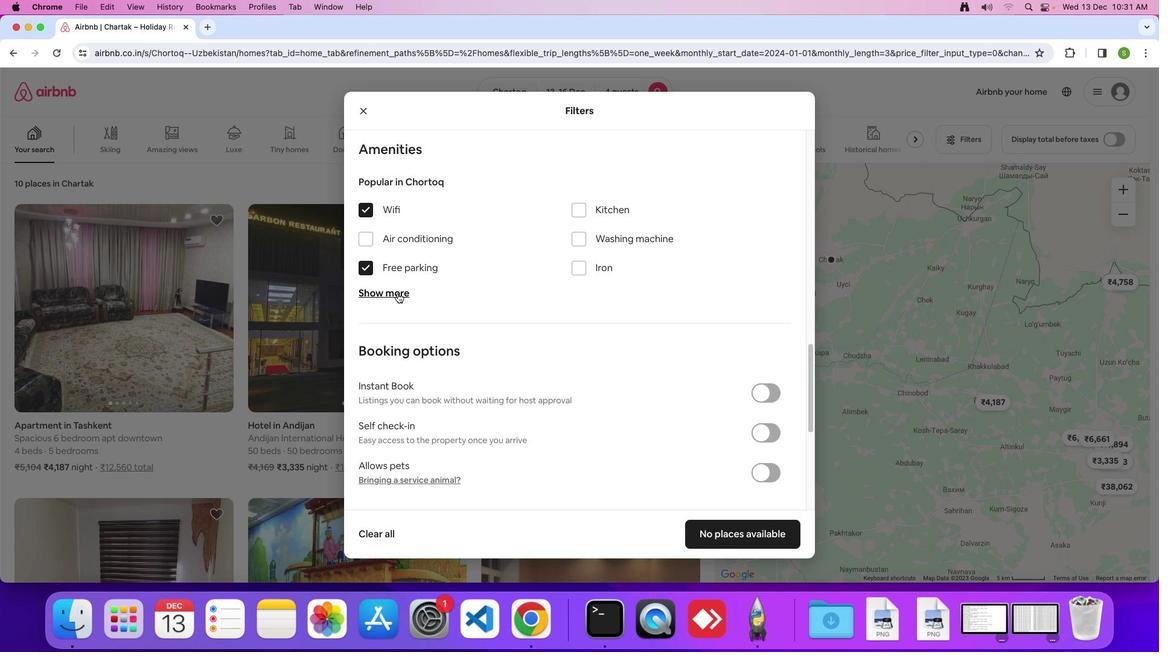 
Action: Mouse pressed left at (397, 292)
Screenshot: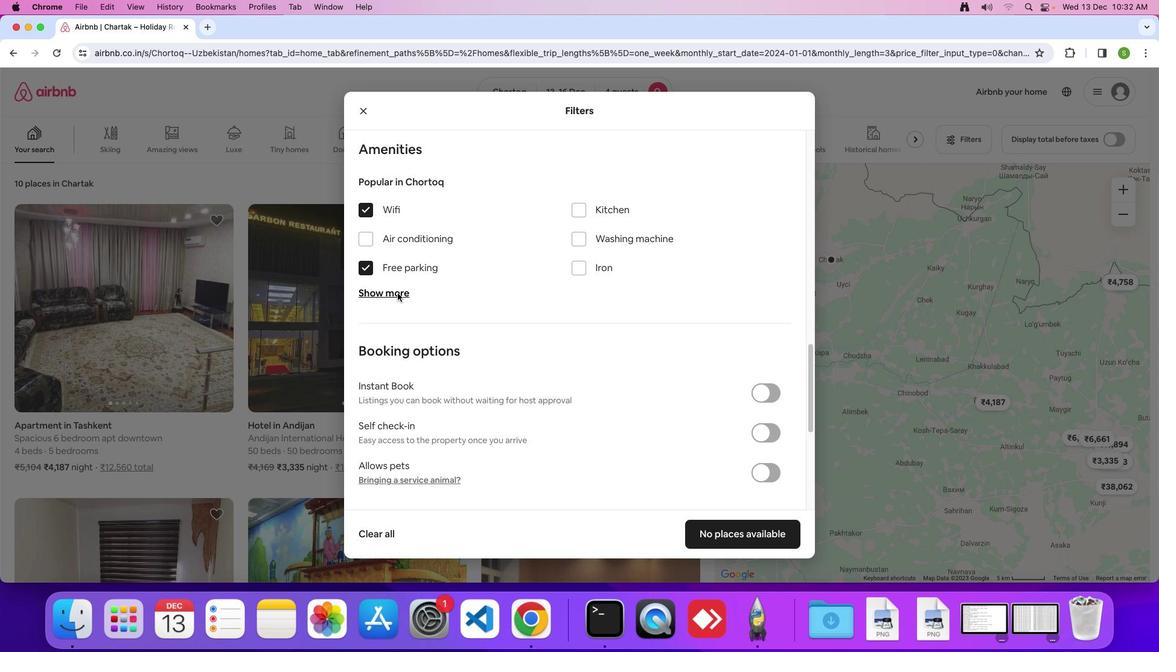 
Action: Mouse moved to (579, 361)
Screenshot: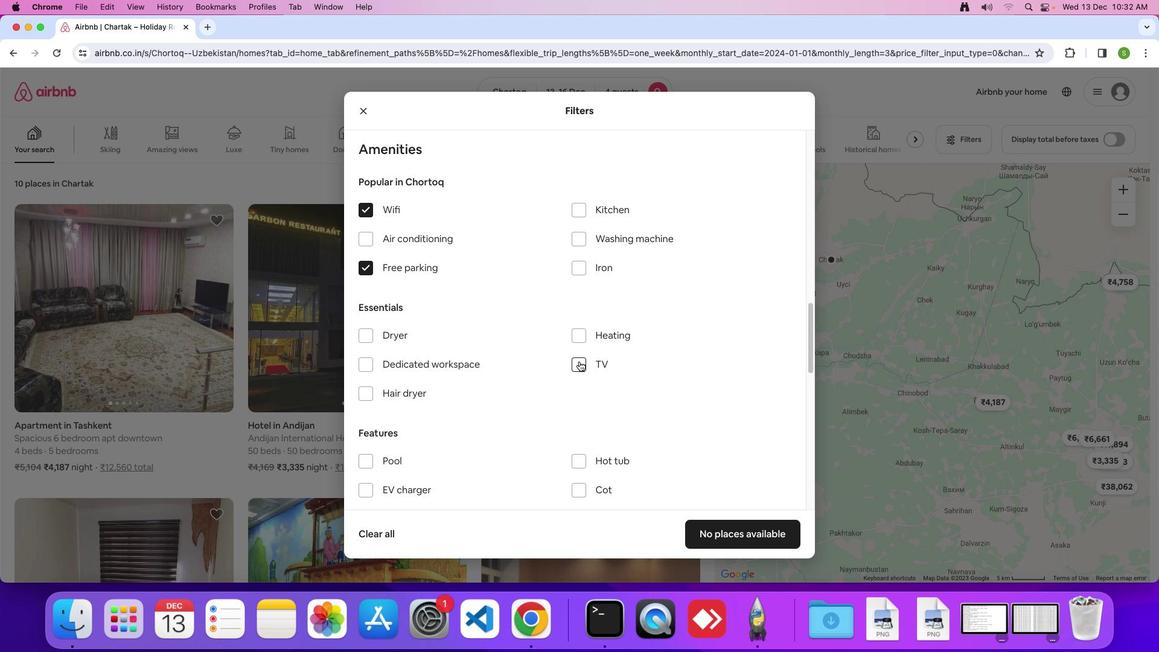 
Action: Mouse pressed left at (579, 361)
Screenshot: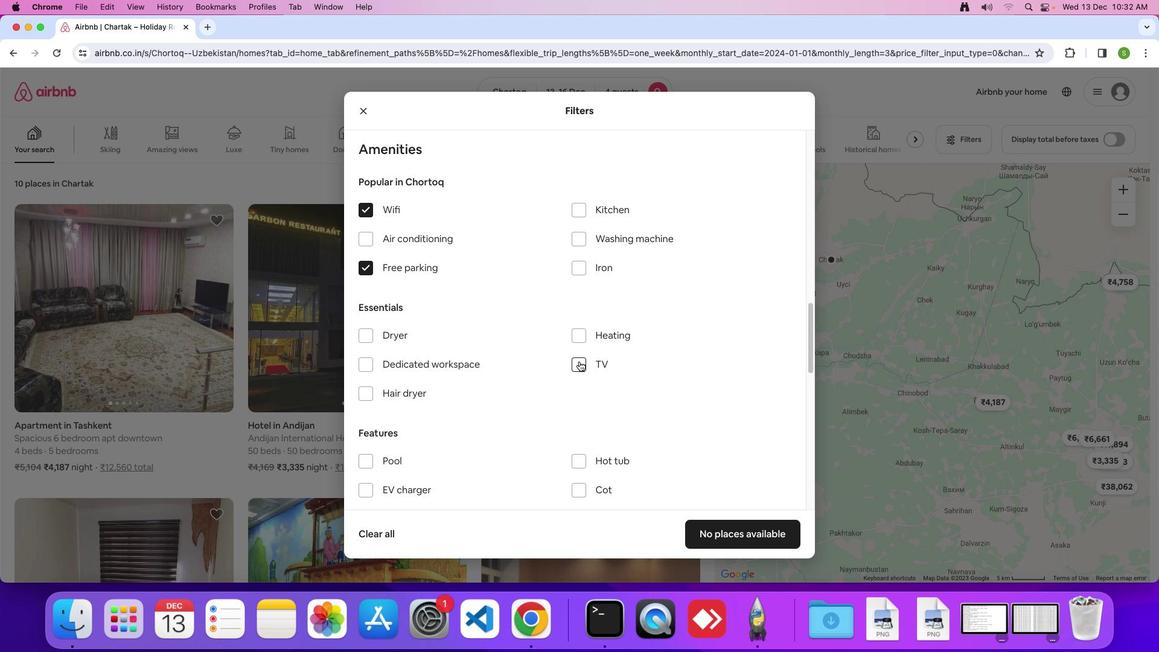 
Action: Mouse moved to (532, 352)
Screenshot: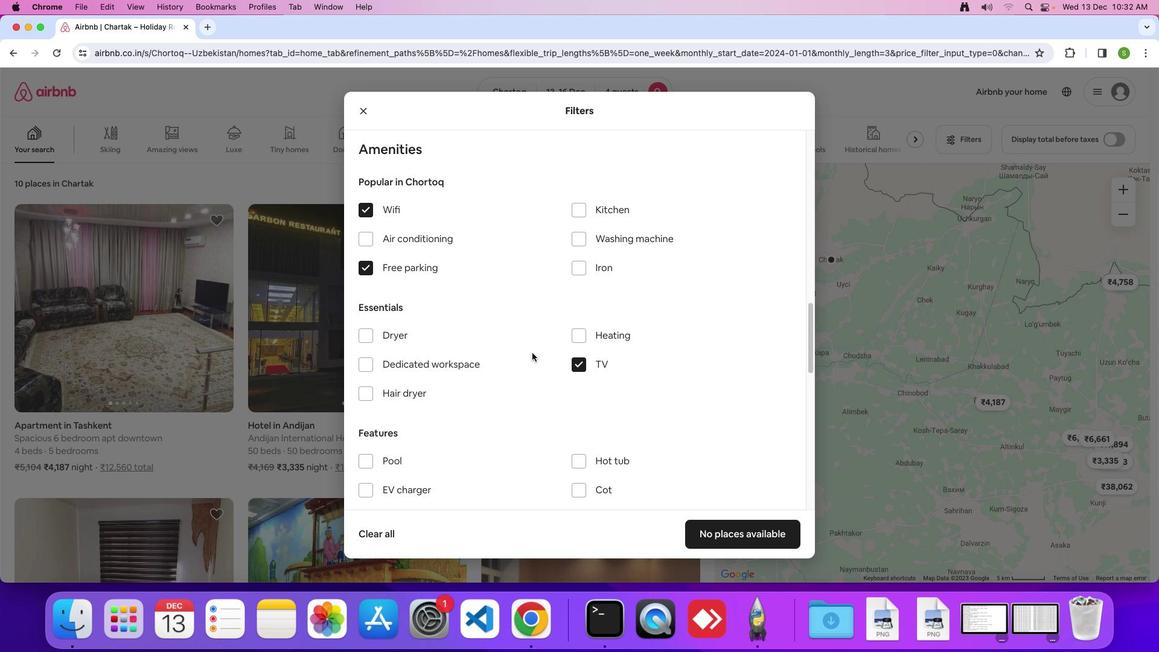 
Action: Mouse scrolled (532, 352) with delta (0, 0)
Screenshot: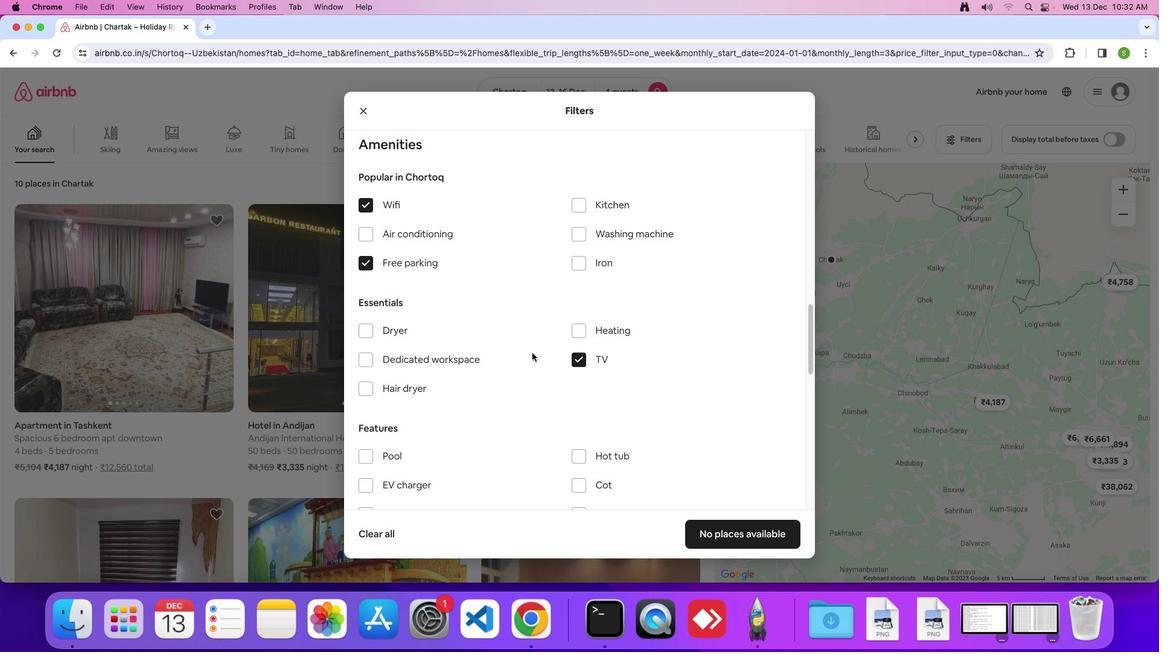 
Action: Mouse scrolled (532, 352) with delta (0, 0)
Screenshot: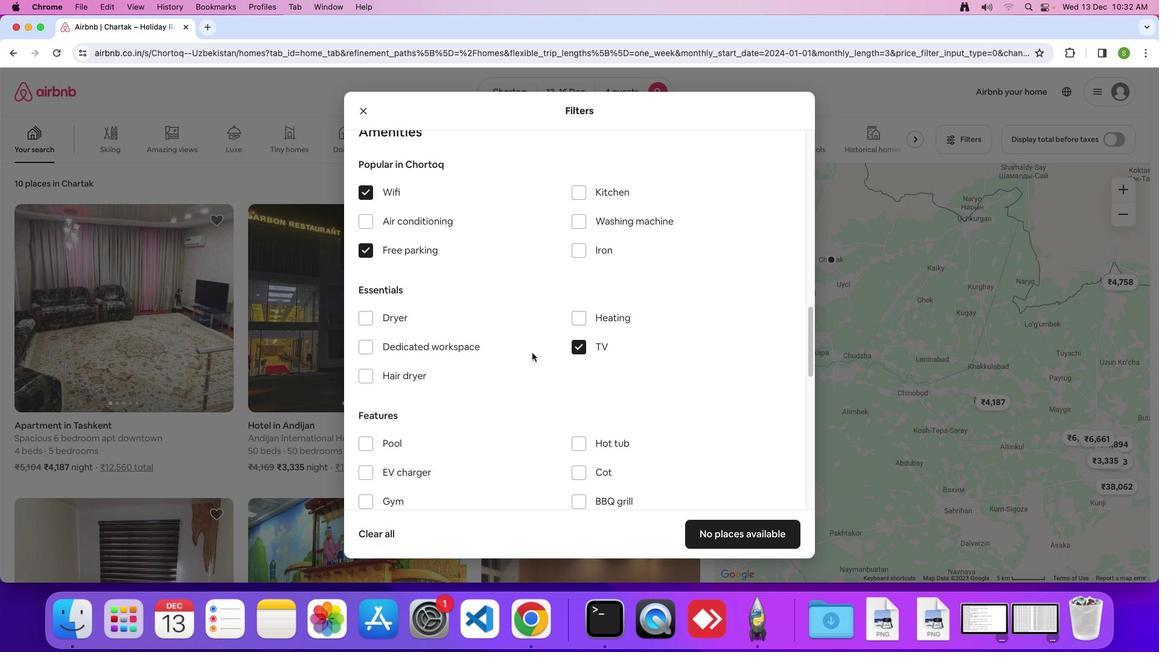 
Action: Mouse scrolled (532, 352) with delta (0, 0)
Screenshot: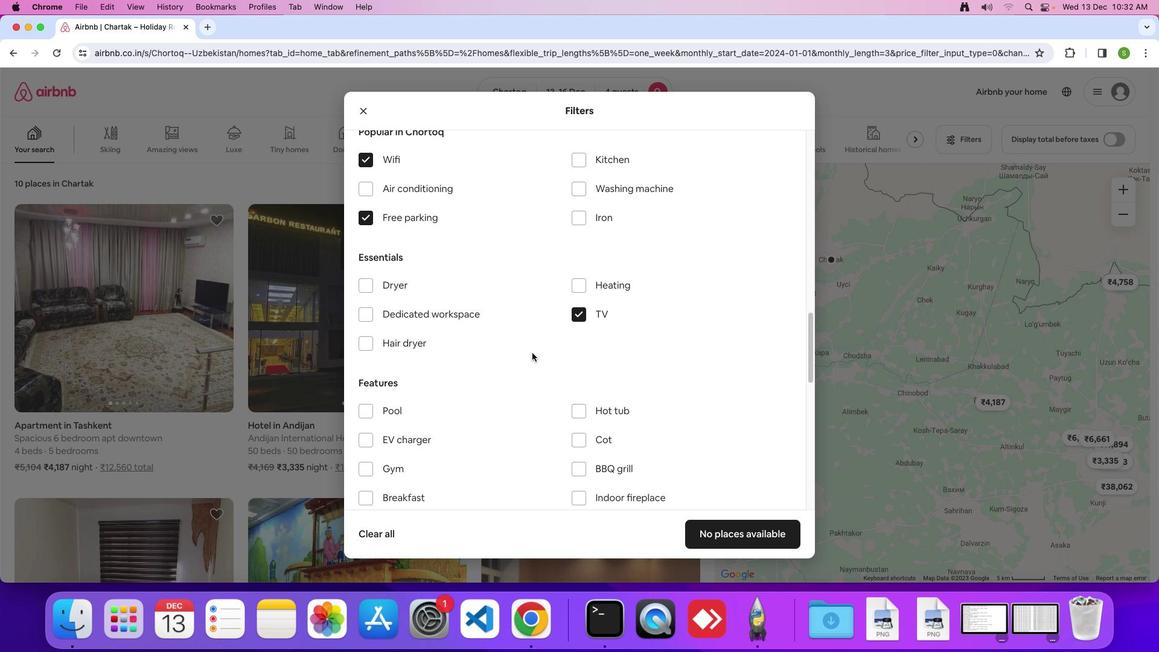 
Action: Mouse scrolled (532, 352) with delta (0, 0)
Screenshot: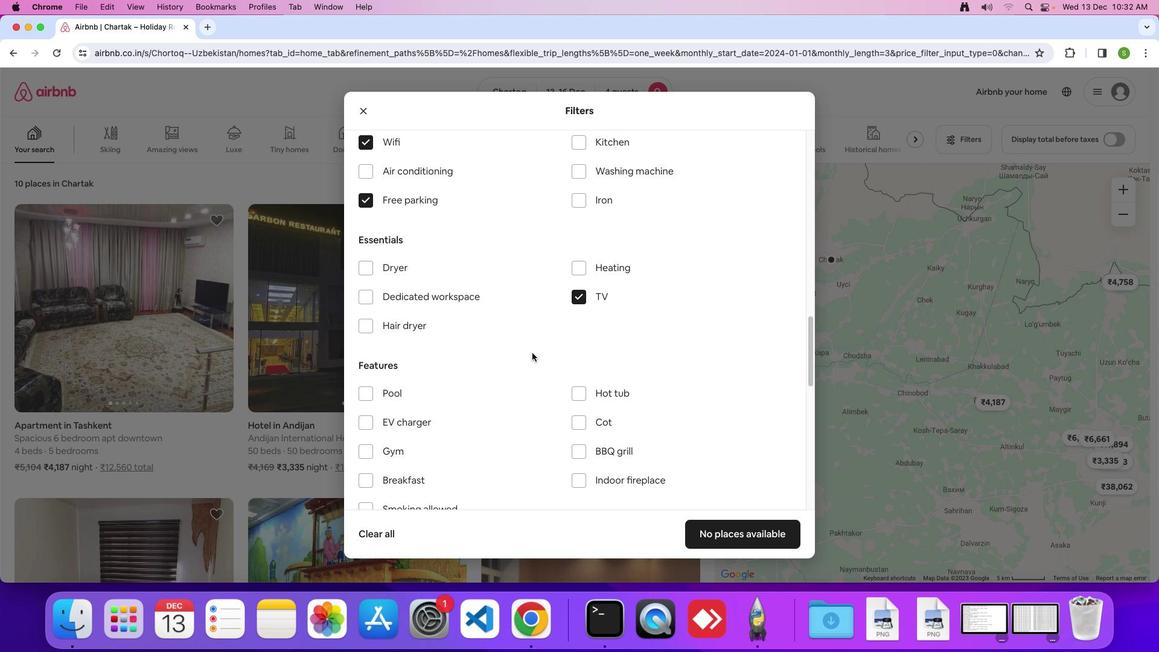 
Action: Mouse scrolled (532, 352) with delta (0, 0)
Screenshot: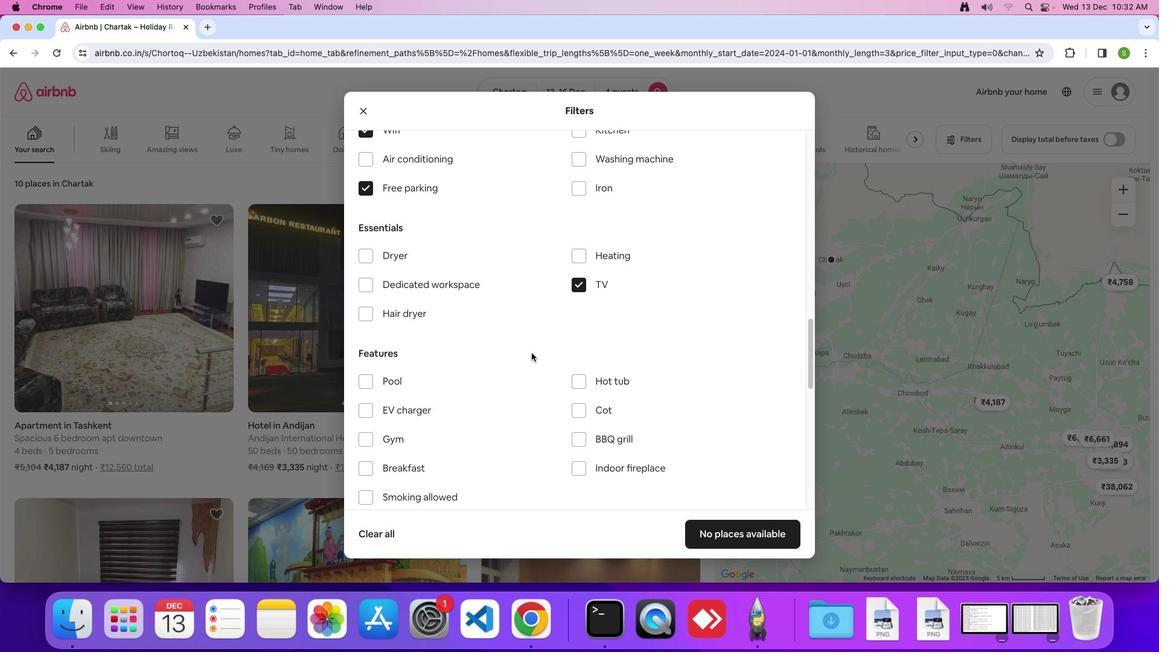 
Action: Mouse moved to (532, 352)
Screenshot: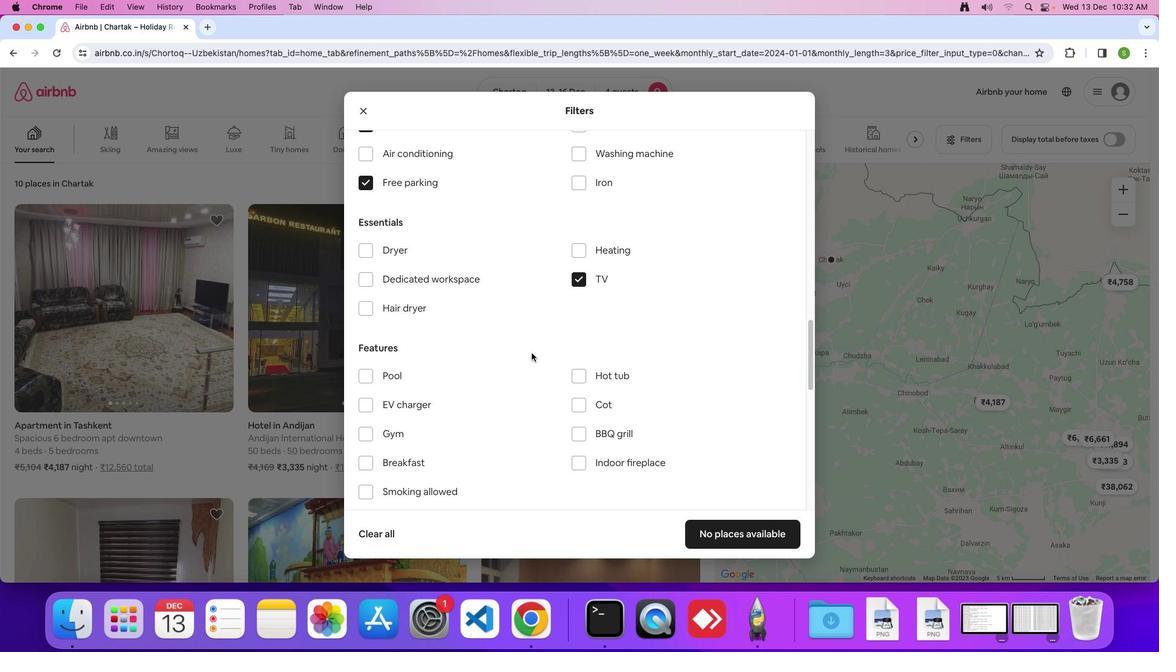 
Action: Mouse scrolled (532, 352) with delta (0, 0)
Screenshot: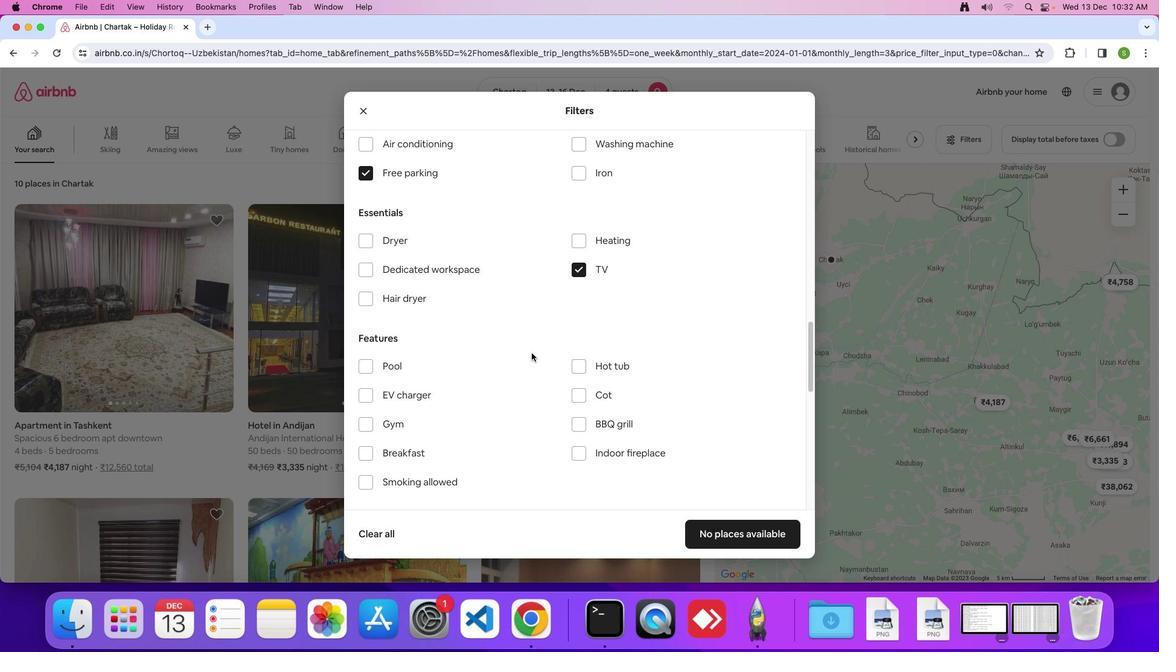 
Action: Mouse scrolled (532, 352) with delta (0, 0)
Screenshot: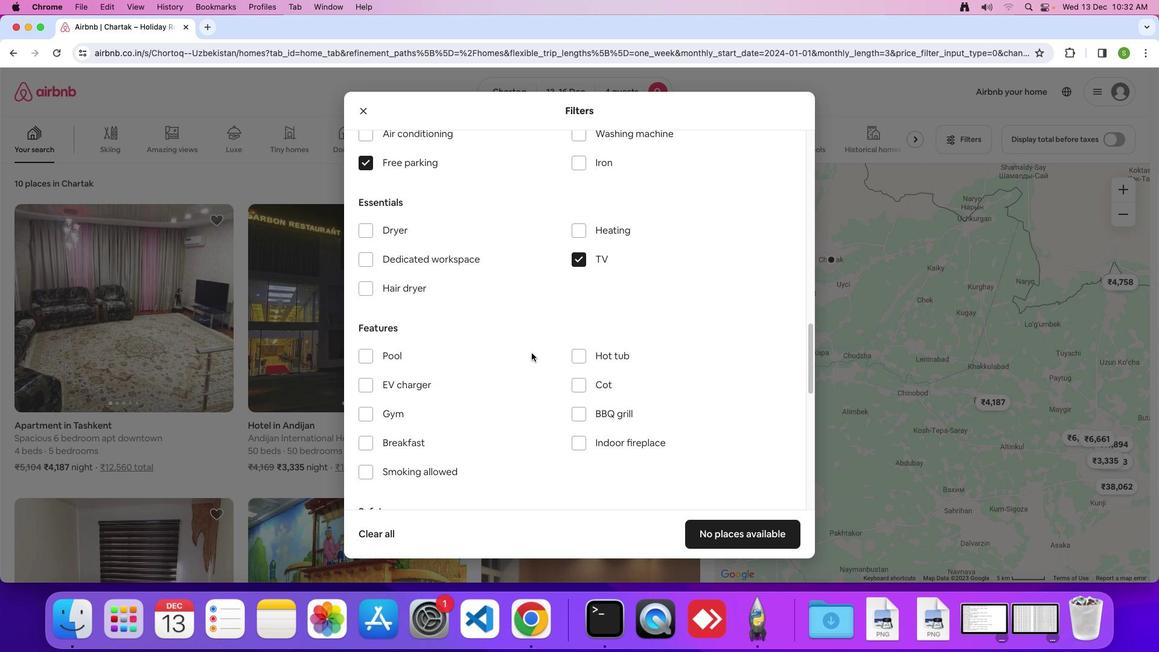 
Action: Mouse scrolled (532, 352) with delta (0, -1)
Screenshot: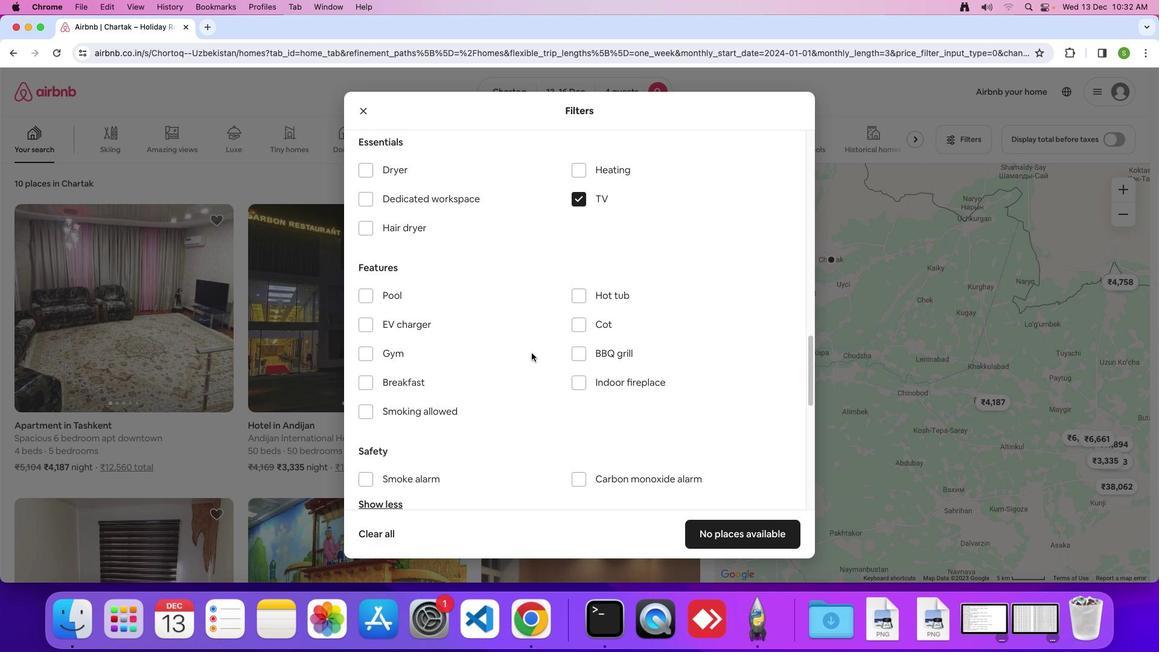
Action: Mouse scrolled (532, 352) with delta (0, 0)
Screenshot: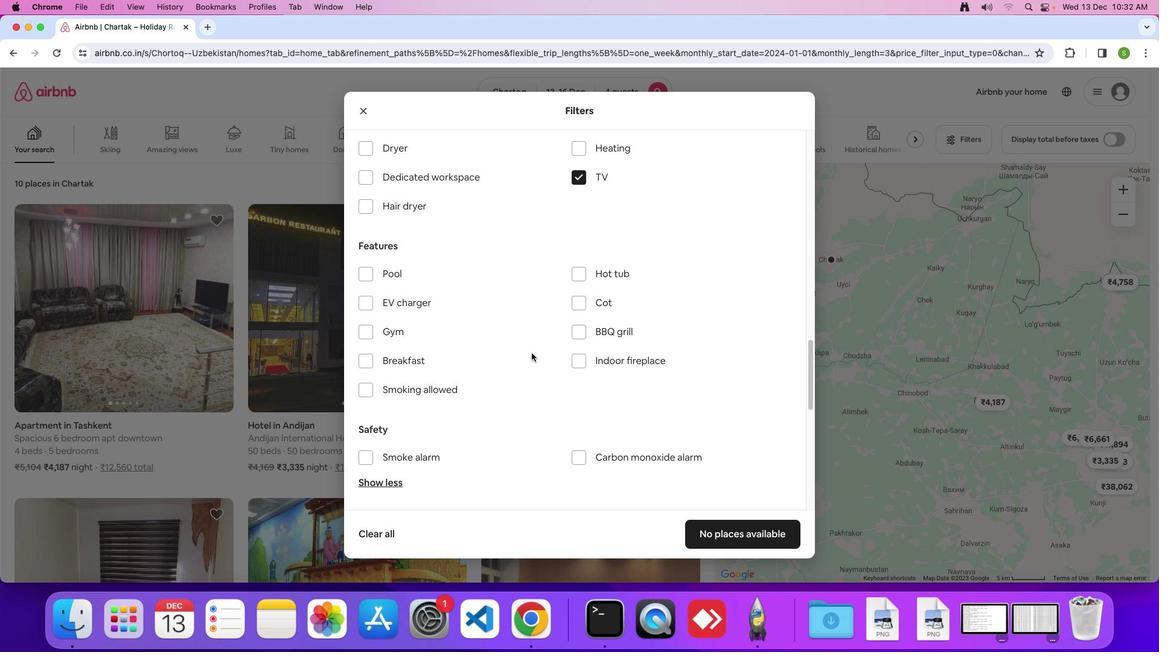 
Action: Mouse scrolled (532, 352) with delta (0, 0)
Screenshot: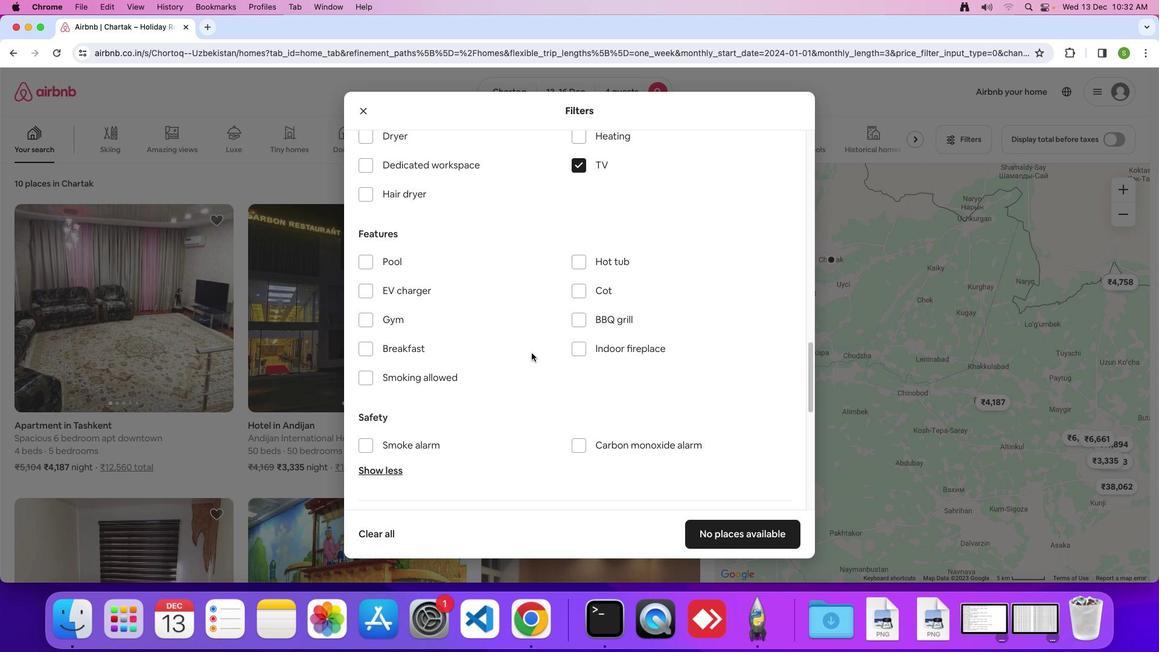 
Action: Mouse moved to (364, 311)
Screenshot: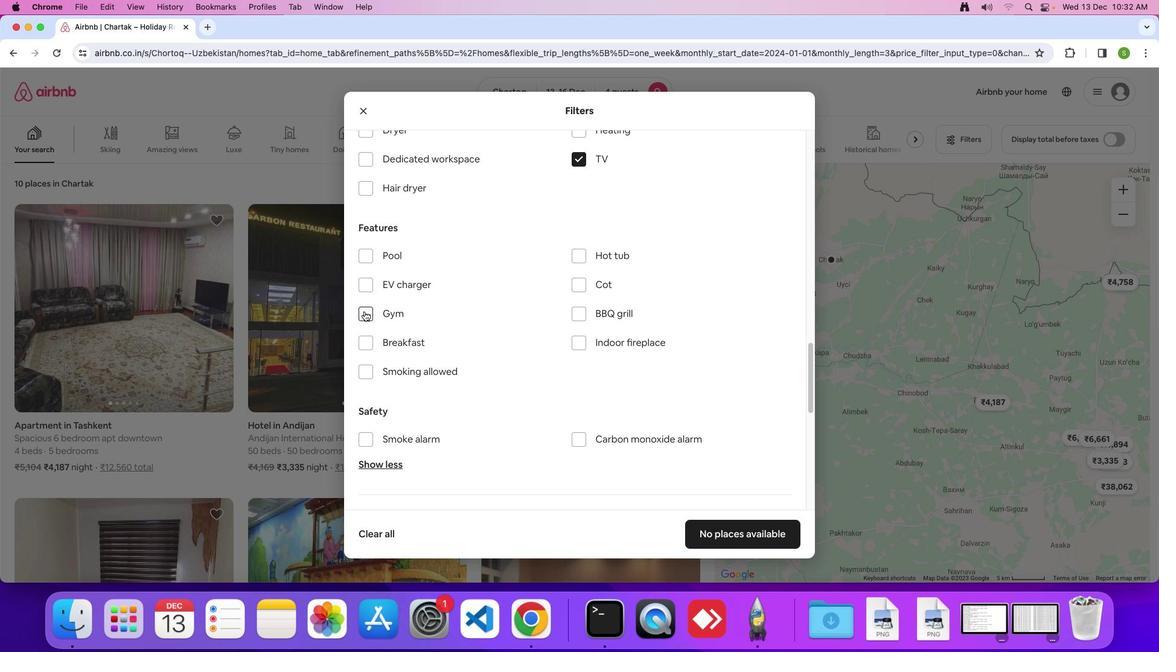 
Action: Mouse pressed left at (364, 311)
Screenshot: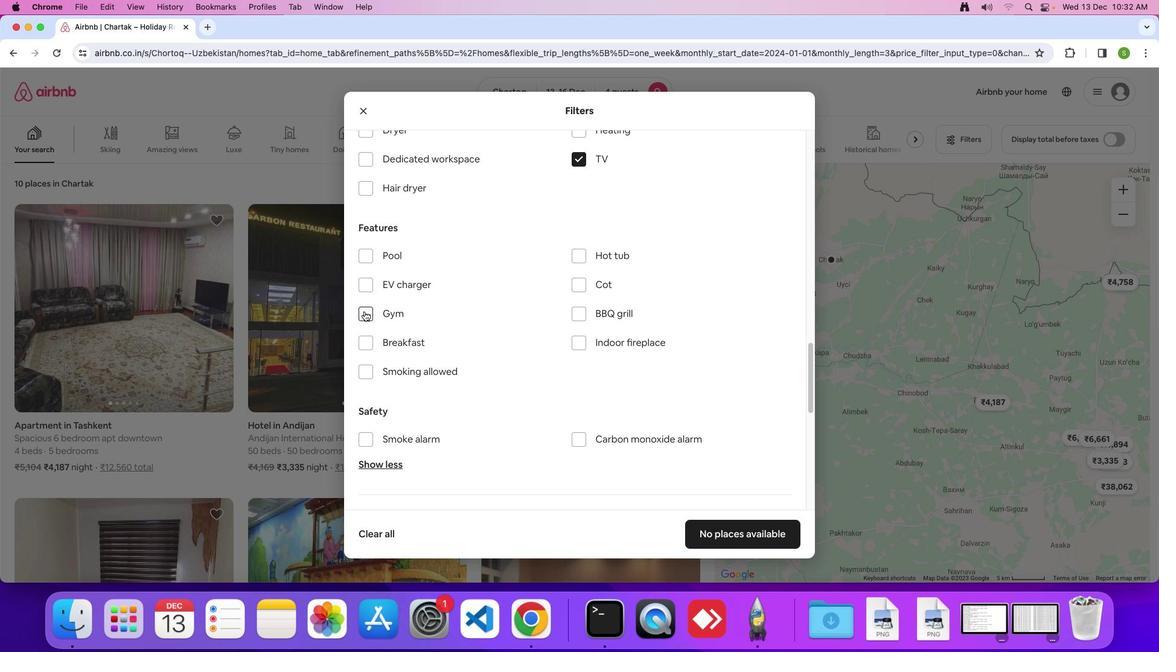 
Action: Mouse moved to (361, 337)
Screenshot: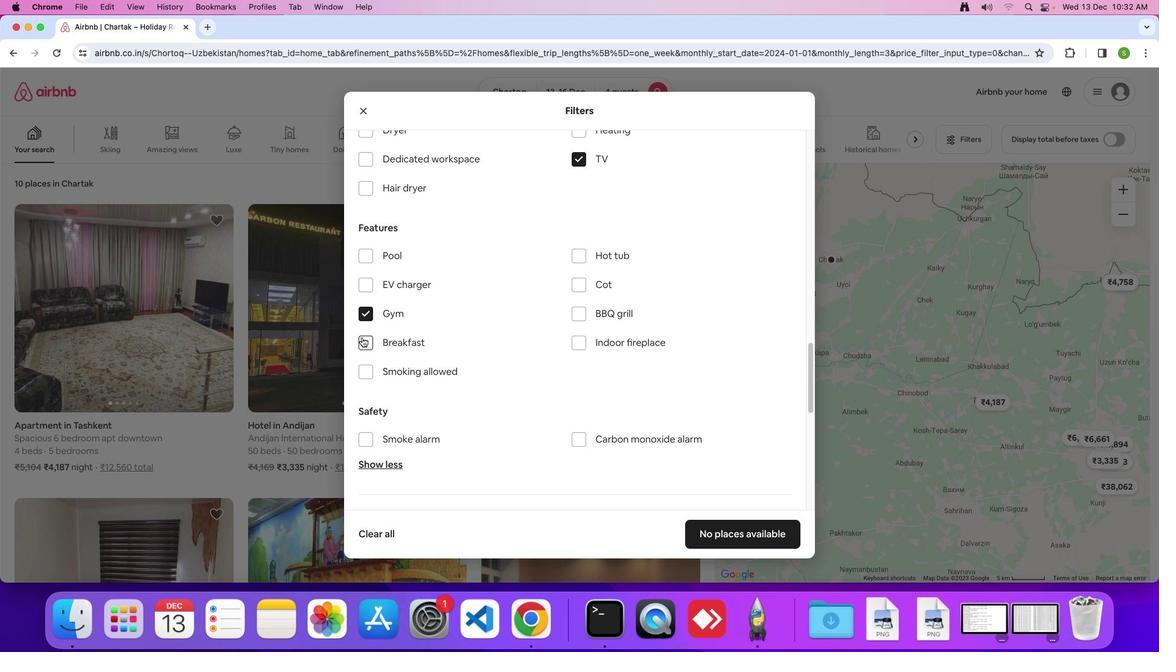 
Action: Mouse pressed left at (361, 337)
Screenshot: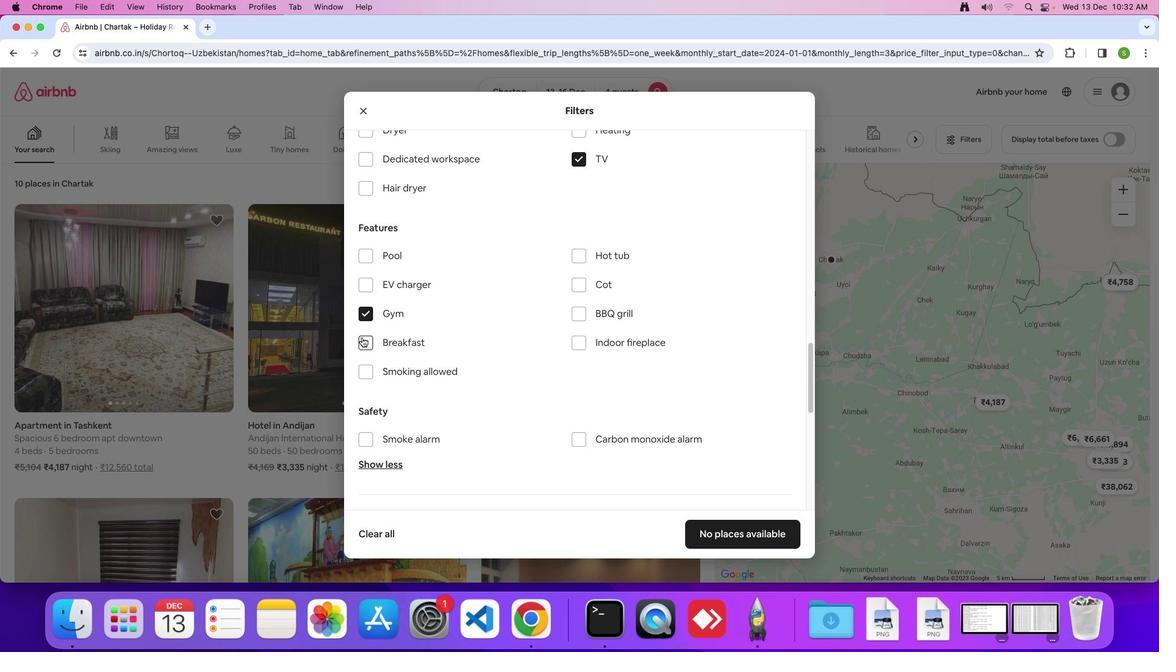 
Action: Mouse moved to (468, 327)
Screenshot: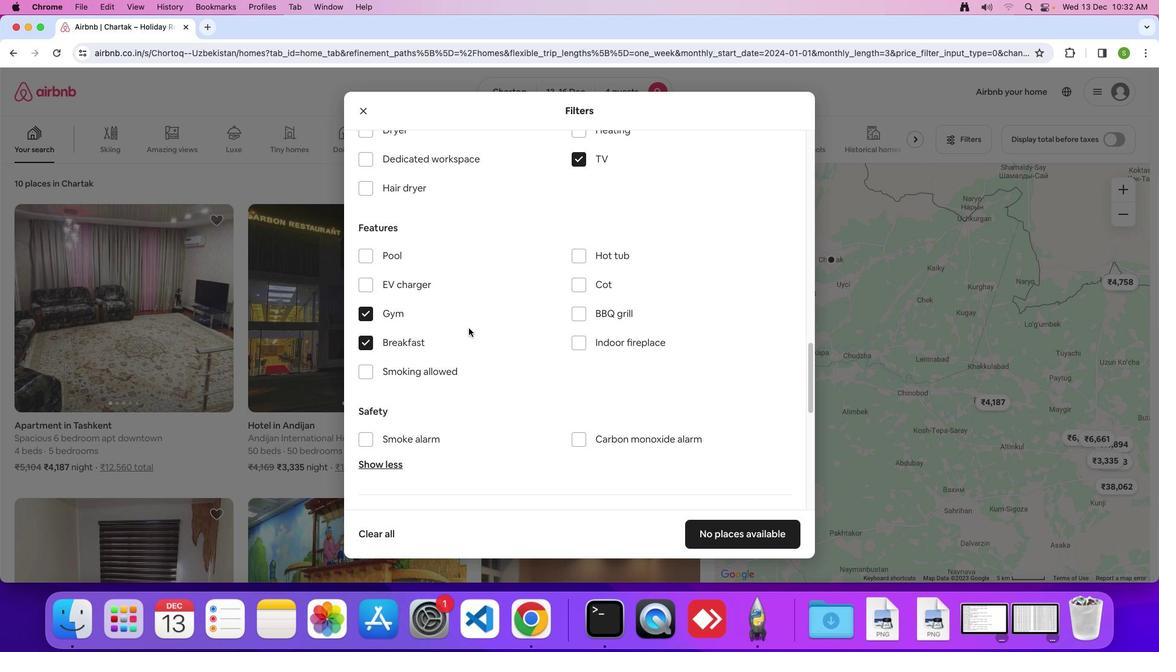 
Action: Mouse scrolled (468, 327) with delta (0, 0)
Screenshot: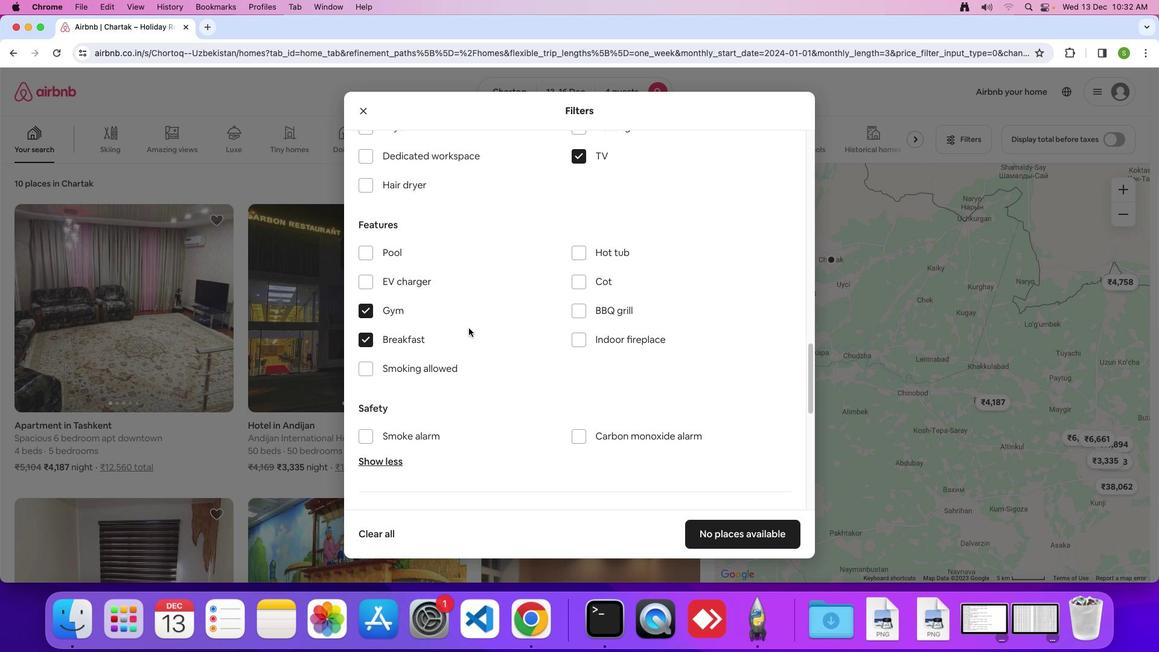 
Action: Mouse moved to (468, 327)
Screenshot: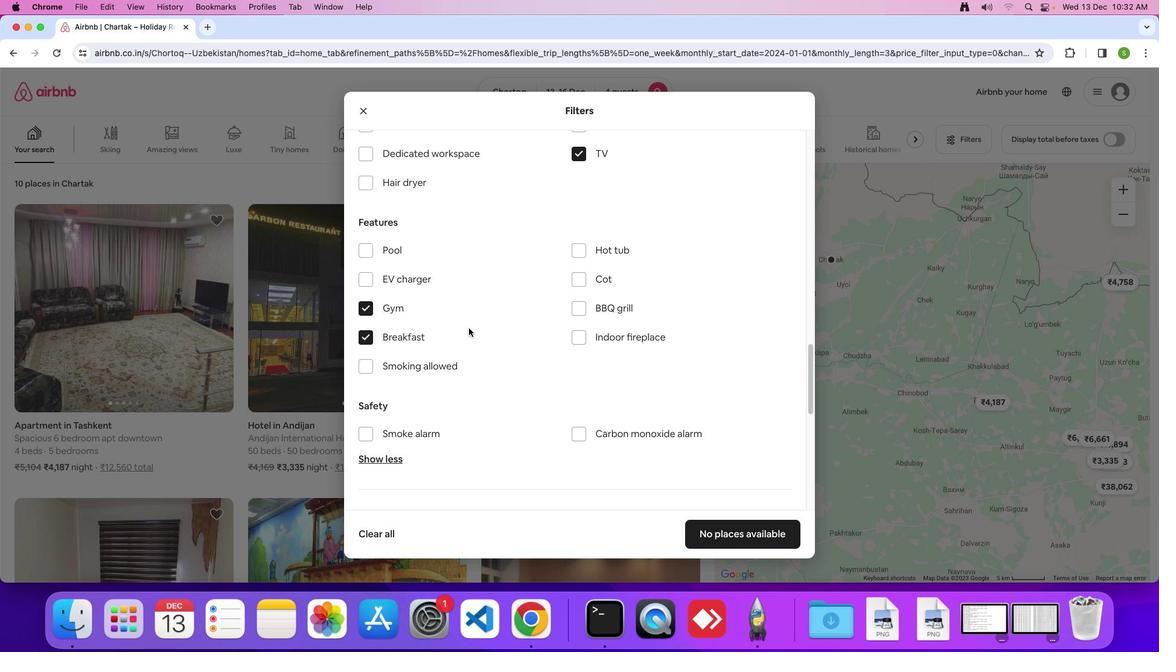 
Action: Mouse scrolled (468, 327) with delta (0, 0)
Screenshot: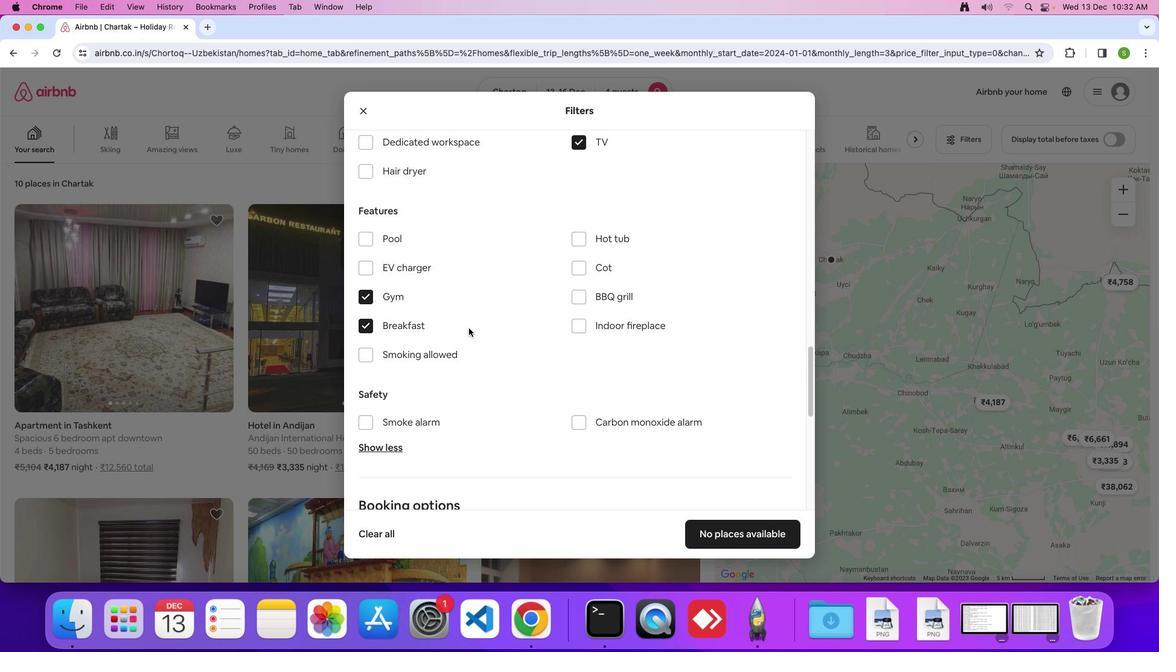 
Action: Mouse scrolled (468, 327) with delta (0, 0)
Screenshot: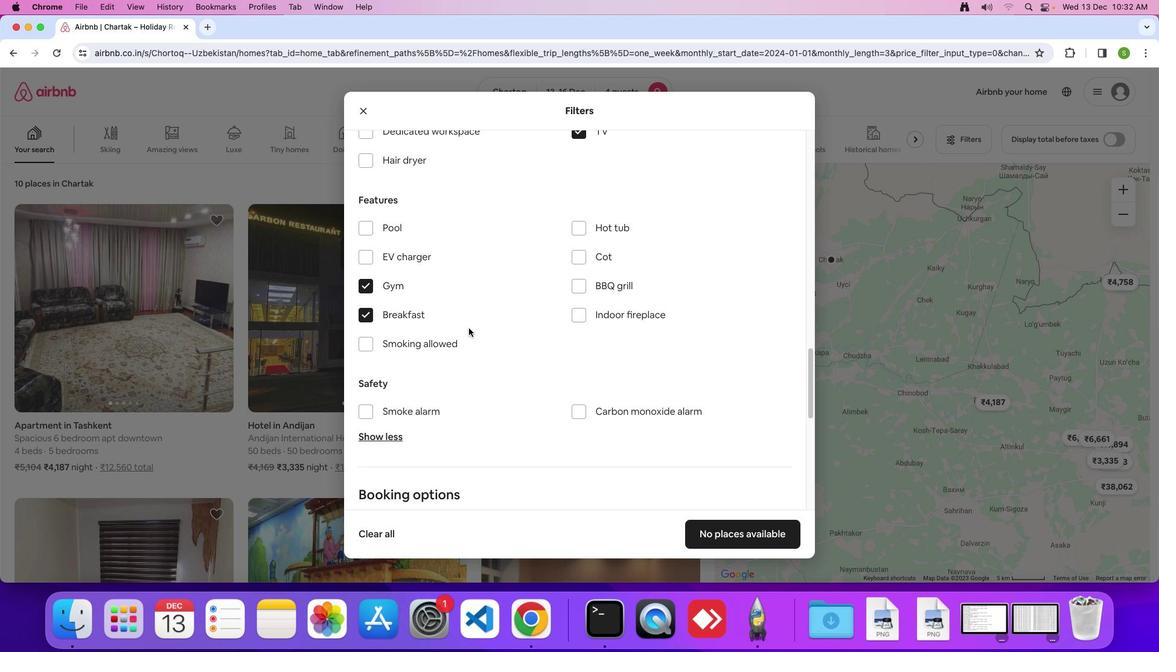 
Action: Mouse scrolled (468, 327) with delta (0, 0)
Screenshot: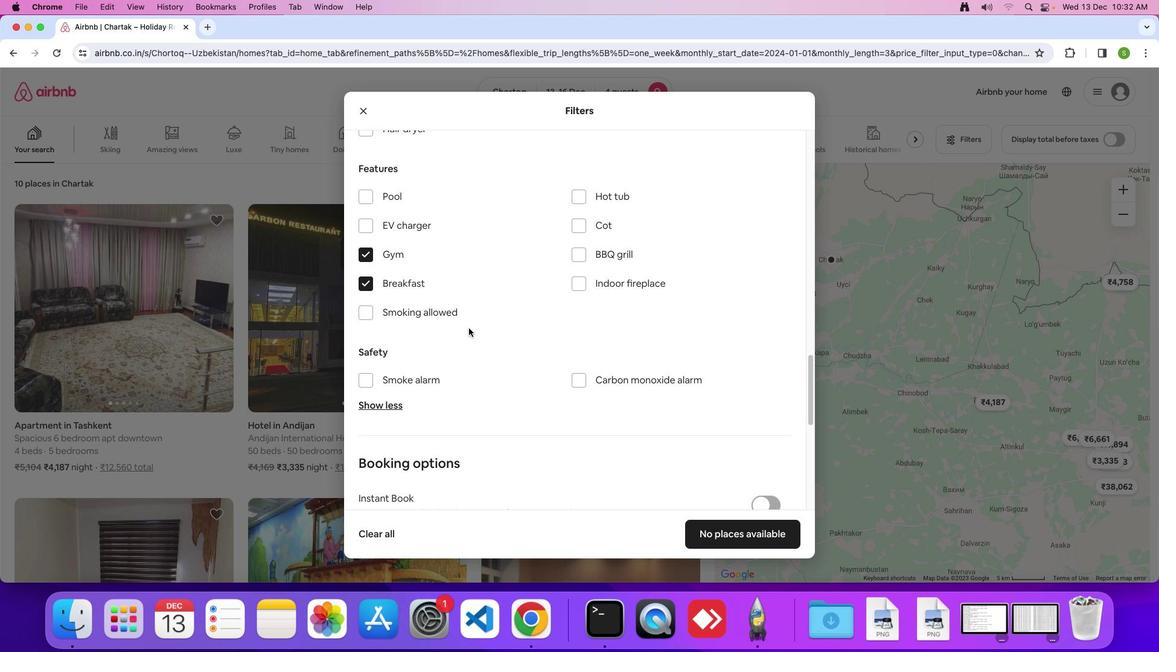 
Action: Mouse scrolled (468, 327) with delta (0, 0)
Screenshot: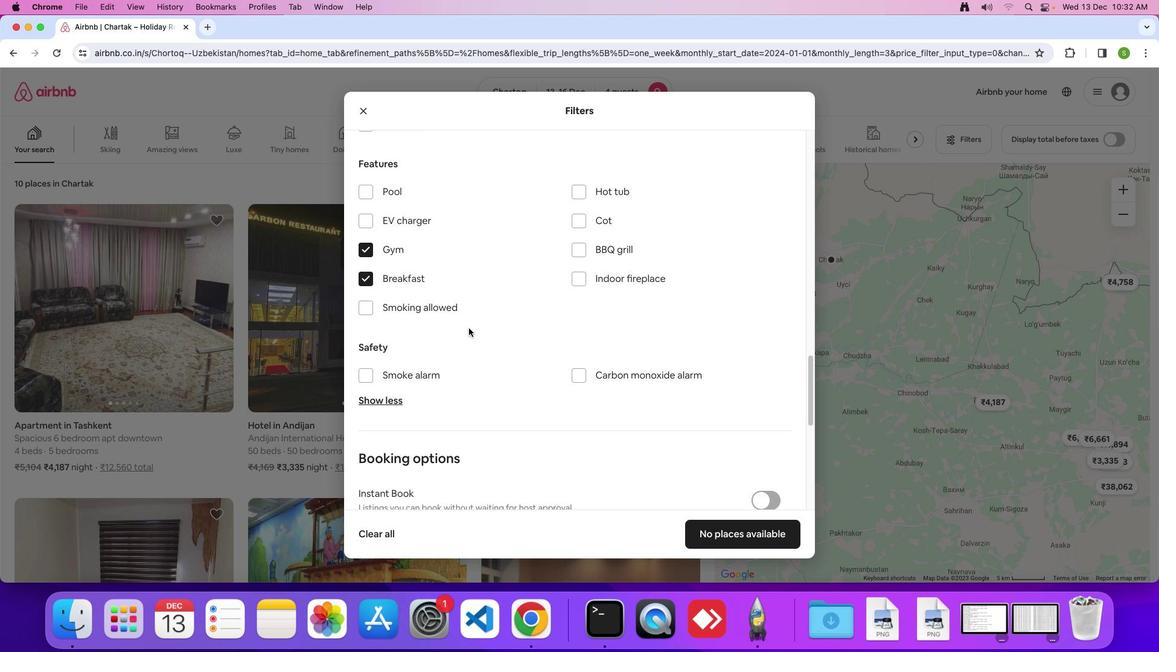 
Action: Mouse scrolled (468, 327) with delta (0, -1)
Screenshot: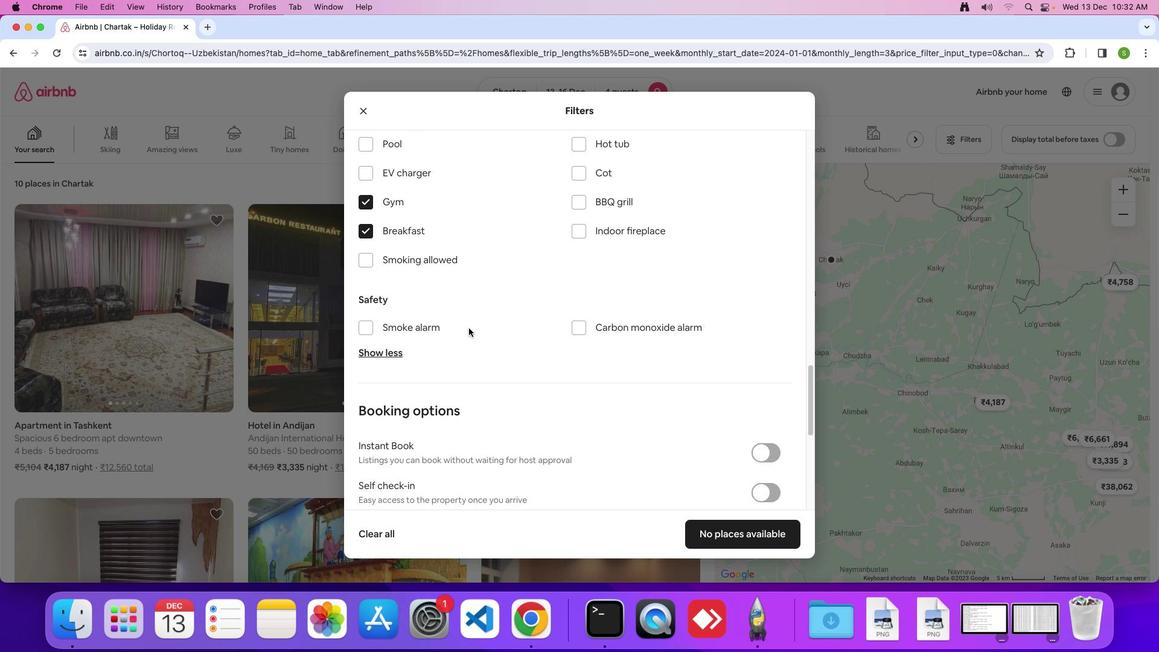 
Action: Mouse scrolled (468, 327) with delta (0, 0)
Screenshot: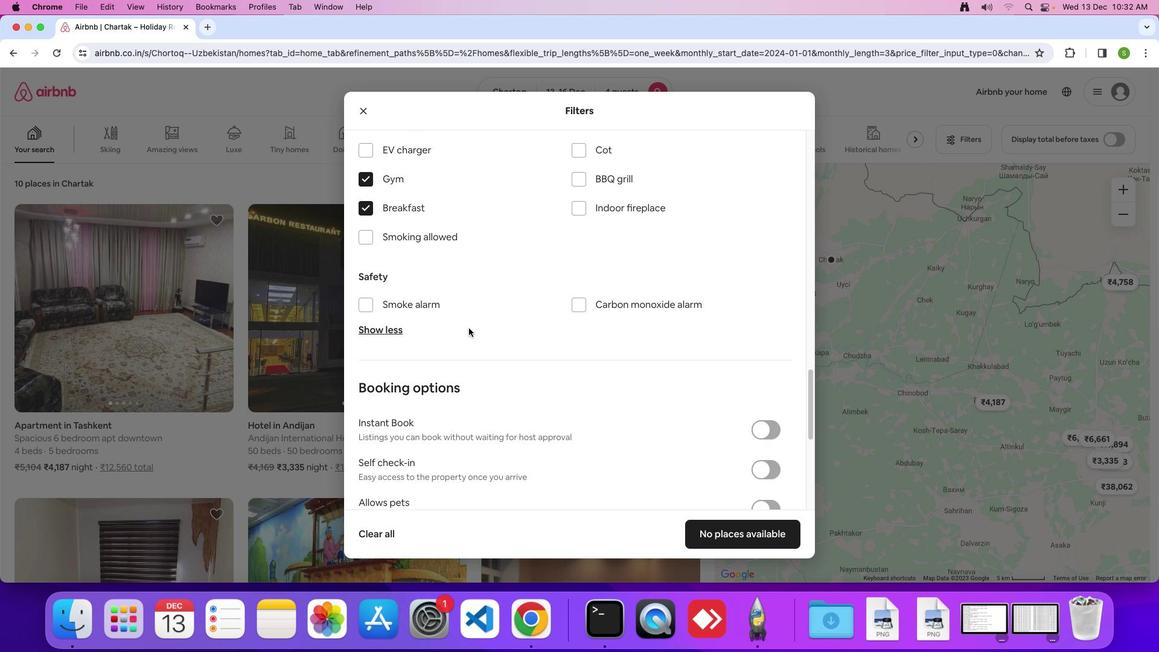 
Action: Mouse scrolled (468, 327) with delta (0, 0)
Screenshot: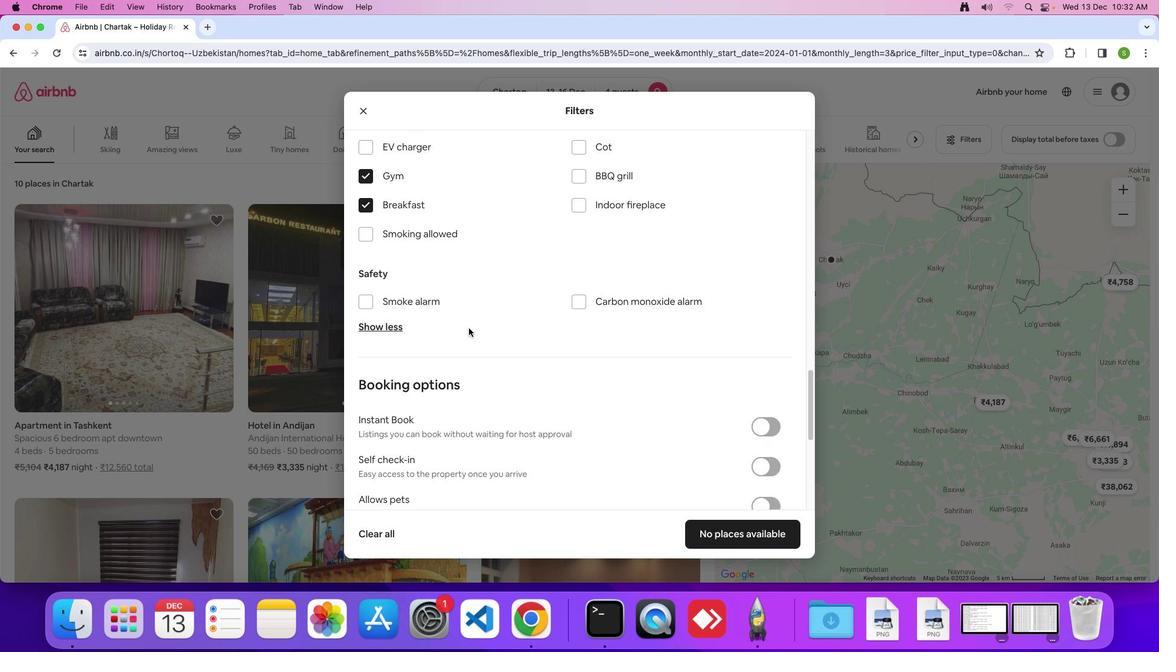 
Action: Mouse scrolled (468, 327) with delta (0, 0)
Screenshot: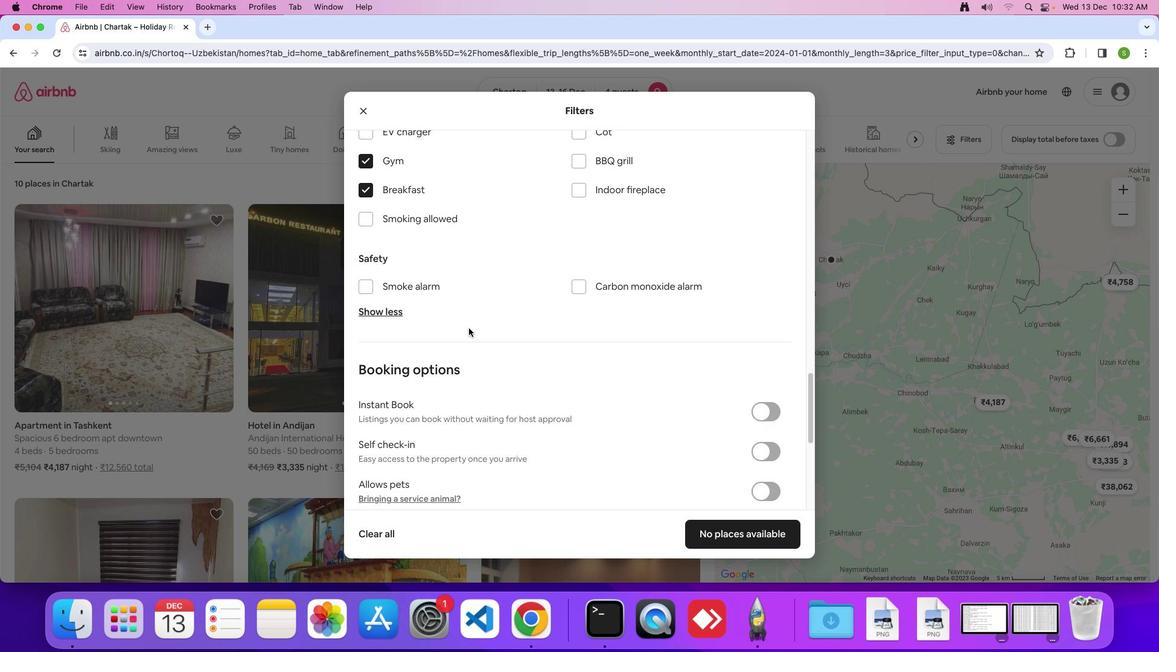 
Action: Mouse moved to (468, 327)
Screenshot: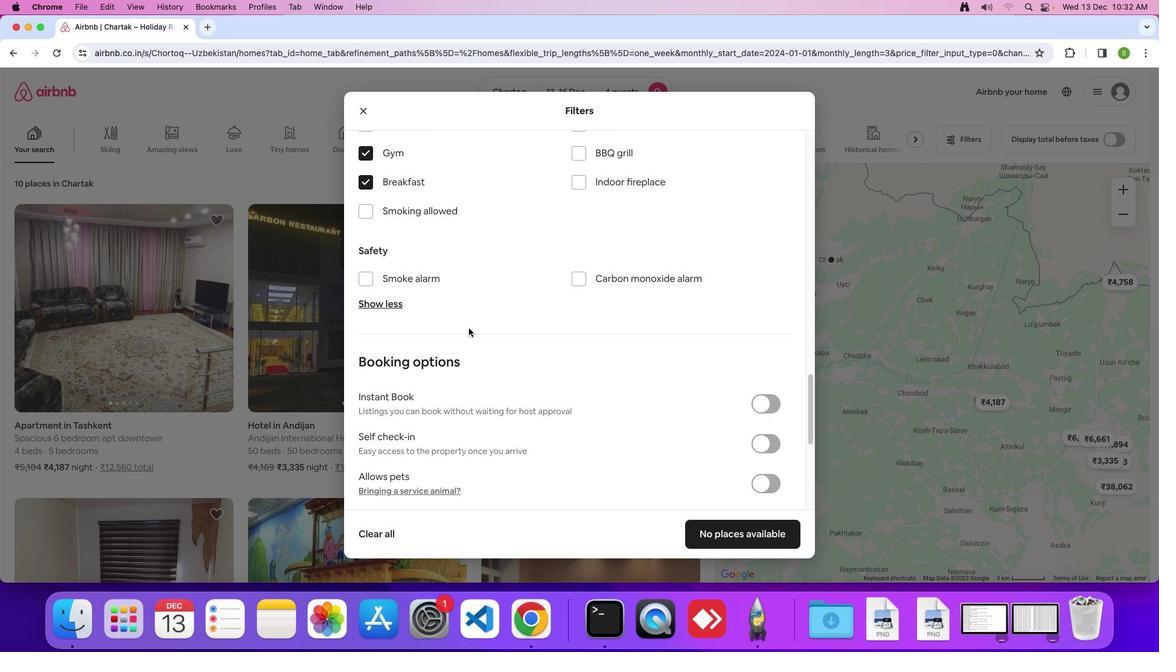 
Action: Mouse scrolled (468, 327) with delta (0, 0)
Screenshot: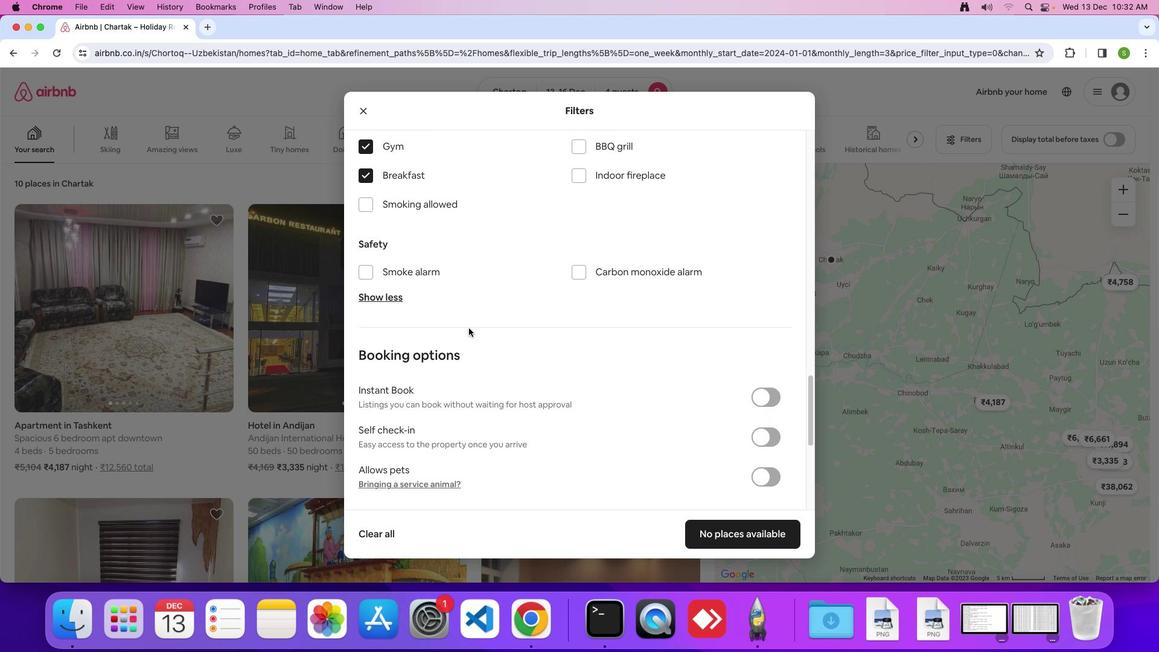 
Action: Mouse scrolled (468, 327) with delta (0, -1)
Screenshot: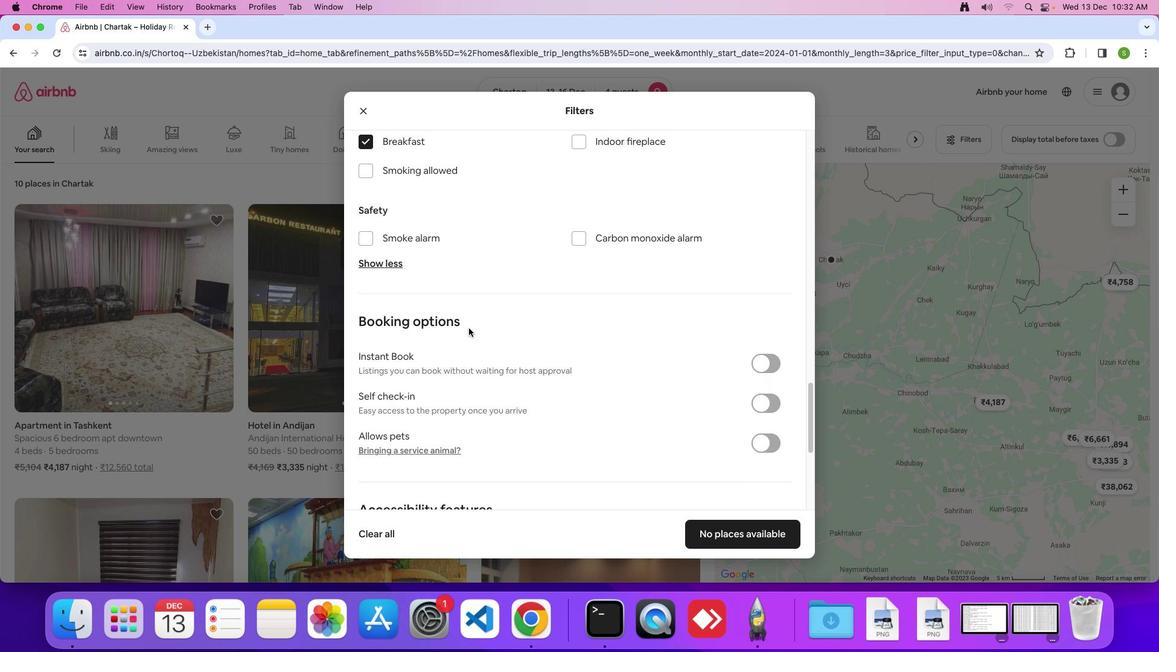 
Action: Mouse scrolled (468, 327) with delta (0, 0)
Screenshot: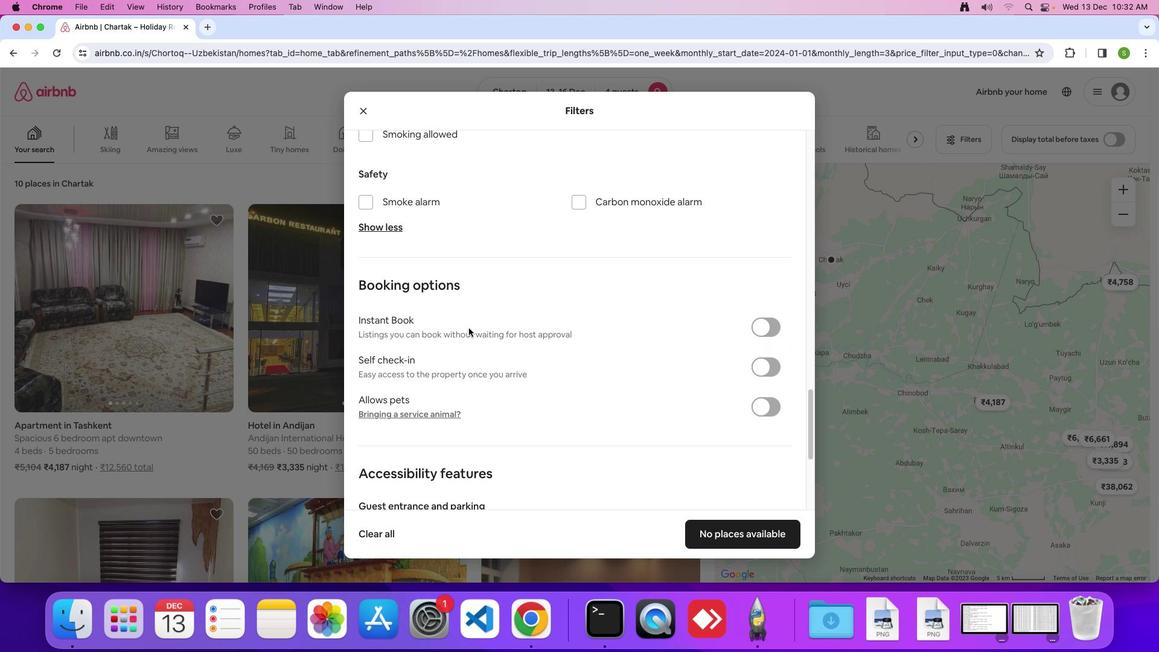 
Action: Mouse scrolled (468, 327) with delta (0, 0)
Screenshot: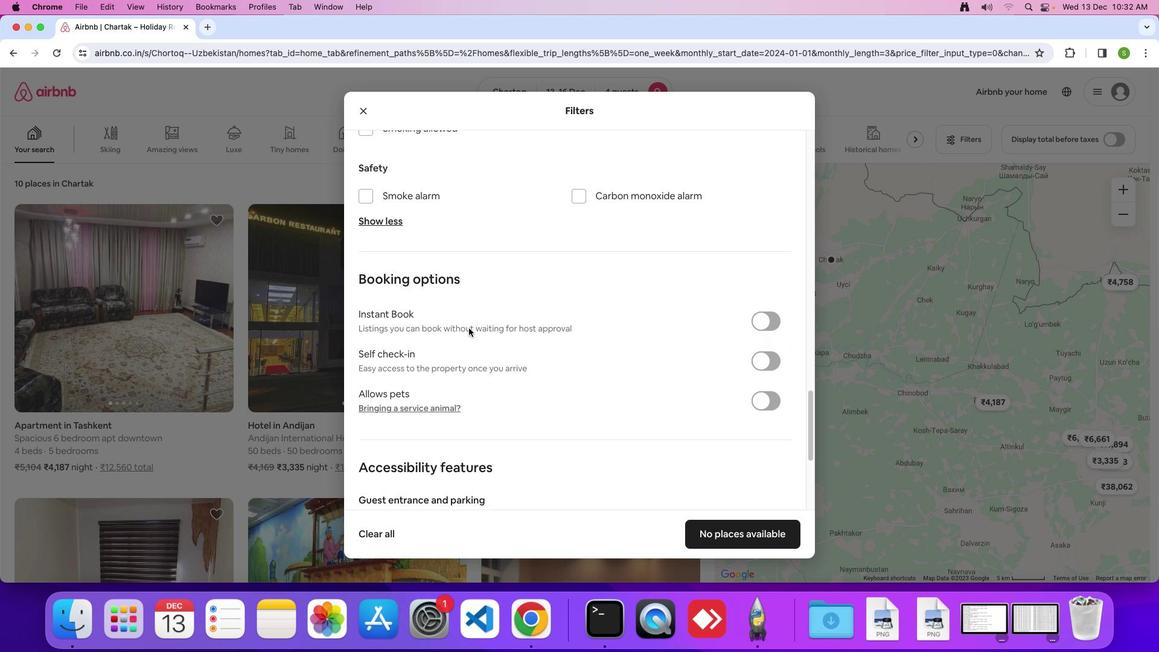 
Action: Mouse scrolled (468, 327) with delta (0, 0)
Screenshot: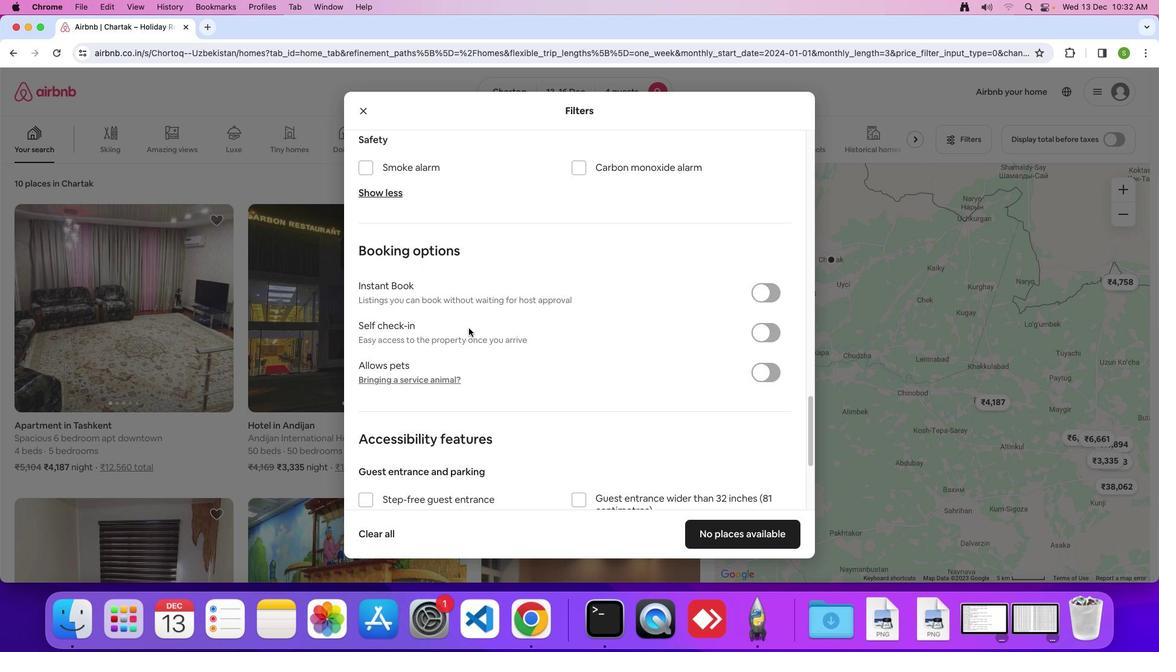 
Action: Mouse scrolled (468, 327) with delta (0, 0)
Screenshot: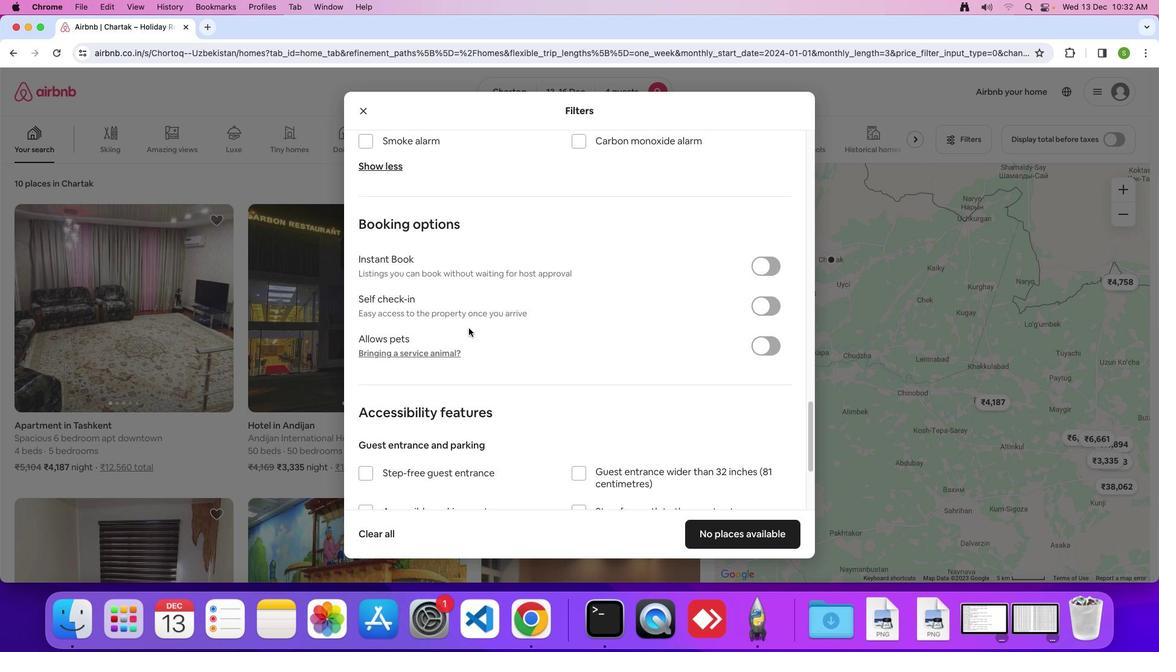 
Action: Mouse scrolled (468, 327) with delta (0, -1)
Screenshot: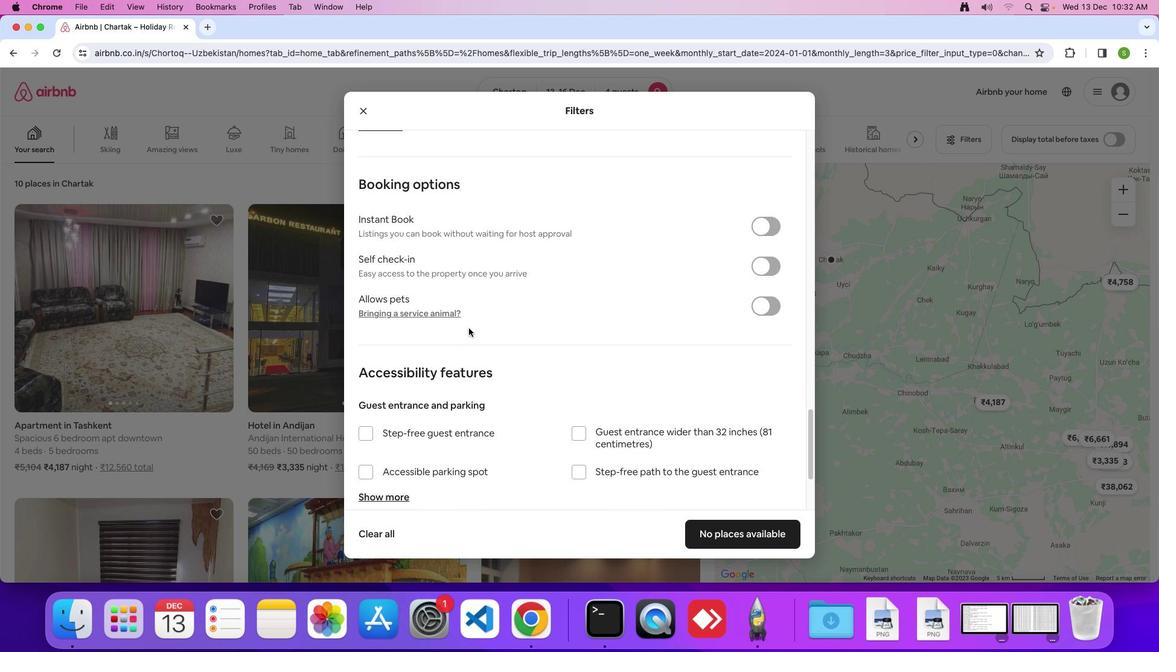 
Action: Mouse scrolled (468, 327) with delta (0, 0)
Screenshot: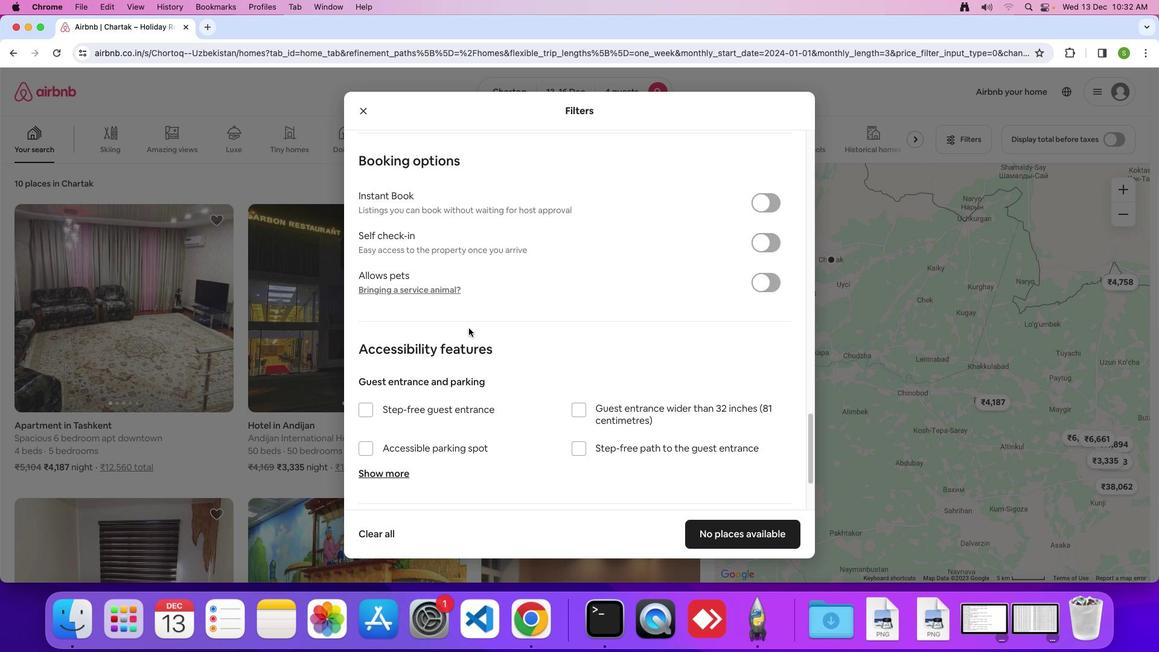 
Action: Mouse scrolled (468, 327) with delta (0, 0)
Screenshot: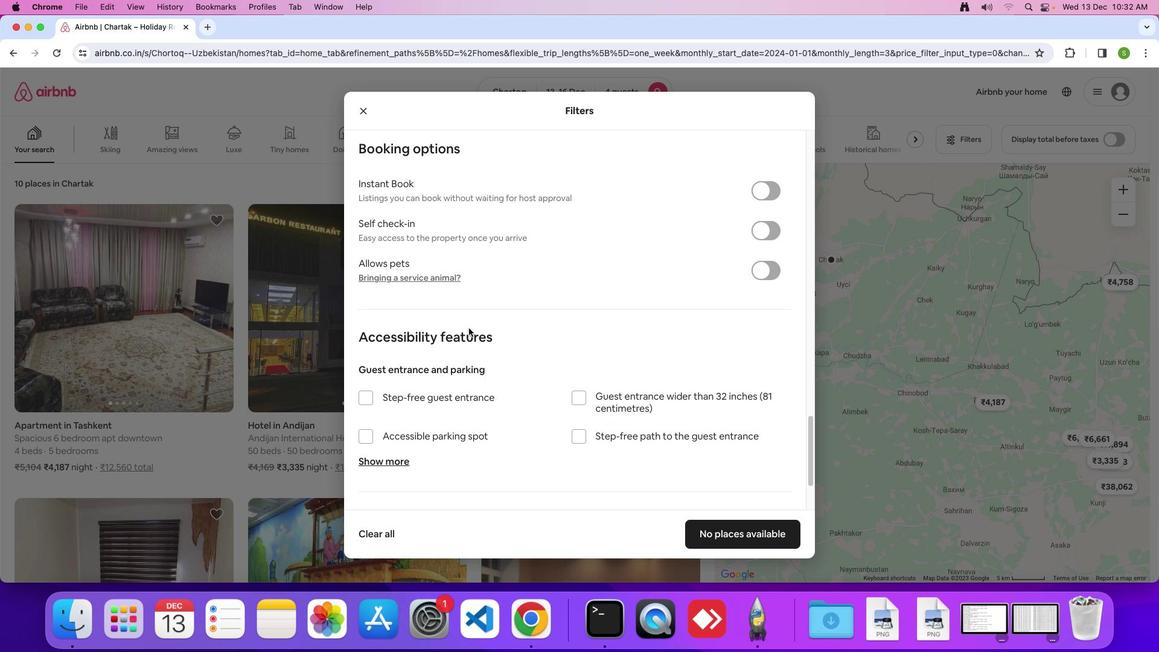 
Action: Mouse scrolled (468, 327) with delta (0, 0)
Screenshot: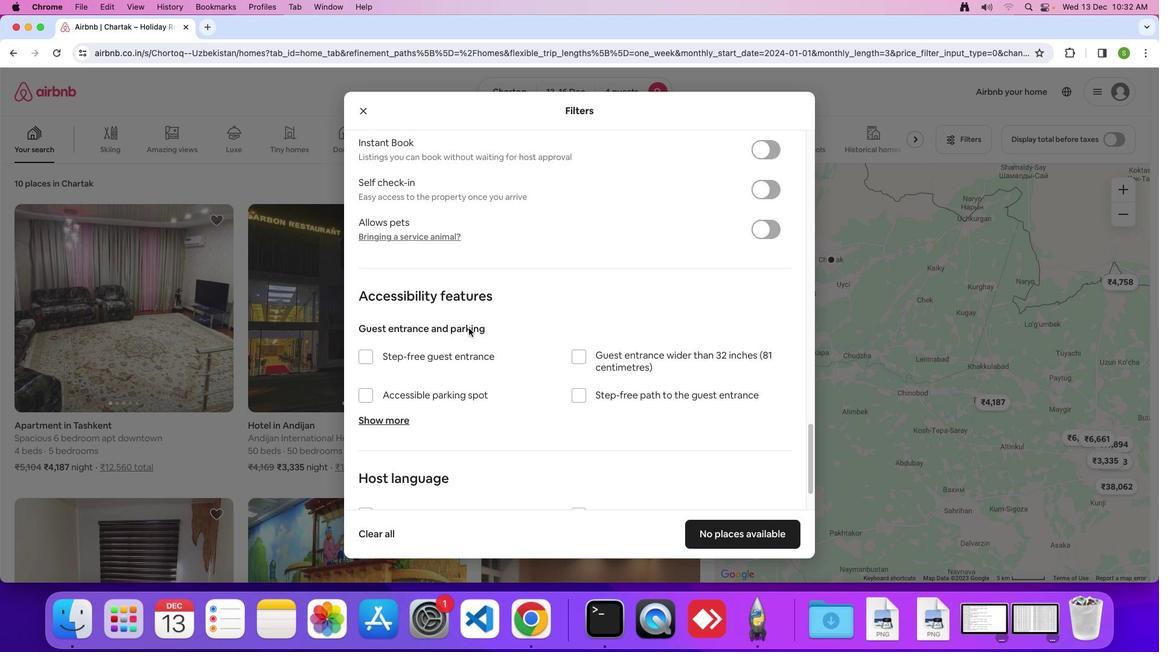 
Action: Mouse scrolled (468, 327) with delta (0, 0)
Screenshot: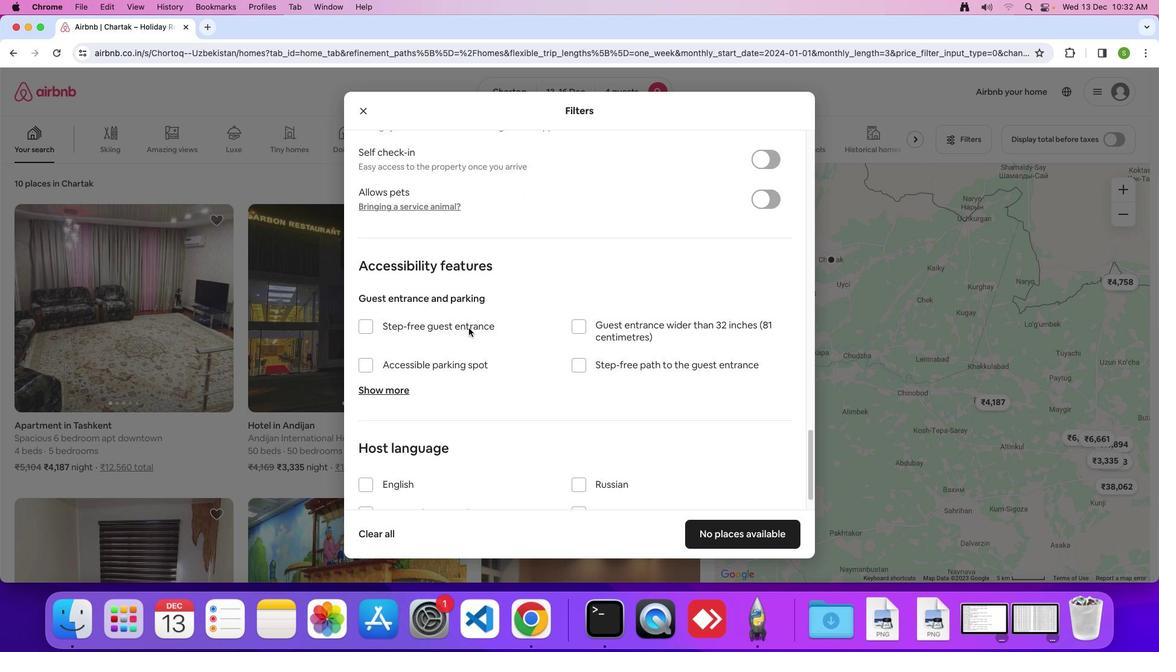 
Action: Mouse scrolled (468, 327) with delta (0, -1)
Screenshot: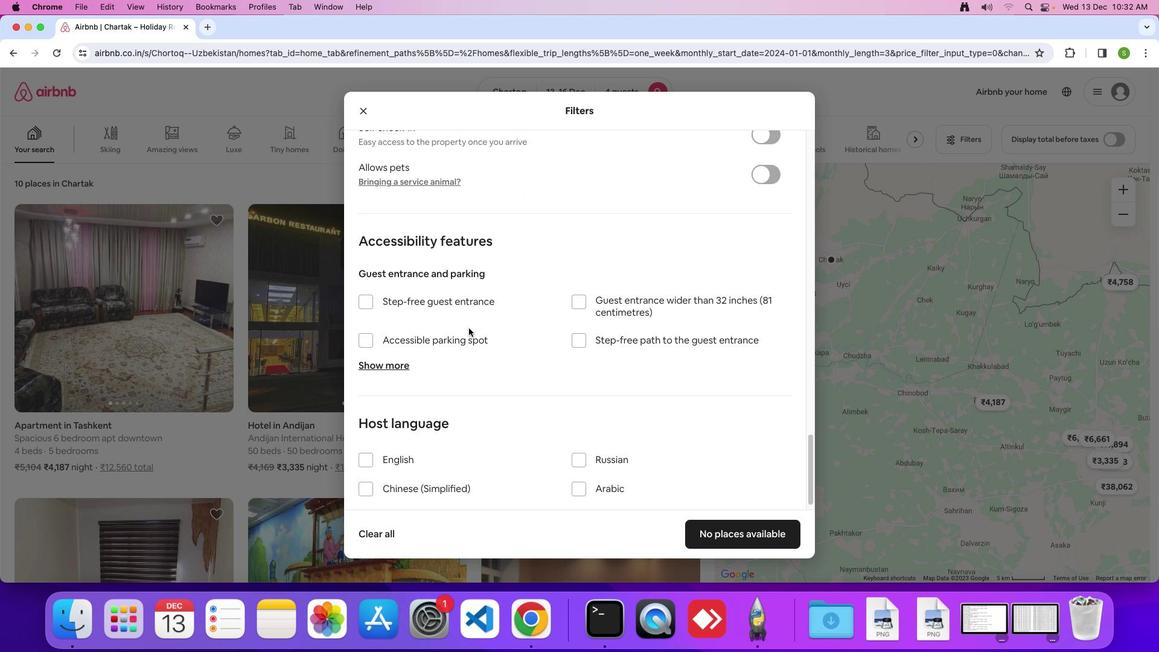 
Action: Mouse scrolled (468, 327) with delta (0, 0)
Screenshot: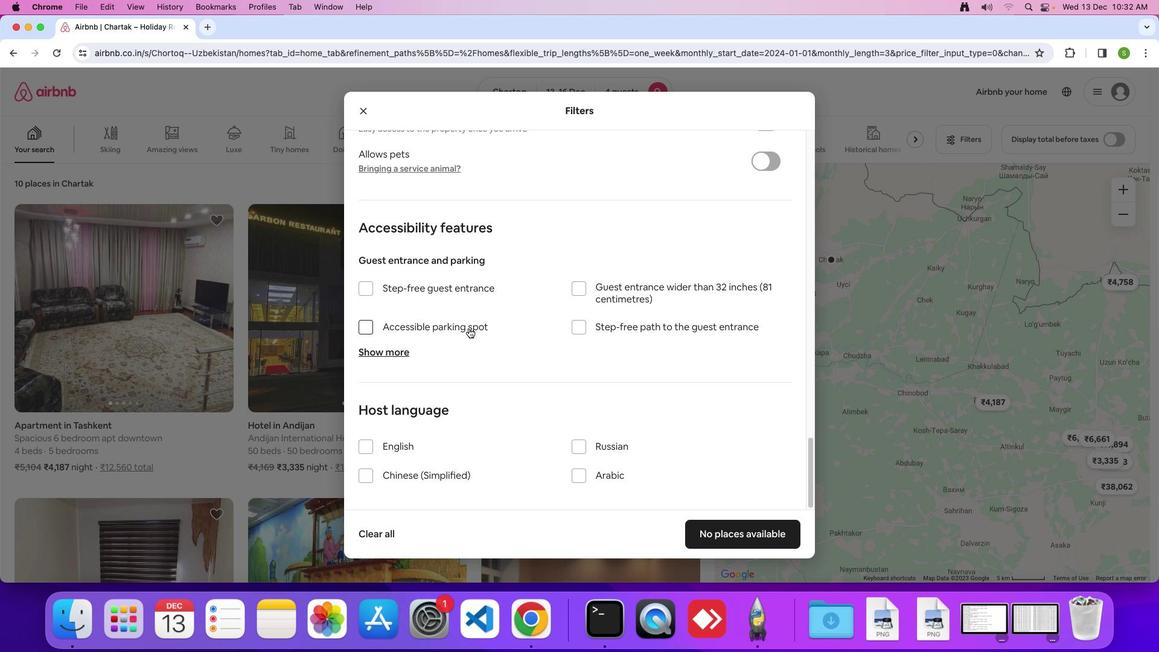 
Action: Mouse scrolled (468, 327) with delta (0, 0)
Screenshot: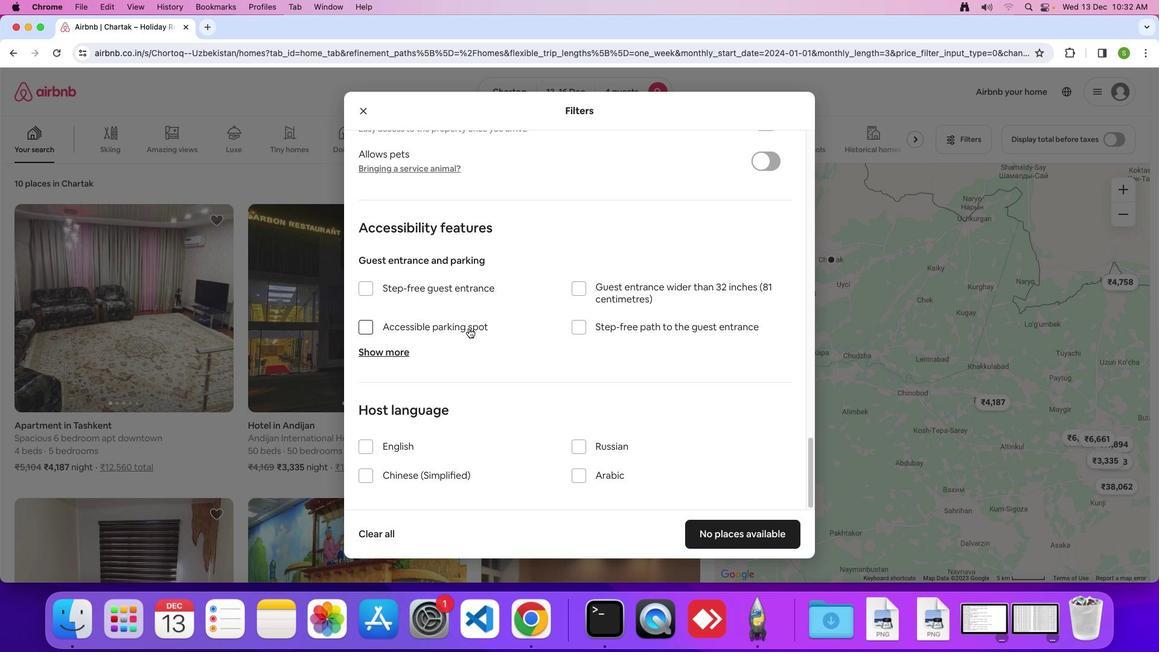 
Action: Mouse scrolled (468, 327) with delta (0, 0)
Screenshot: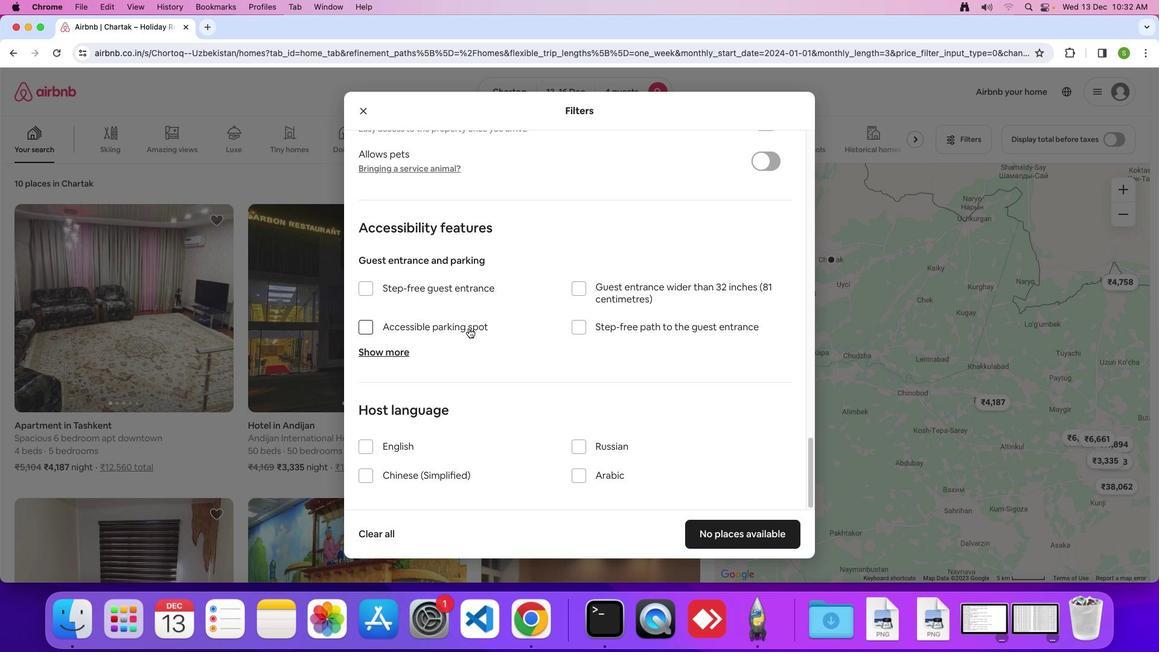 
Action: Mouse scrolled (468, 327) with delta (0, -1)
Screenshot: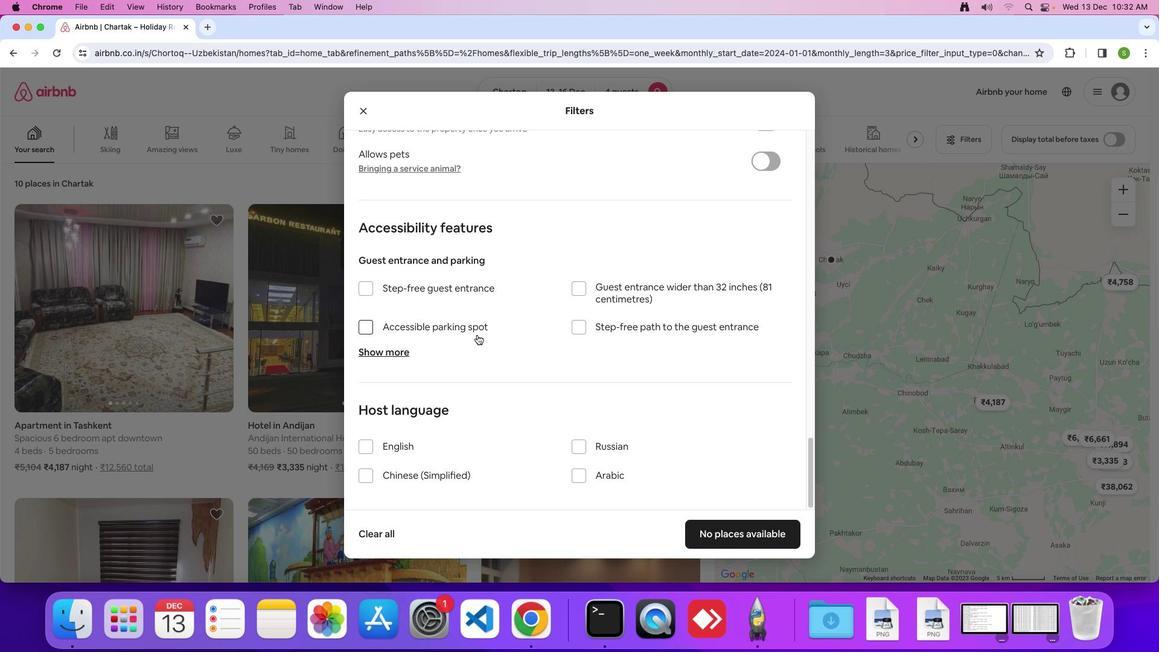
Action: Mouse moved to (728, 541)
Screenshot: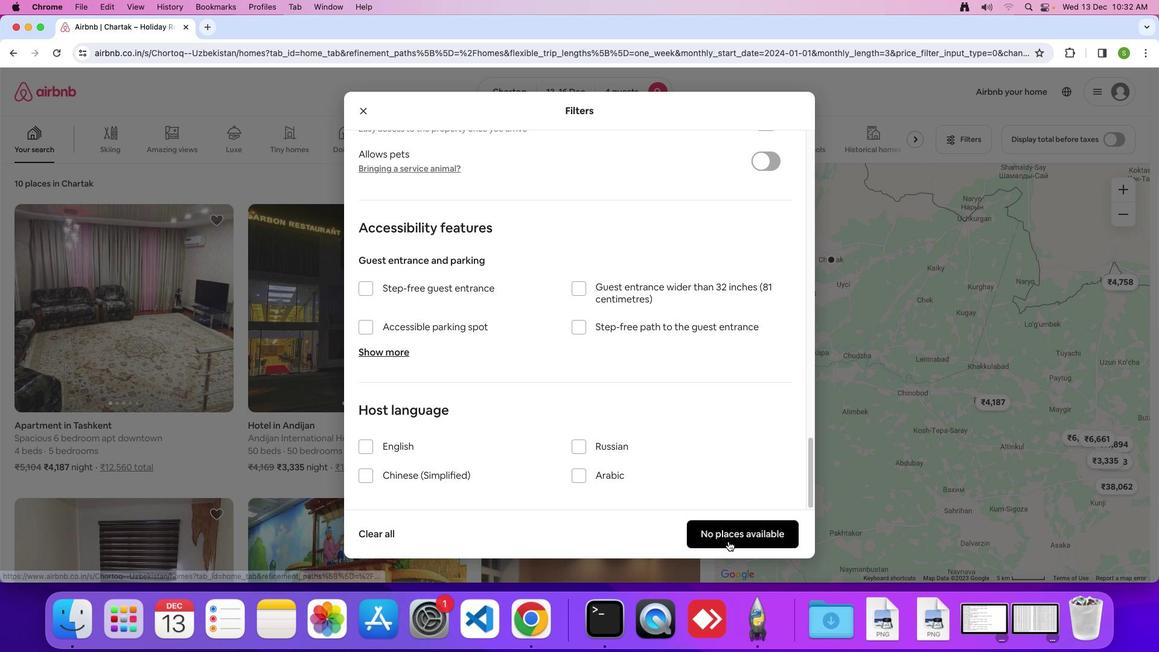 
Action: Mouse pressed left at (728, 541)
Screenshot: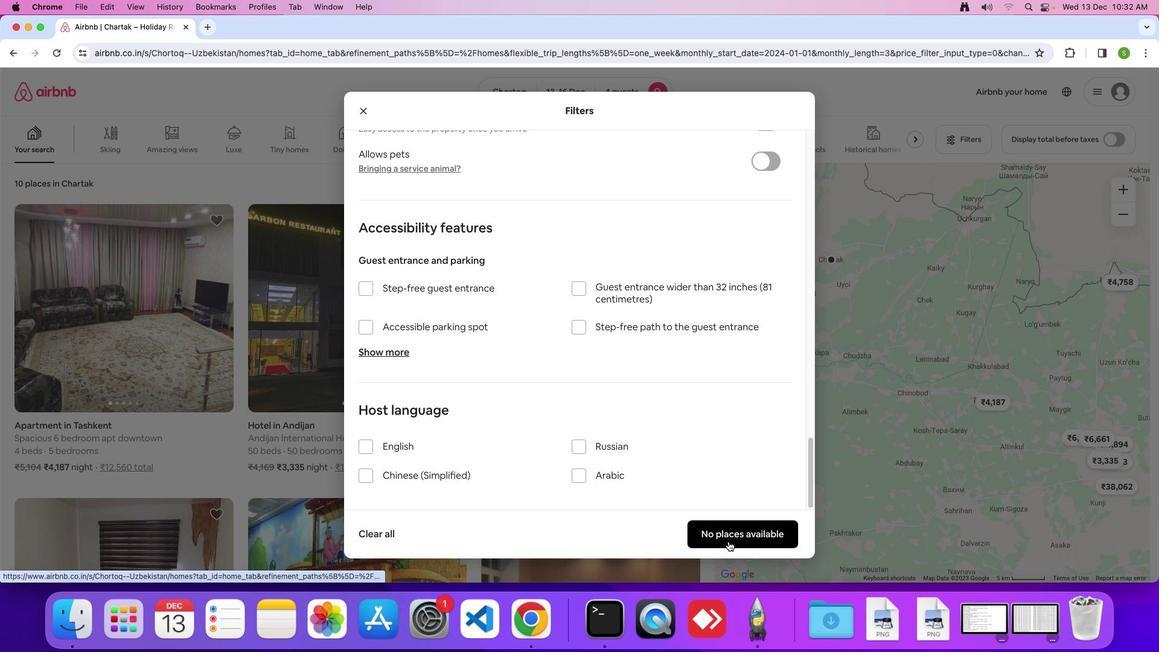 
Action: Mouse moved to (598, 343)
Screenshot: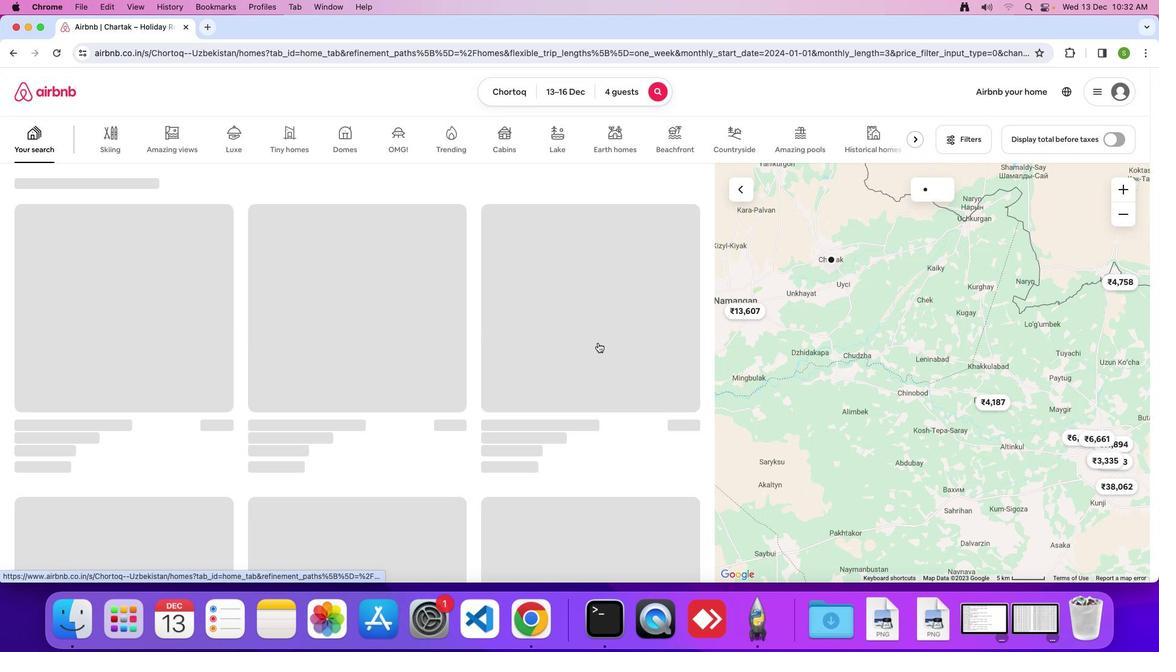 
